 Task: Look for space in Hillsboro, United States from 12th August, 2023 to 16th August, 2023 for 8 adults in price range Rs.10000 to Rs.16000. Place can be private room with 8 bedrooms having 8 beds and 8 bathrooms. Property type can be house, flat, guest house, hotel. Amenities needed are: wifi, TV, free parkinig on premises, gym, breakfast. Booking option can be shelf check-in. Required host language is English.
Action: Mouse moved to (463, 112)
Screenshot: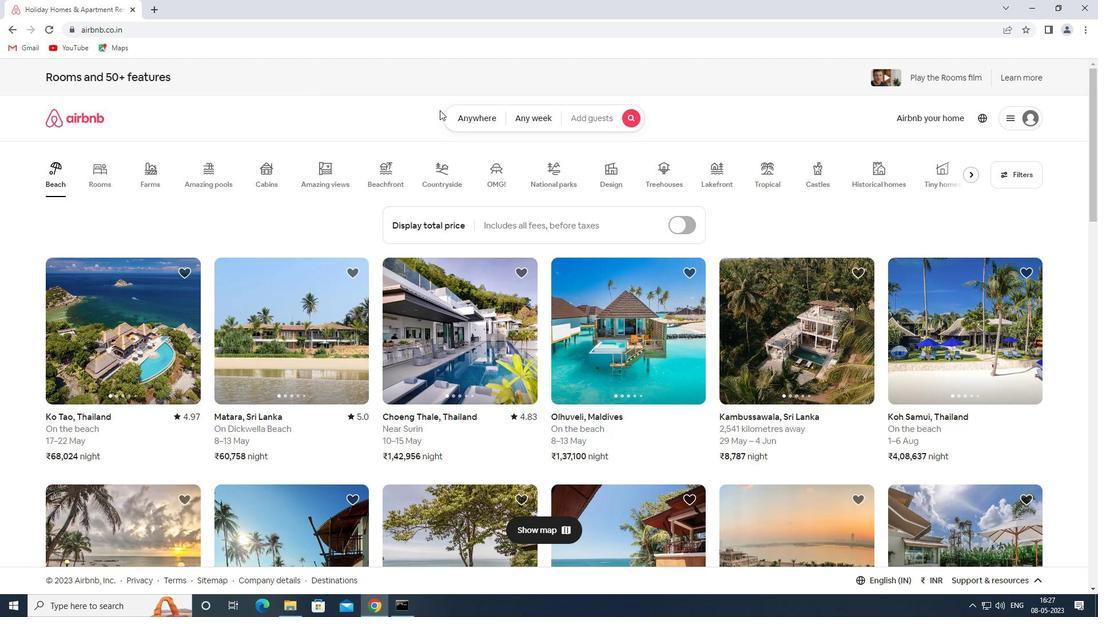 
Action: Mouse pressed left at (463, 112)
Screenshot: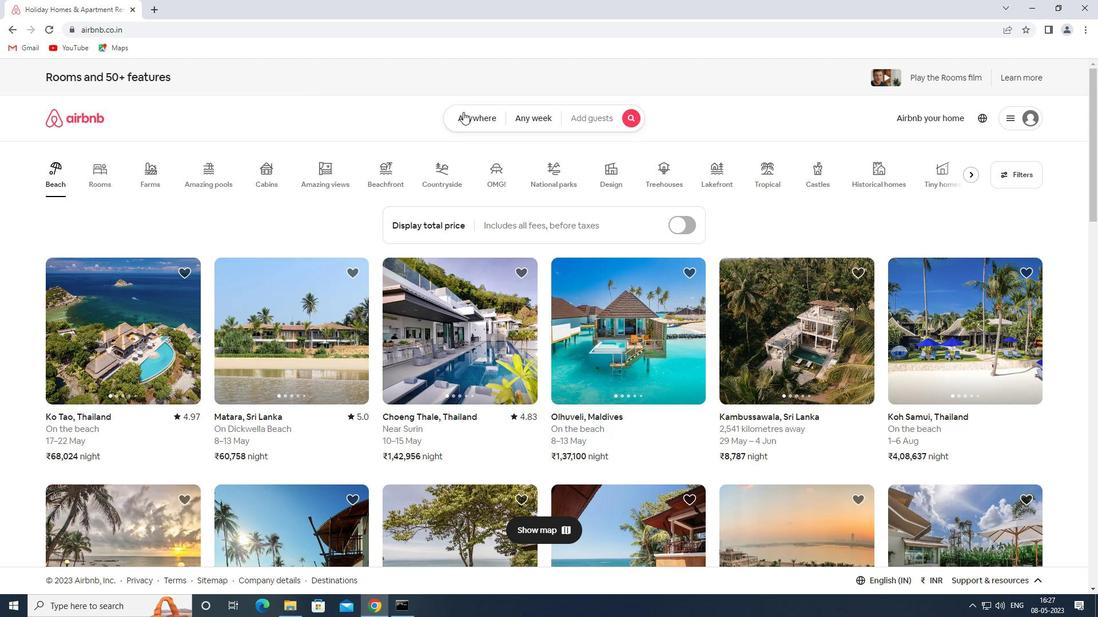 
Action: Mouse moved to (342, 156)
Screenshot: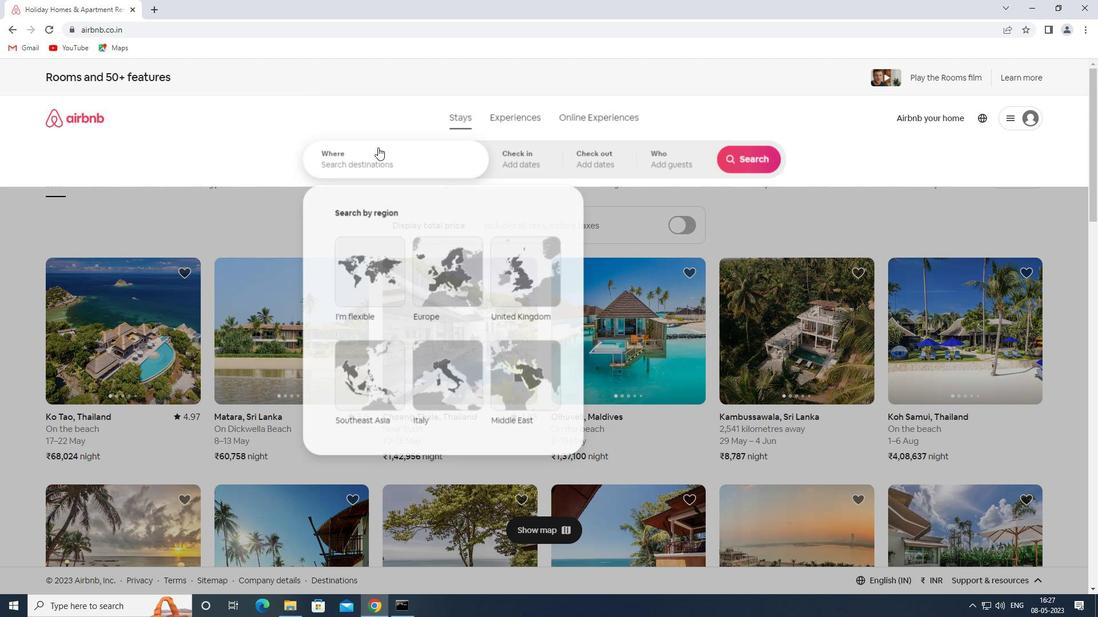 
Action: Mouse pressed left at (342, 156)
Screenshot: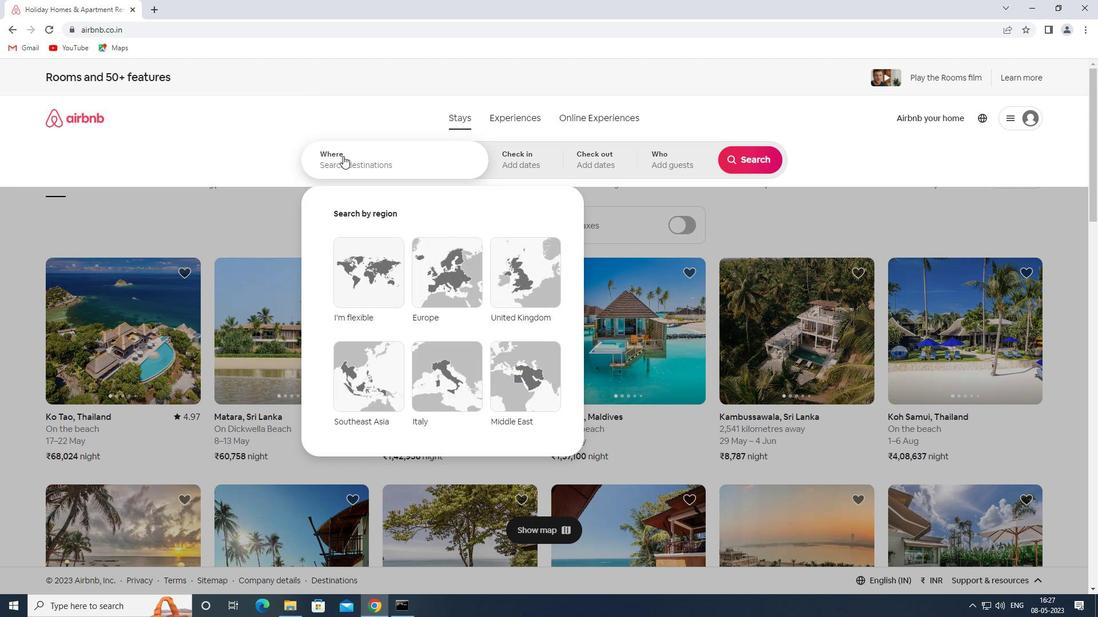 
Action: Key pressed <Key.shift>SPACE<Key.space>IN<Key.space><Key.shift>HILLSBORO,<Key.shift>UNITED<Key.space><Key.shift>STATES
Screenshot: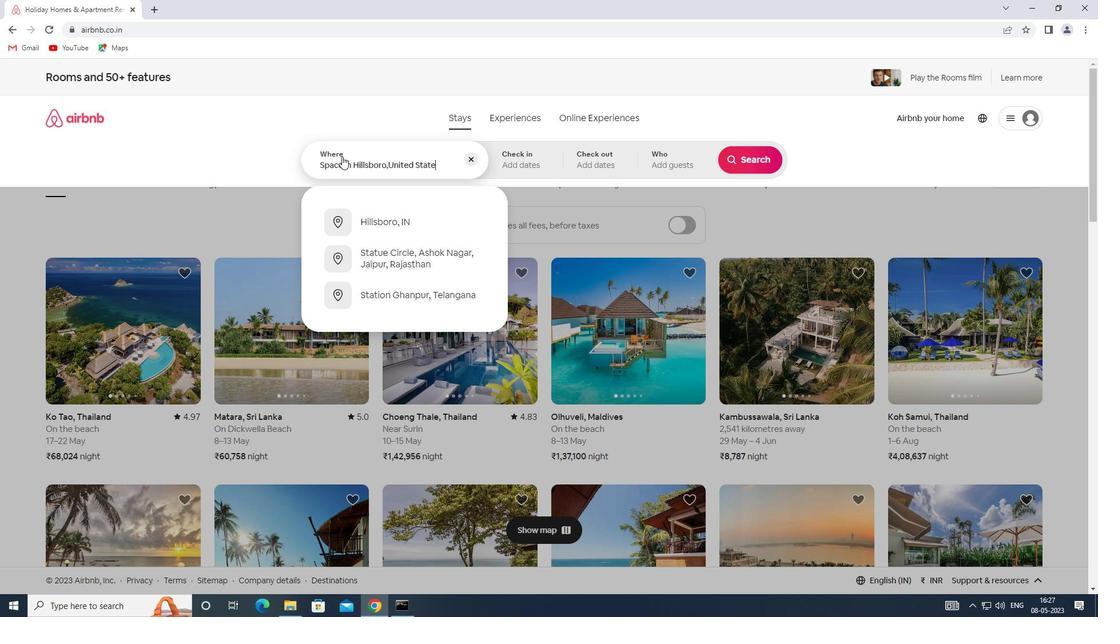 
Action: Mouse moved to (504, 160)
Screenshot: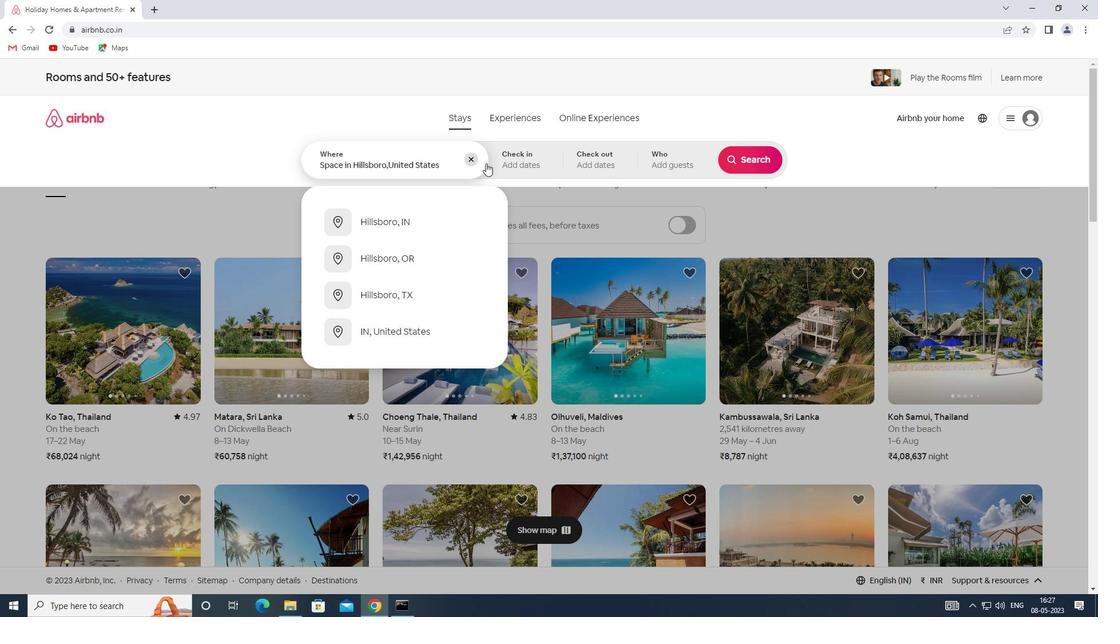 
Action: Mouse pressed left at (504, 160)
Screenshot: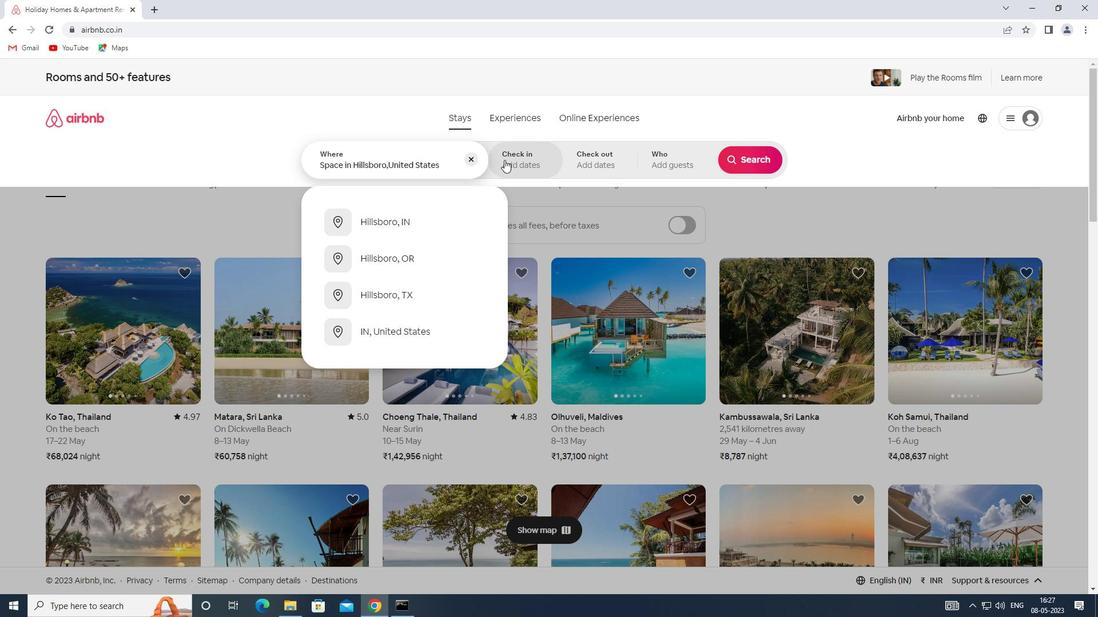 
Action: Mouse moved to (739, 252)
Screenshot: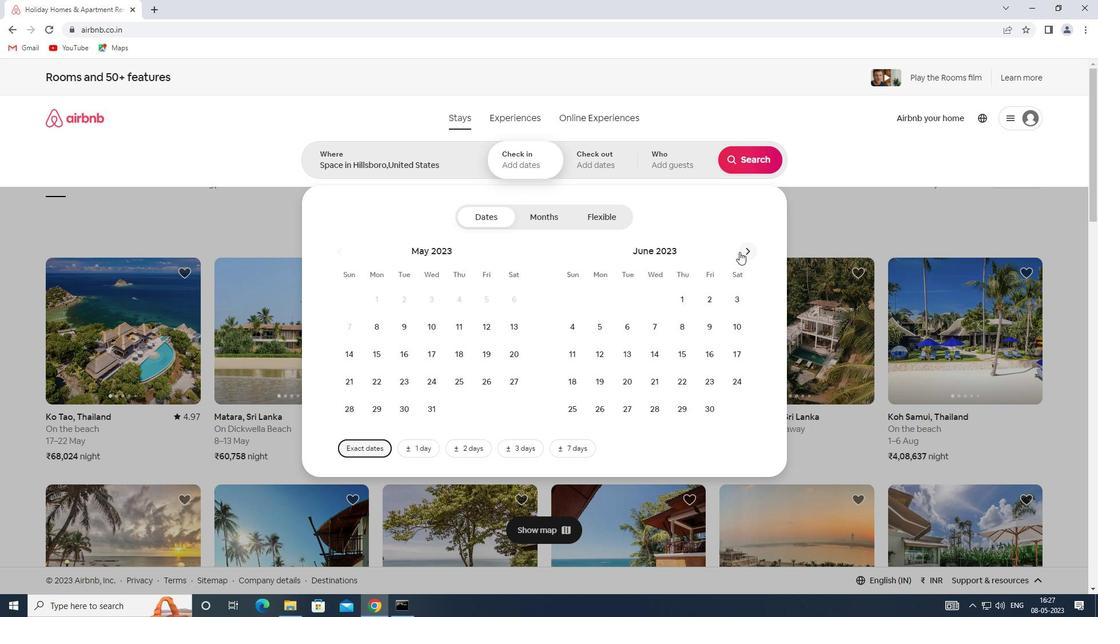 
Action: Mouse pressed left at (739, 252)
Screenshot: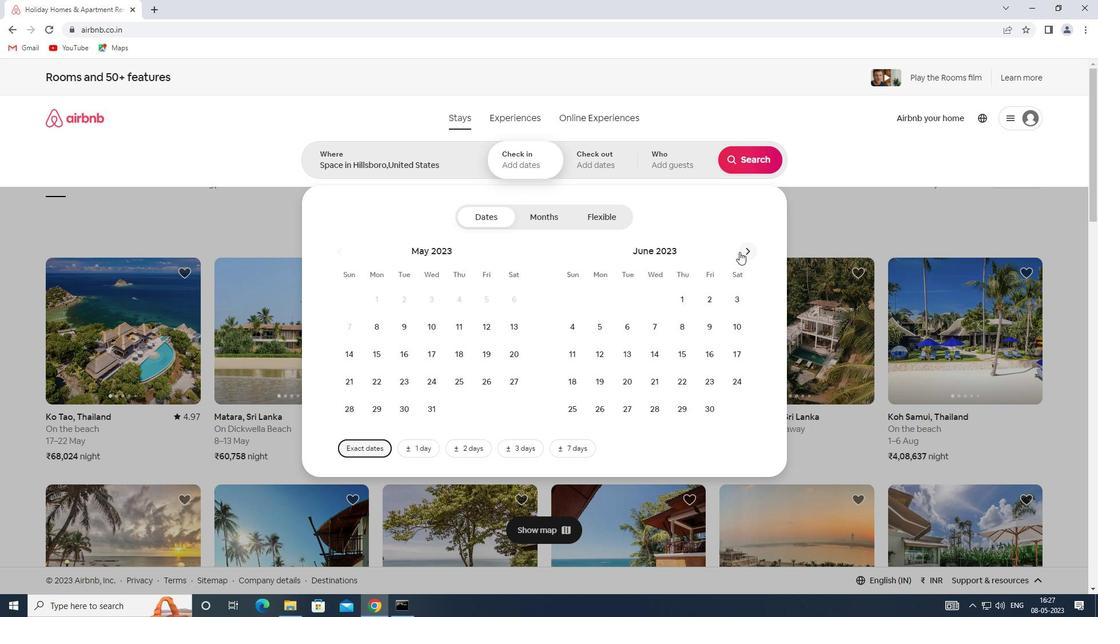
Action: Mouse moved to (741, 252)
Screenshot: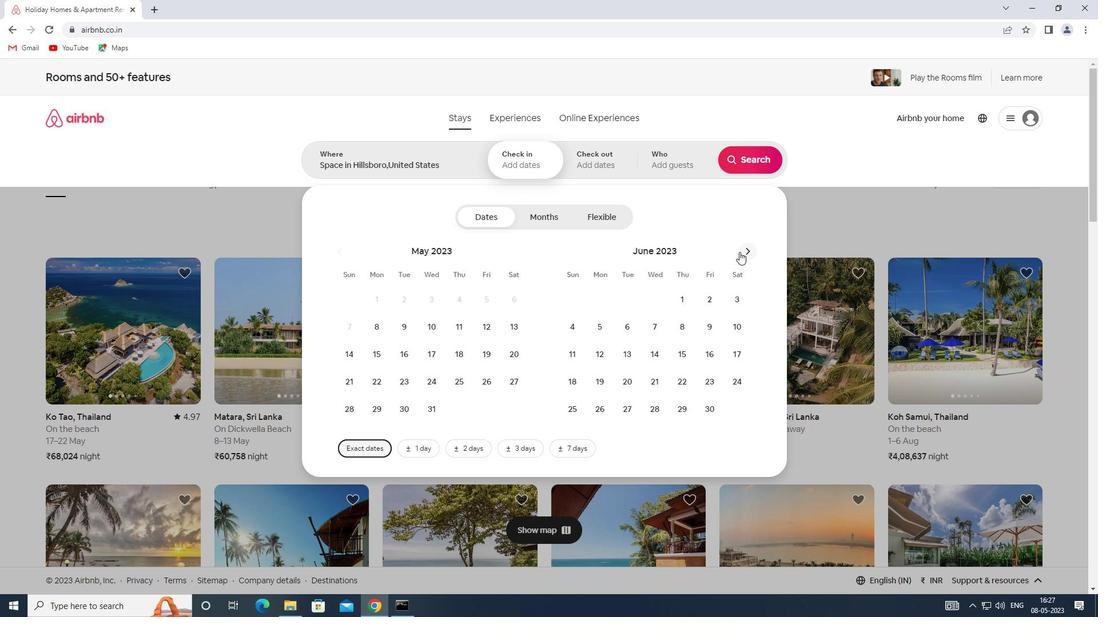 
Action: Mouse pressed left at (741, 252)
Screenshot: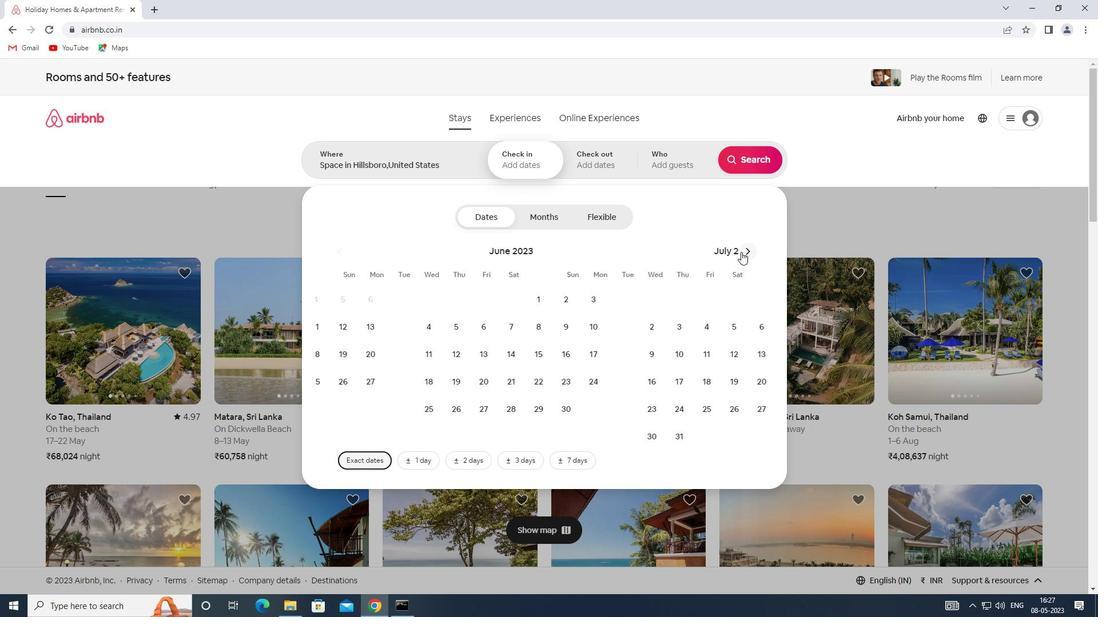 
Action: Mouse pressed left at (741, 252)
Screenshot: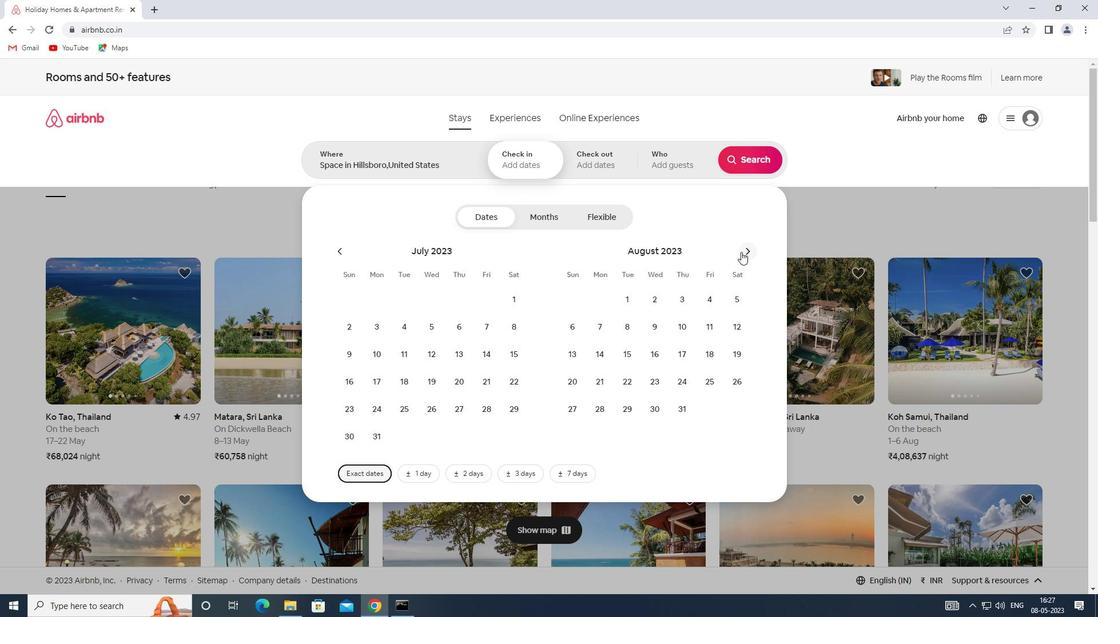 
Action: Mouse moved to (514, 331)
Screenshot: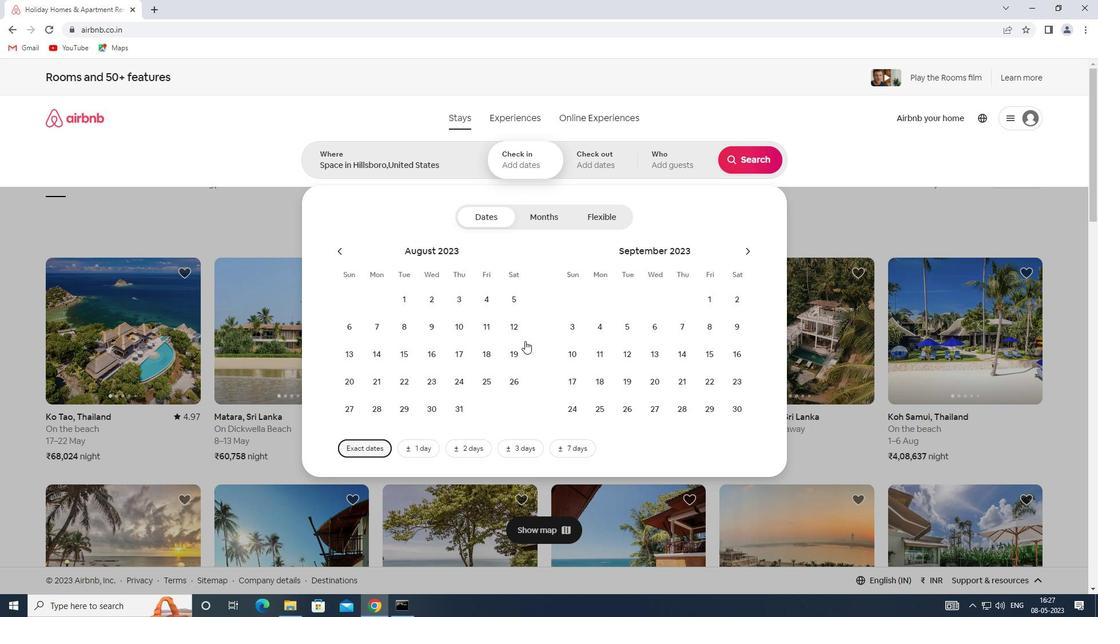 
Action: Mouse pressed left at (514, 331)
Screenshot: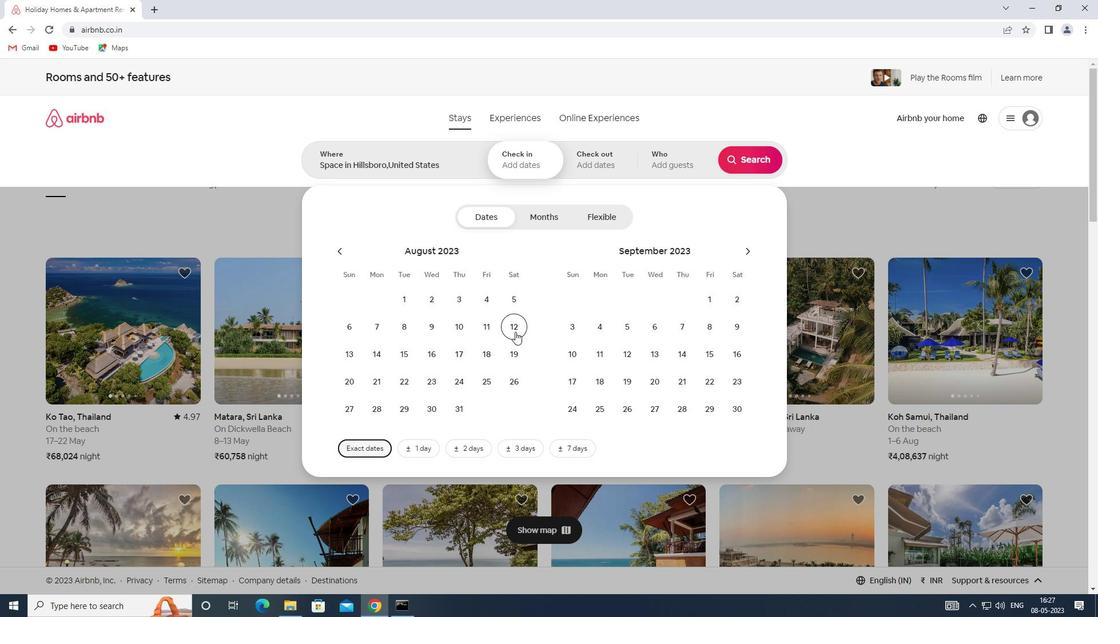 
Action: Mouse moved to (441, 357)
Screenshot: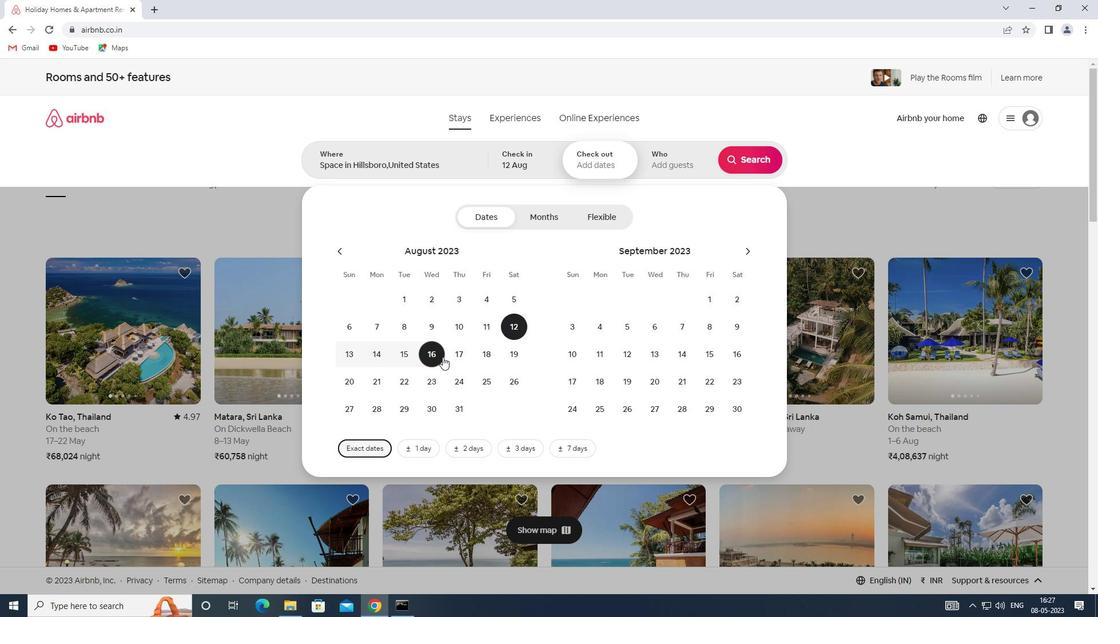 
Action: Mouse pressed left at (441, 357)
Screenshot: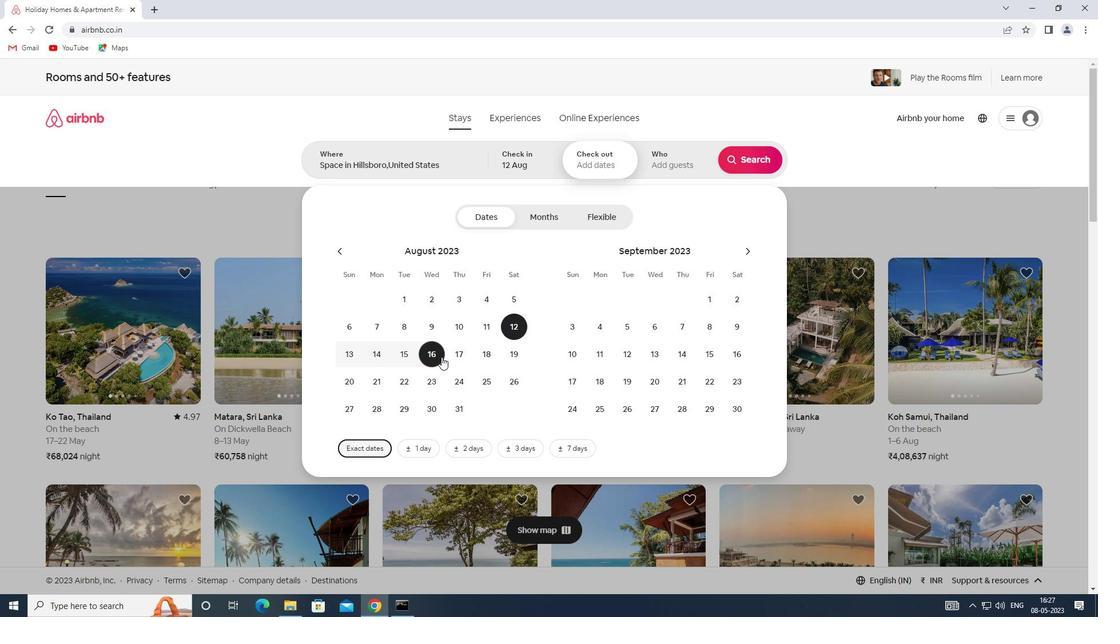 
Action: Mouse moved to (666, 164)
Screenshot: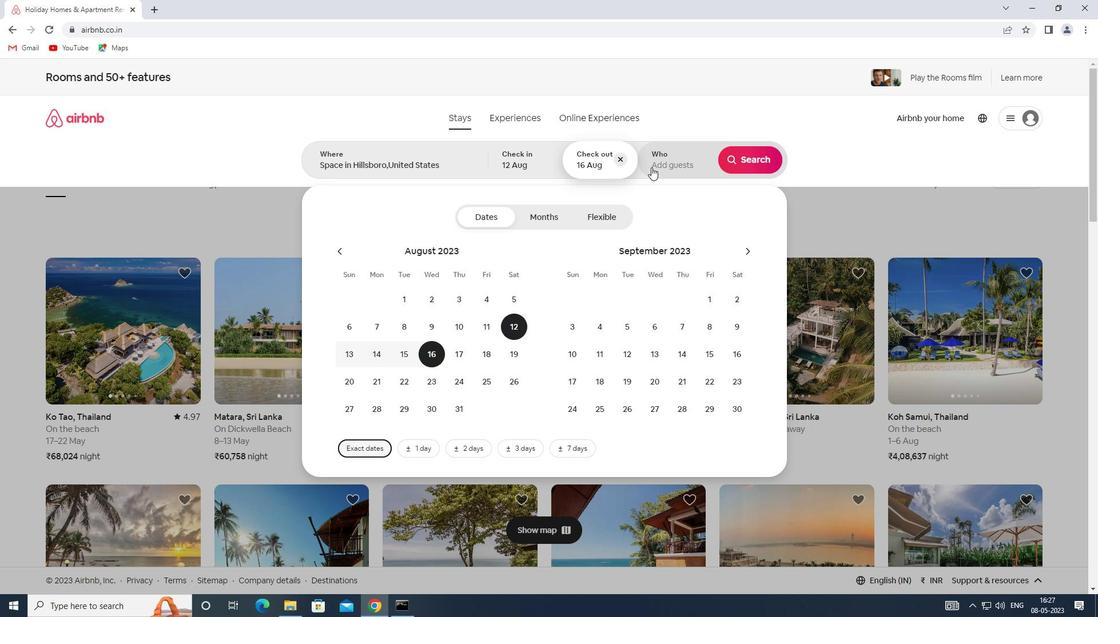 
Action: Mouse pressed left at (666, 164)
Screenshot: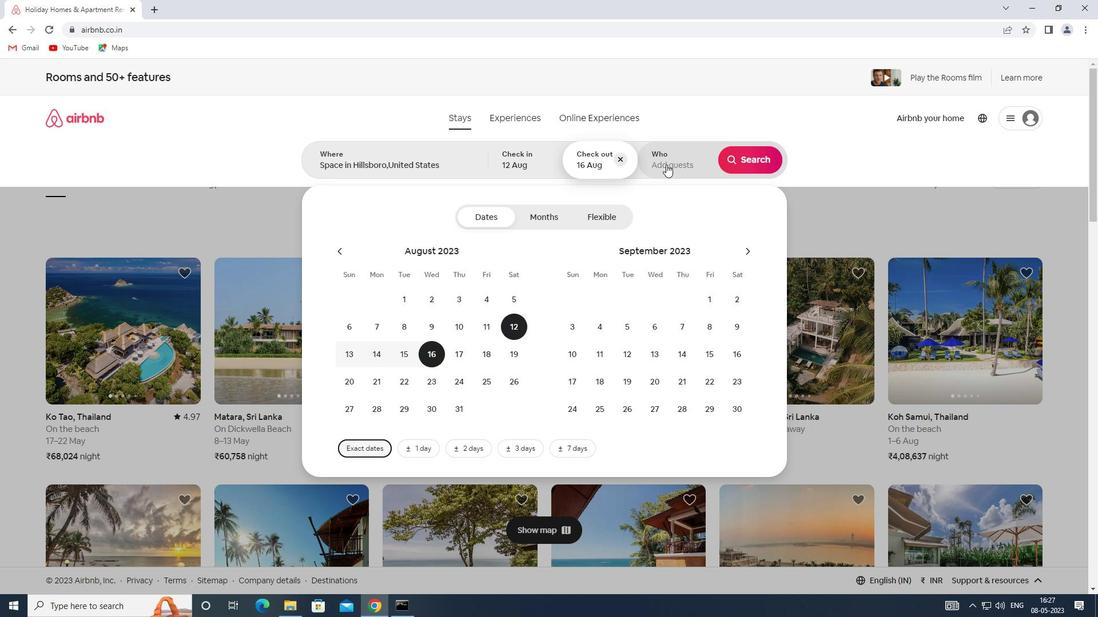
Action: Mouse moved to (753, 218)
Screenshot: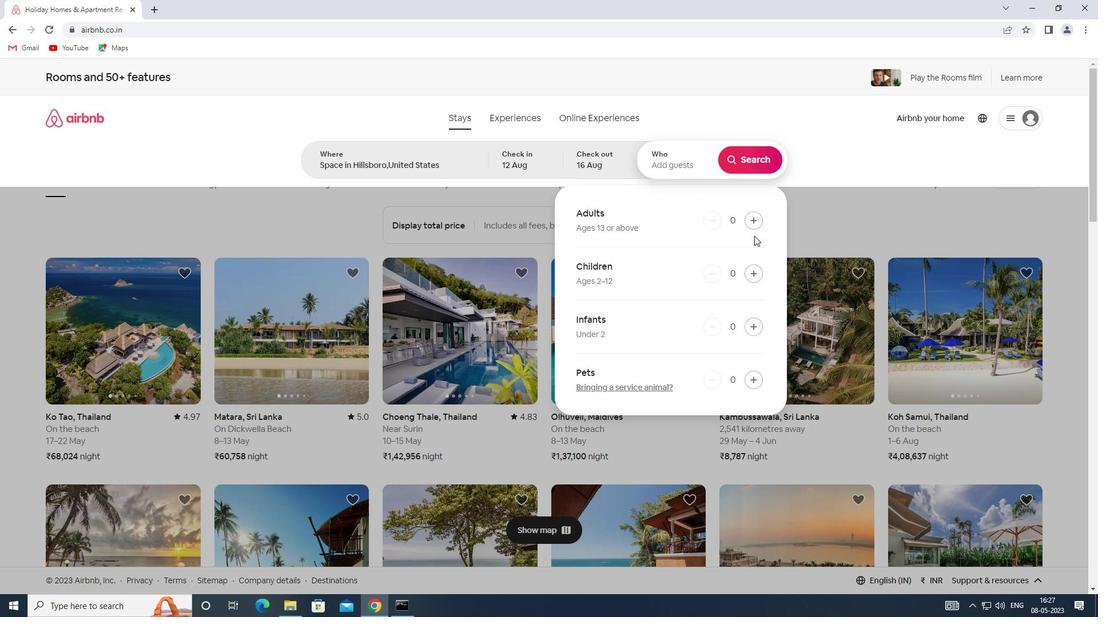 
Action: Mouse pressed left at (753, 218)
Screenshot: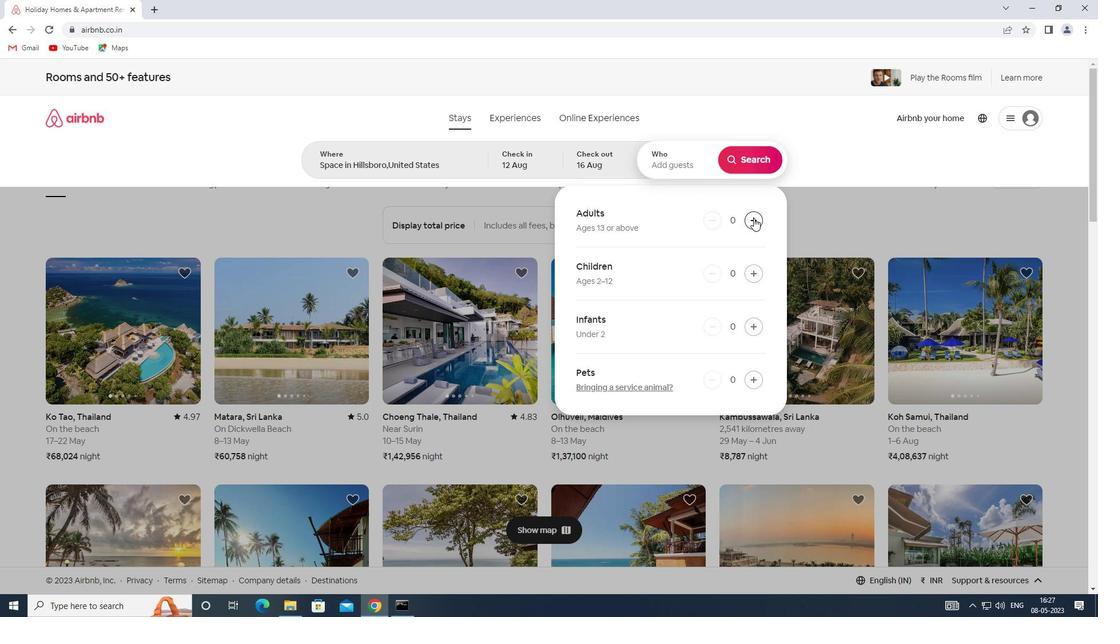 
Action: Mouse pressed left at (753, 218)
Screenshot: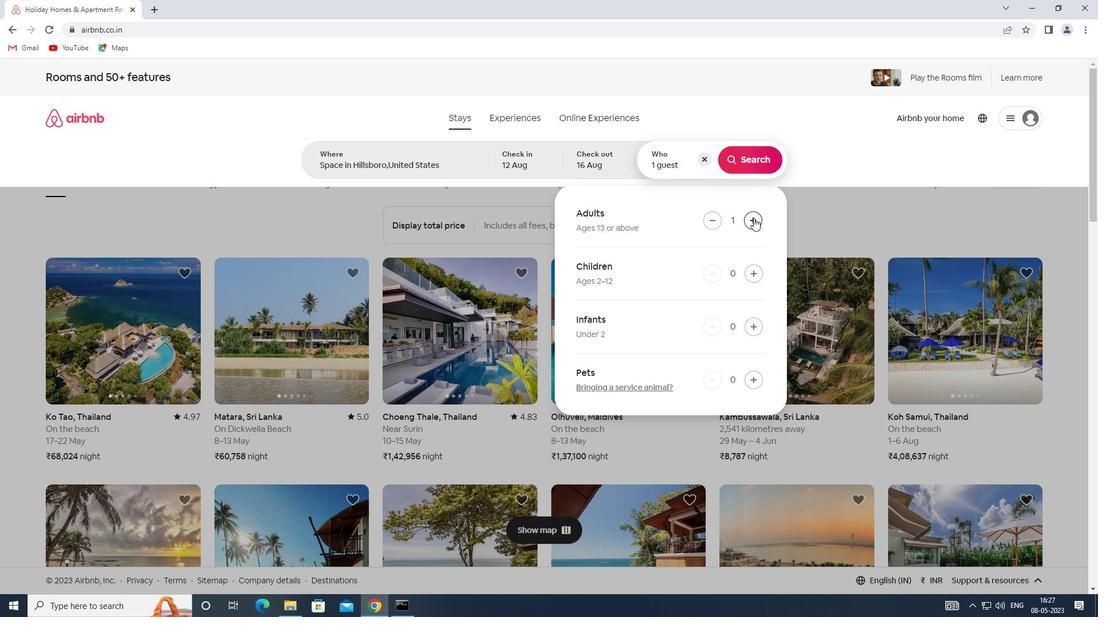 
Action: Mouse pressed left at (753, 218)
Screenshot: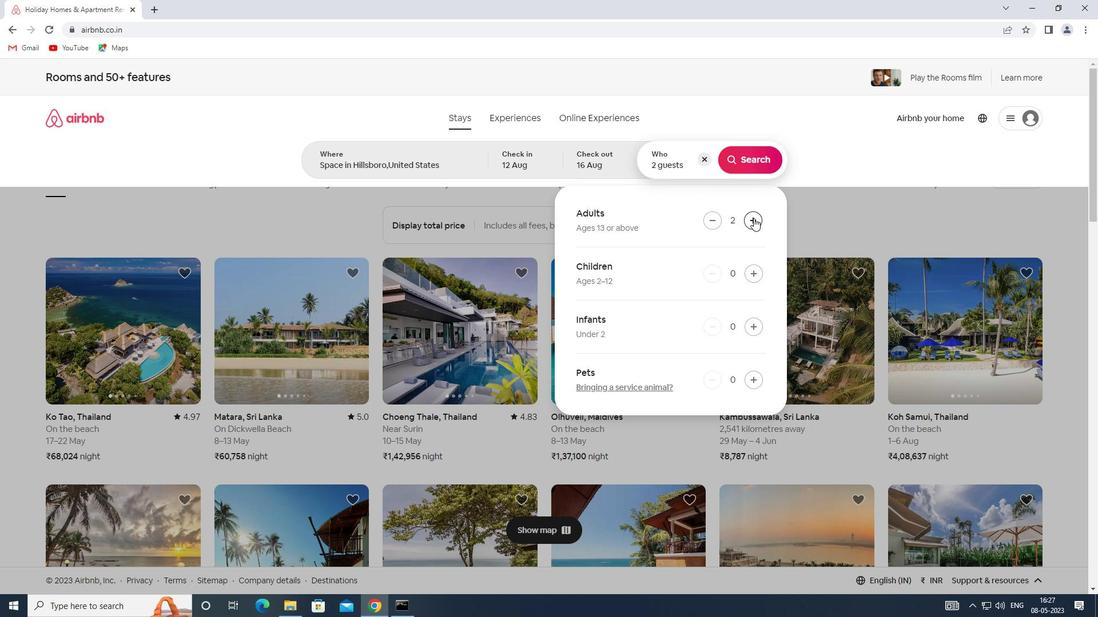 
Action: Mouse pressed left at (753, 218)
Screenshot: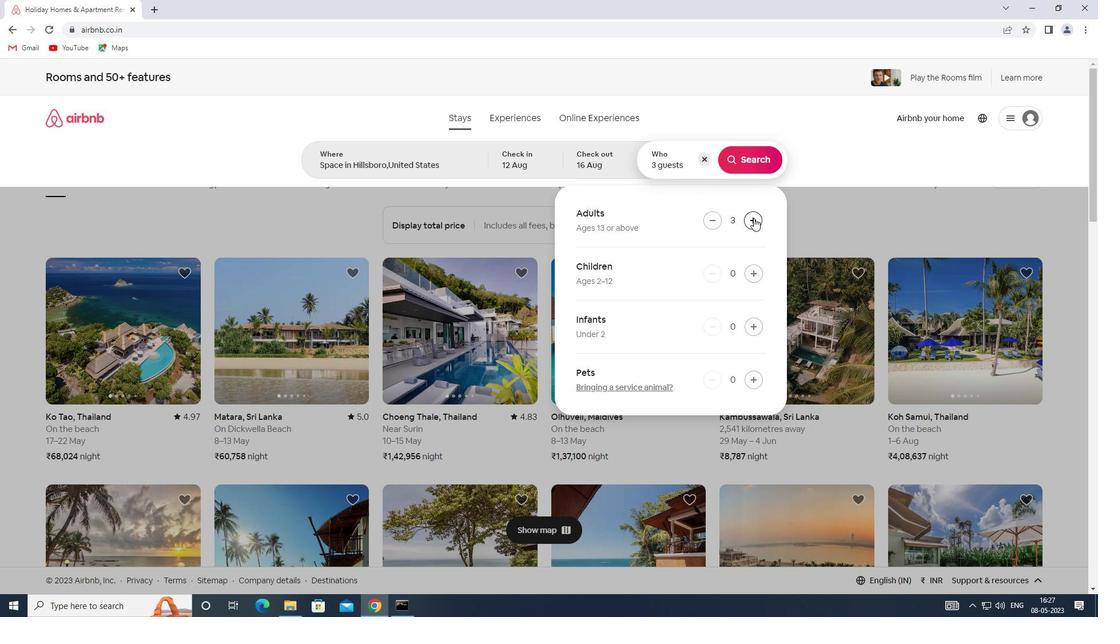 
Action: Mouse pressed left at (753, 218)
Screenshot: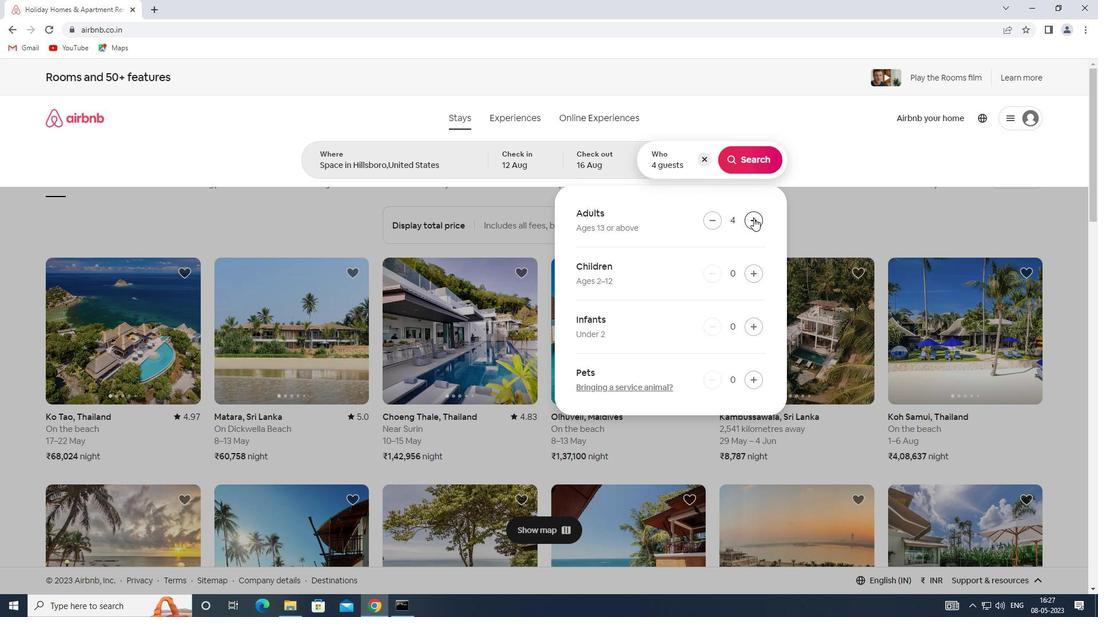 
Action: Mouse pressed left at (753, 218)
Screenshot: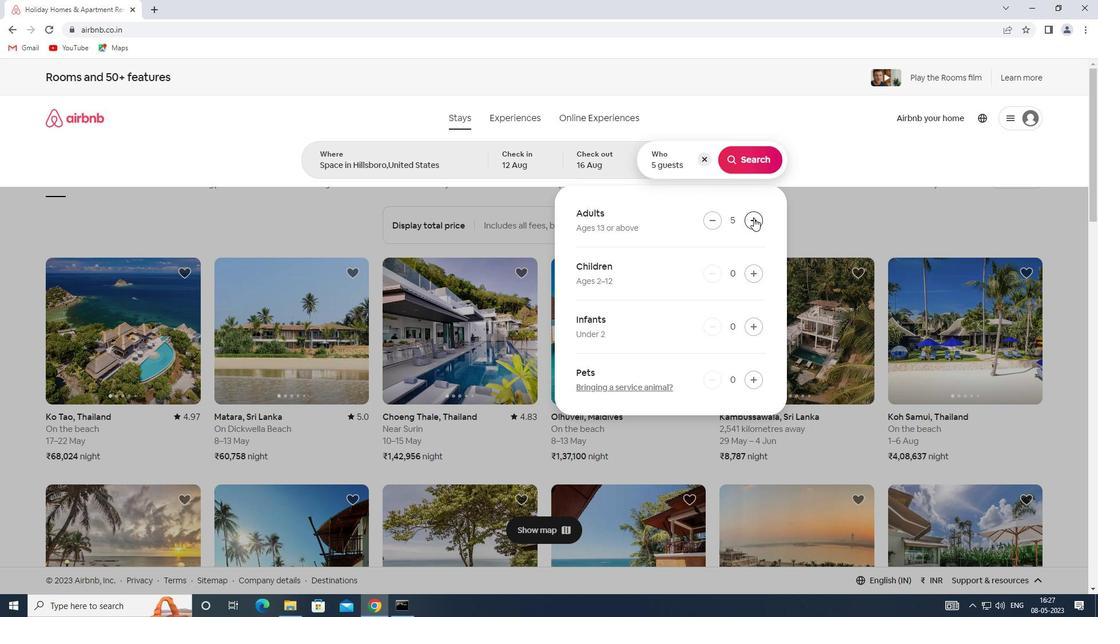 
Action: Mouse pressed left at (753, 218)
Screenshot: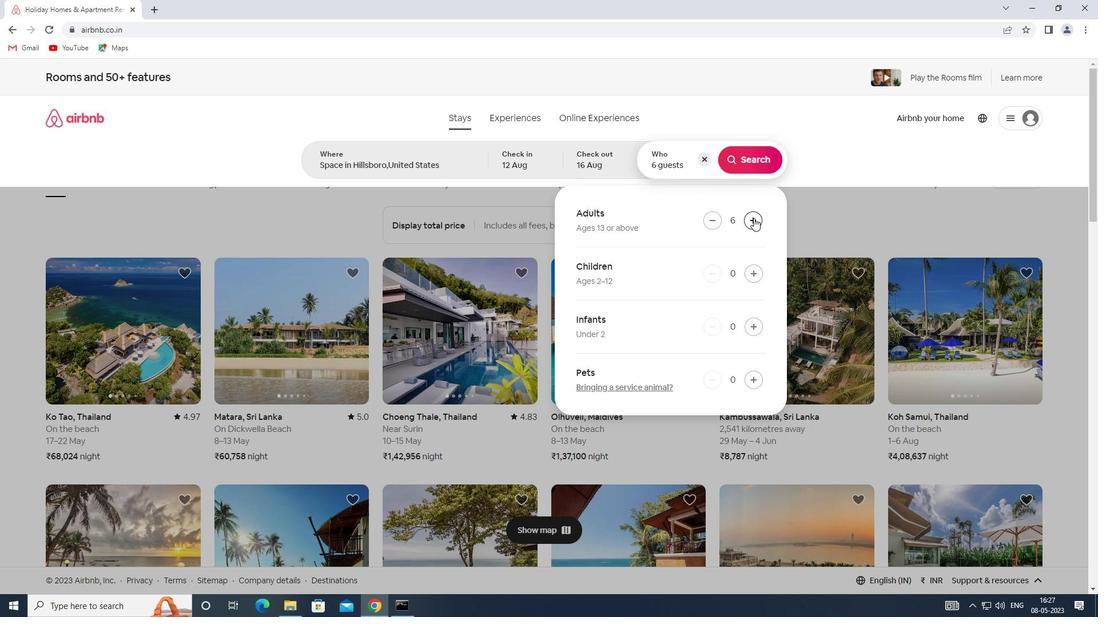 
Action: Mouse pressed left at (753, 218)
Screenshot: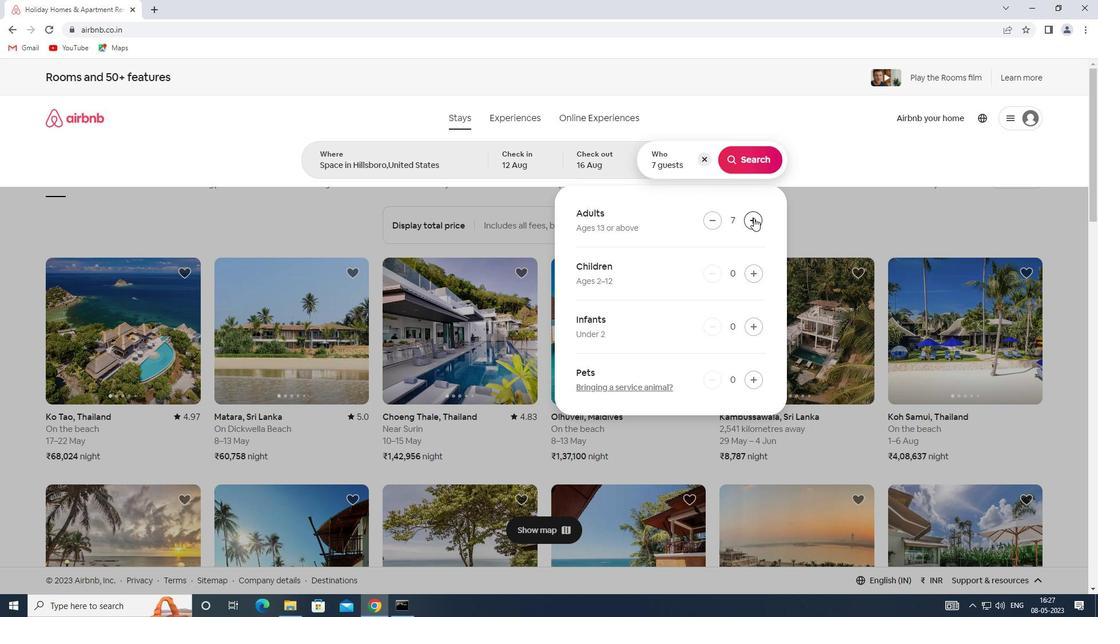 
Action: Mouse moved to (746, 166)
Screenshot: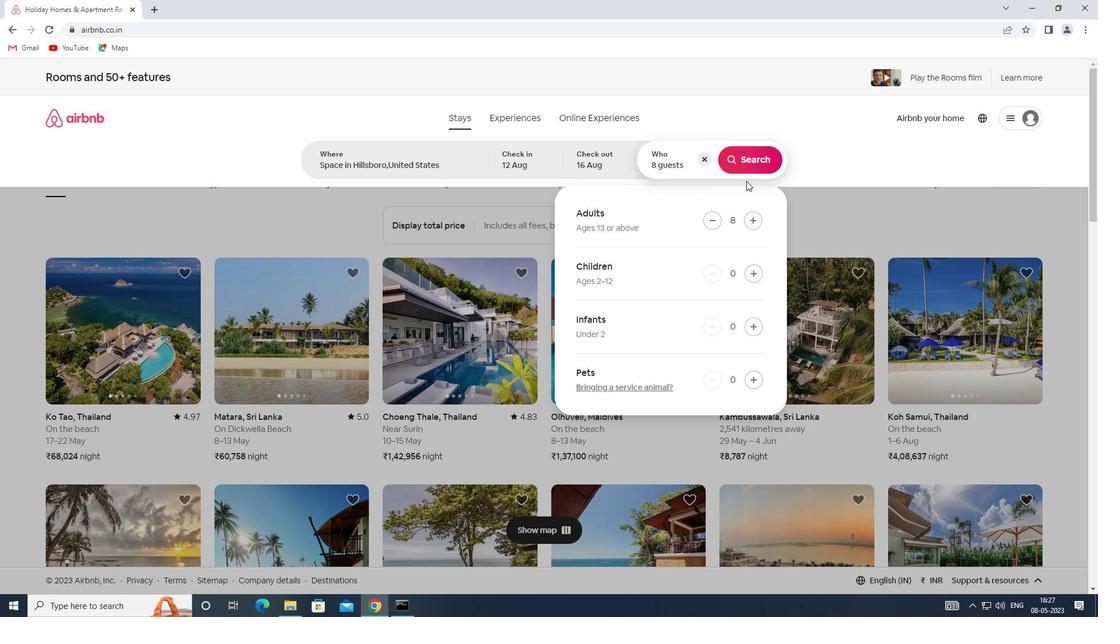 
Action: Mouse pressed left at (746, 166)
Screenshot: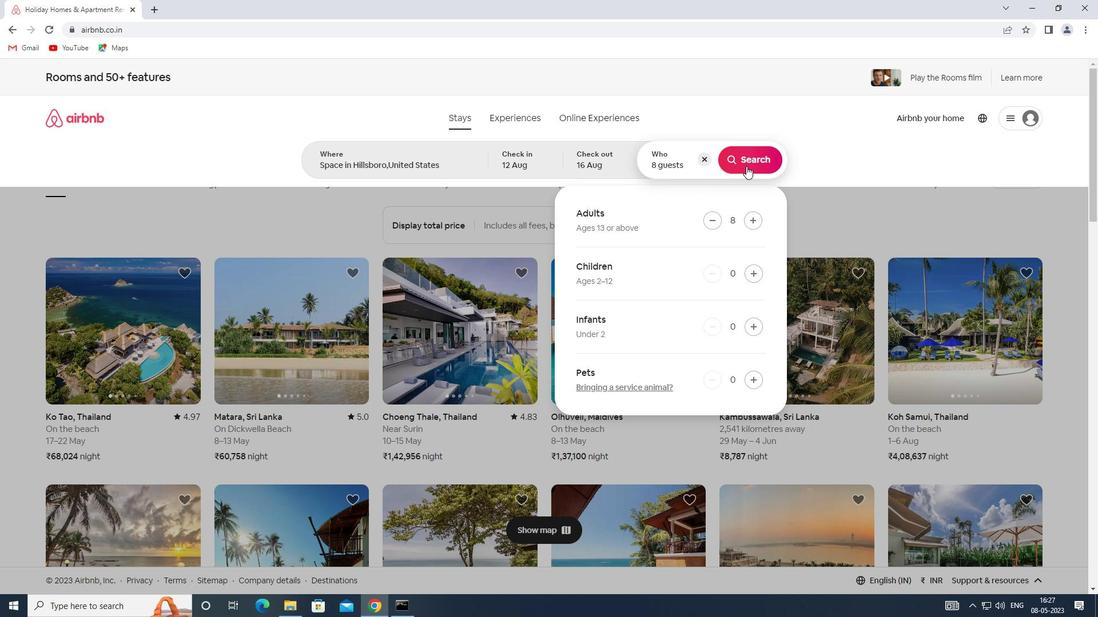 
Action: Mouse moved to (1039, 122)
Screenshot: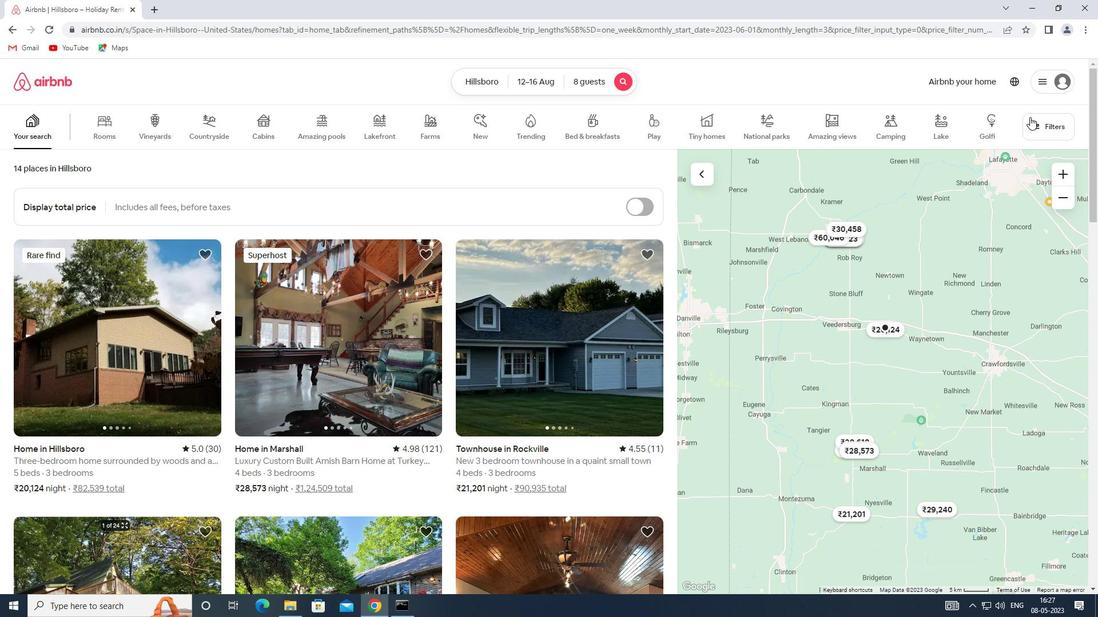
Action: Mouse pressed left at (1039, 122)
Screenshot: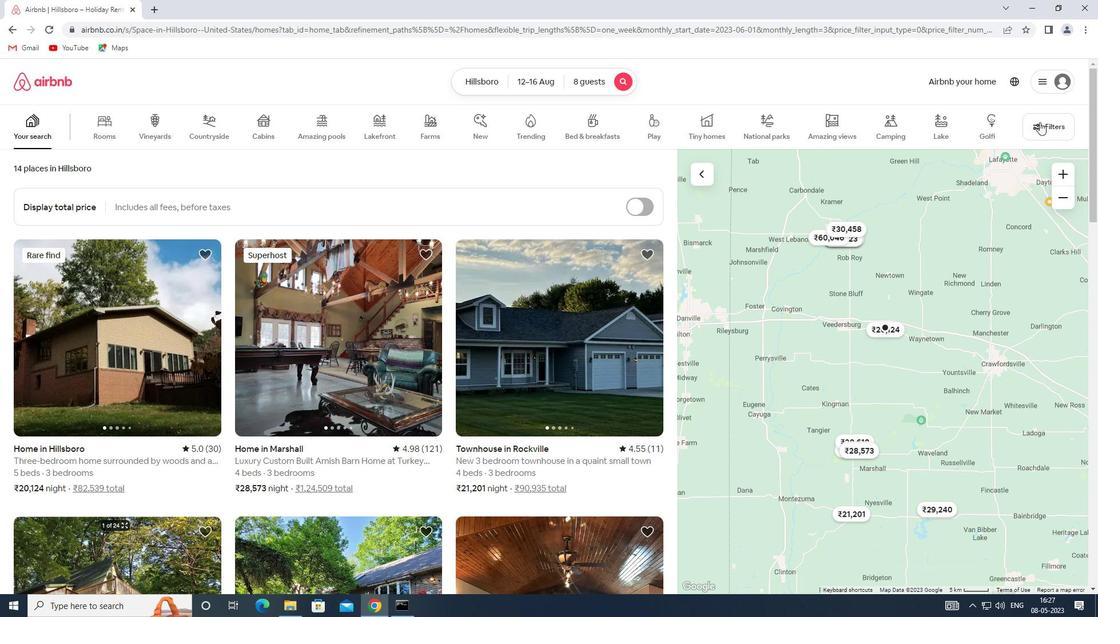 
Action: Mouse moved to (413, 407)
Screenshot: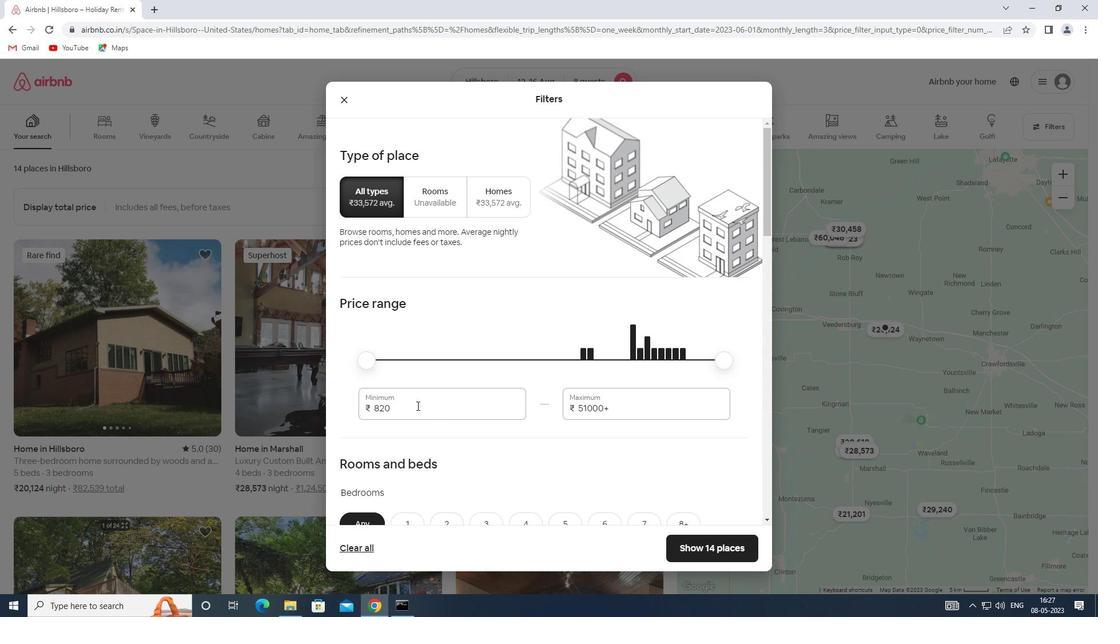 
Action: Mouse pressed left at (413, 407)
Screenshot: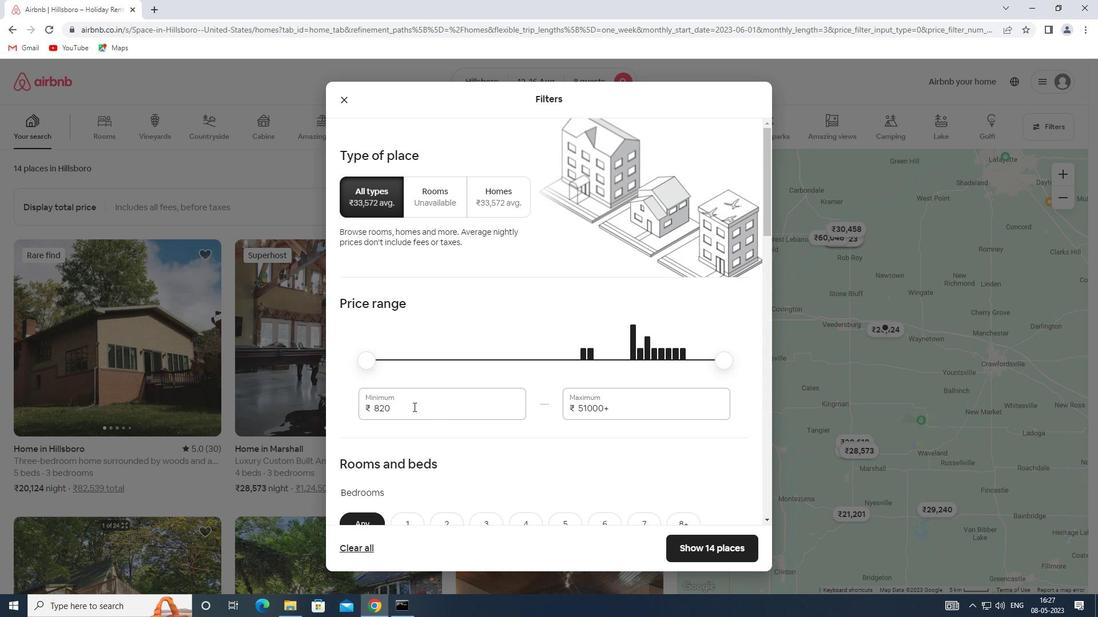 
Action: Mouse moved to (366, 407)
Screenshot: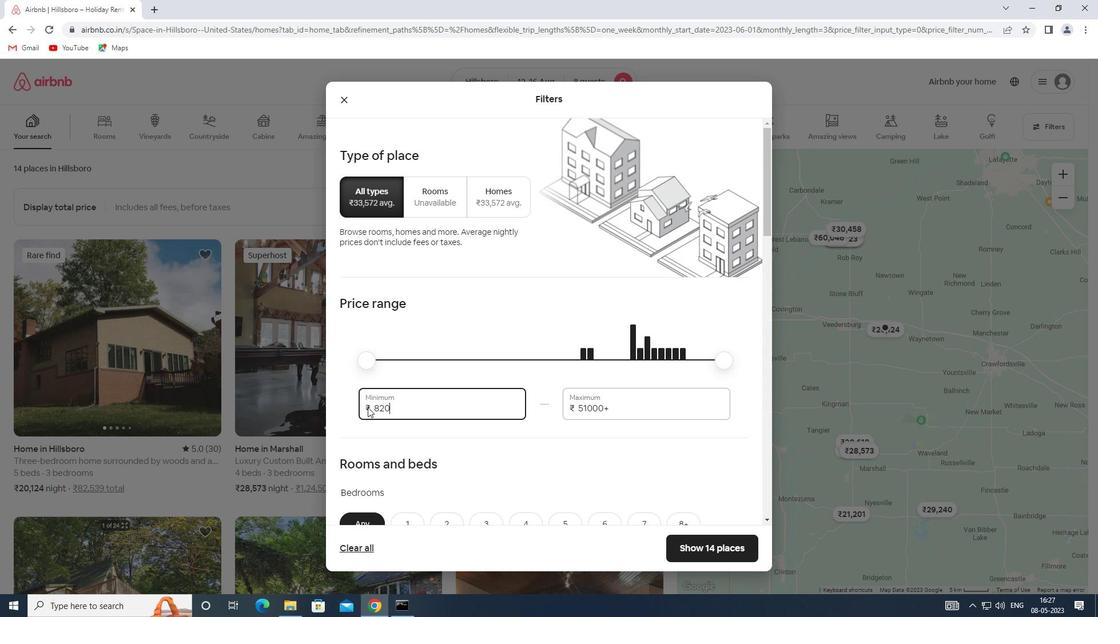 
Action: Key pressed 10000
Screenshot: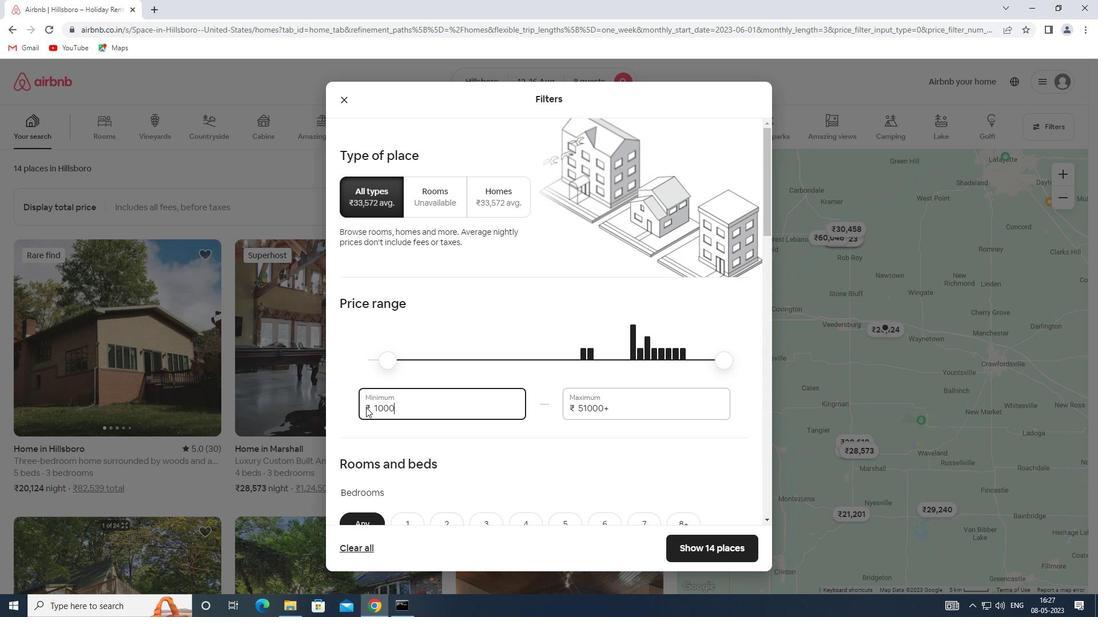 
Action: Mouse moved to (612, 414)
Screenshot: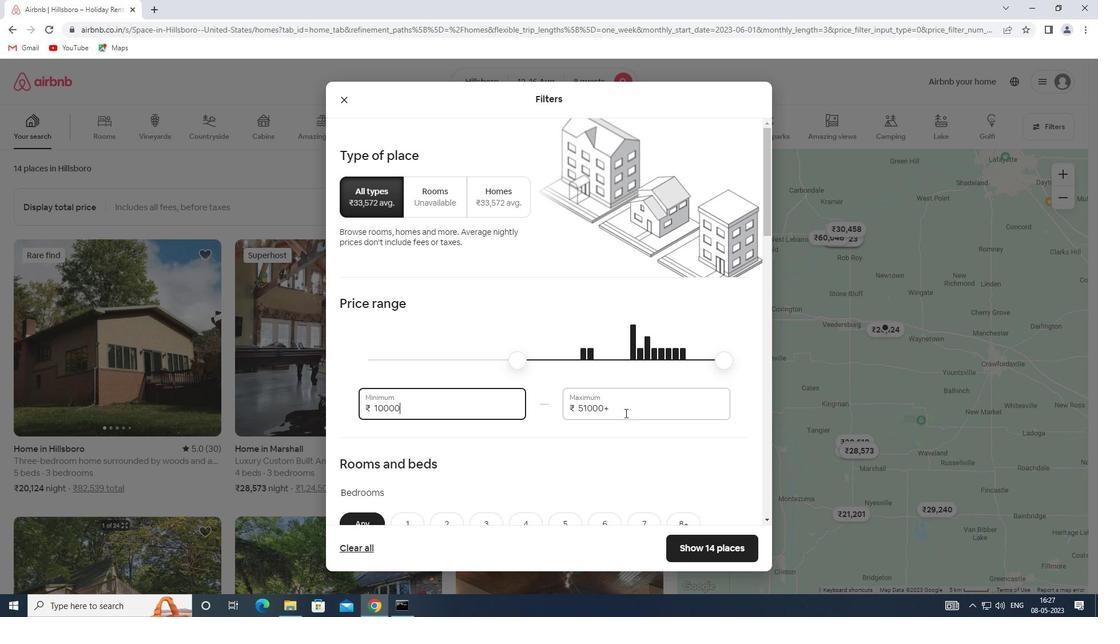 
Action: Mouse pressed left at (612, 414)
Screenshot: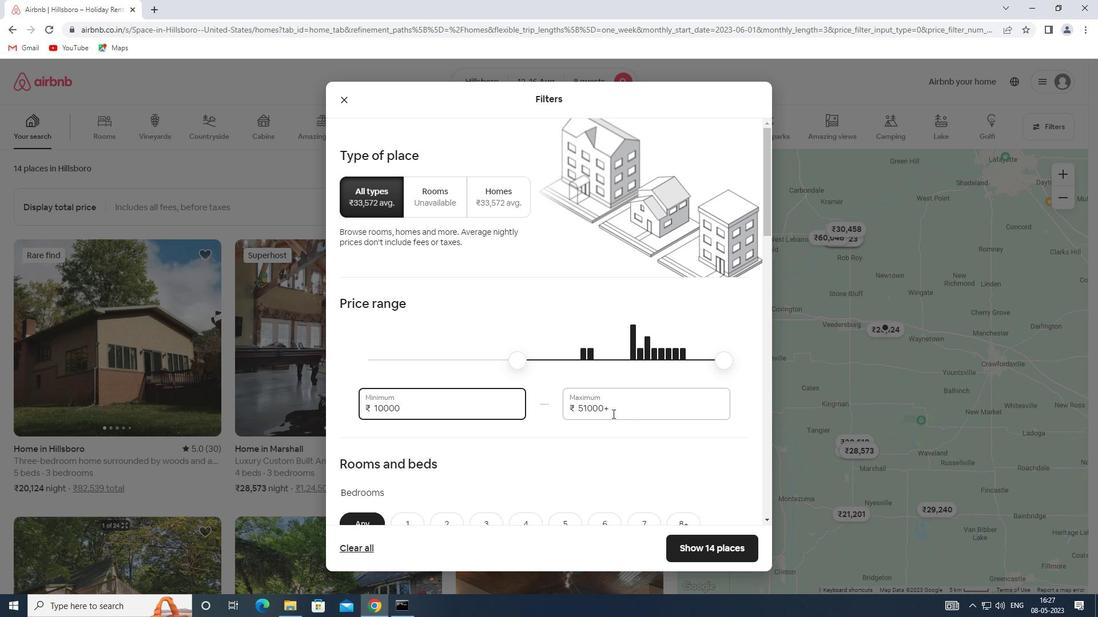 
Action: Mouse moved to (542, 415)
Screenshot: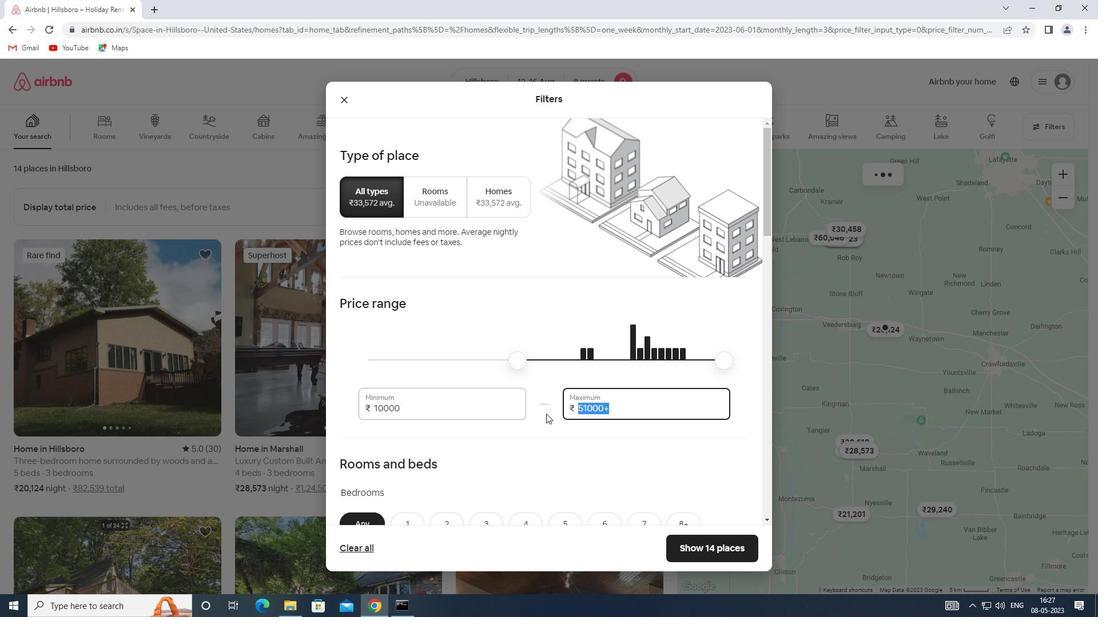 
Action: Key pressed 16000
Screenshot: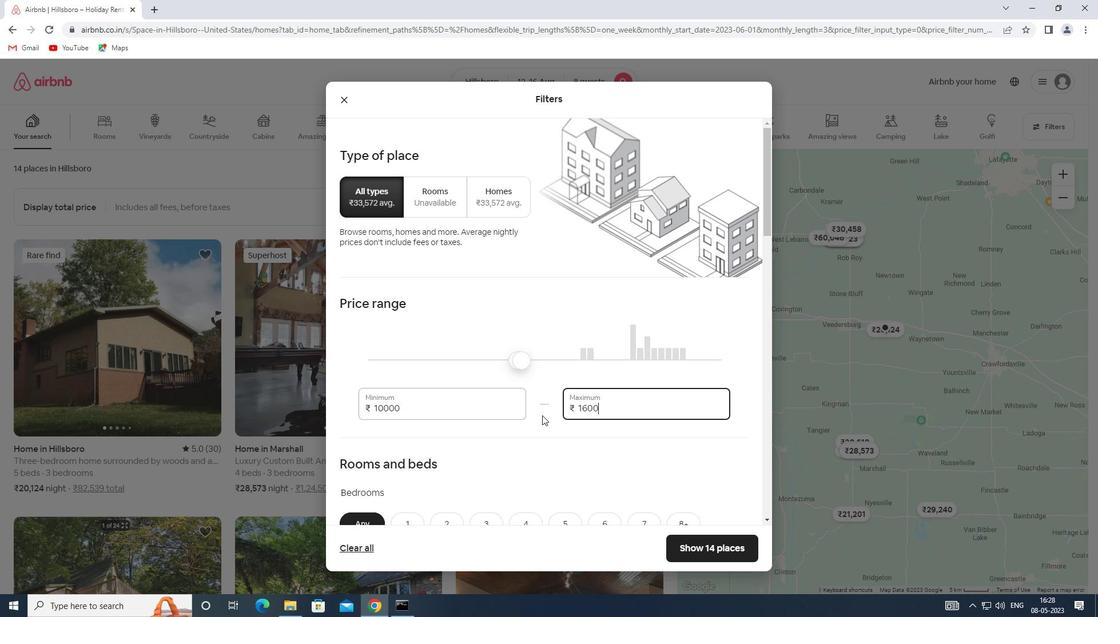 
Action: Mouse scrolled (542, 415) with delta (0, 0)
Screenshot: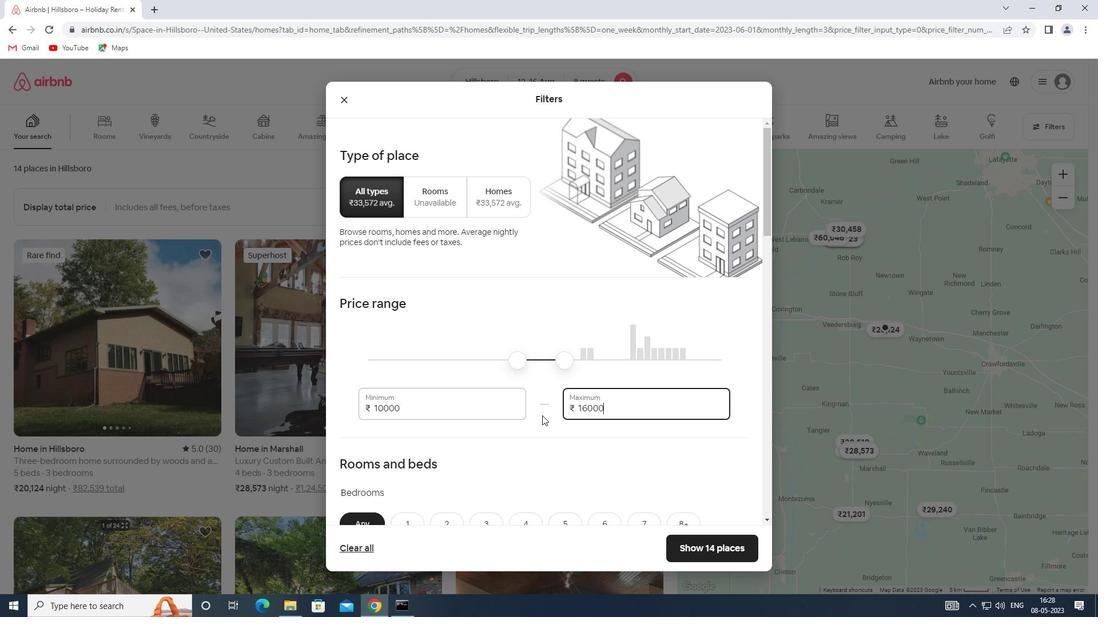 
Action: Mouse scrolled (542, 415) with delta (0, 0)
Screenshot: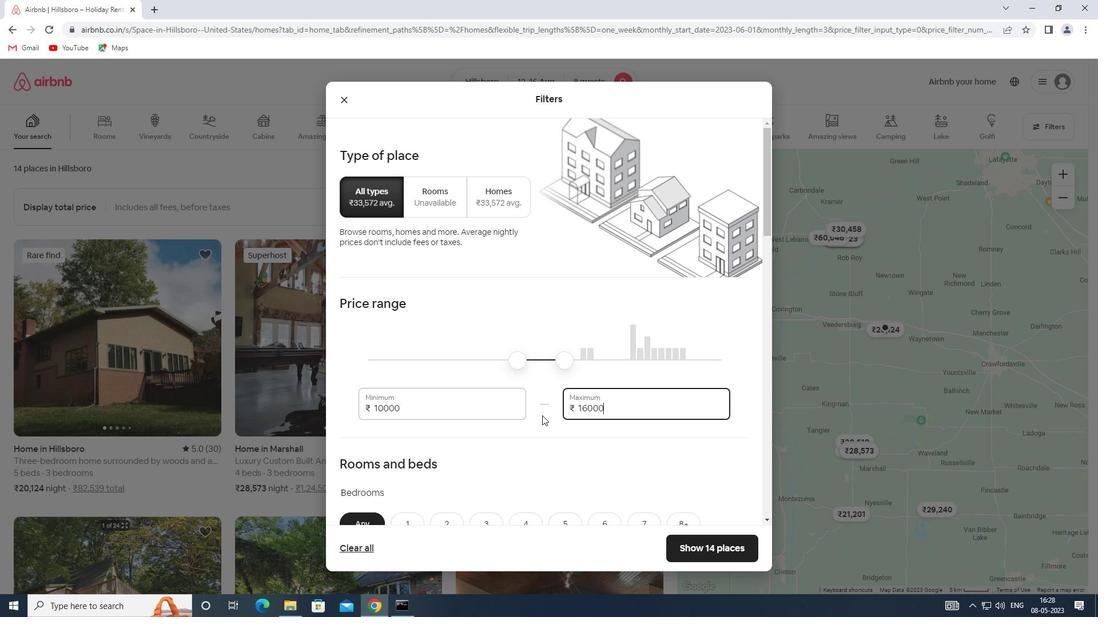 
Action: Mouse scrolled (542, 415) with delta (0, 0)
Screenshot: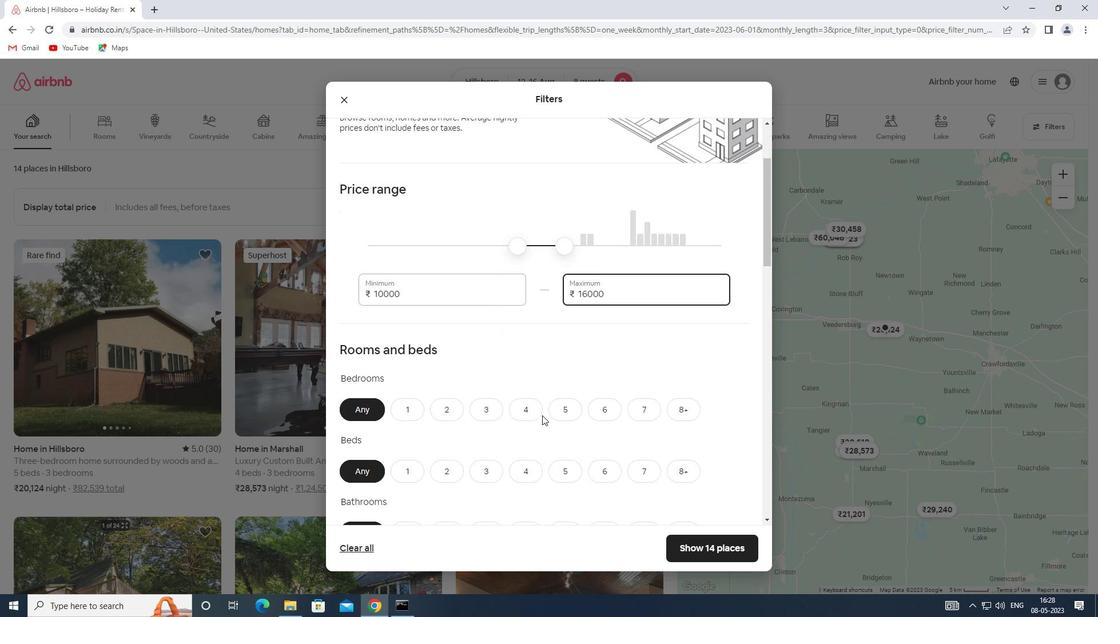 
Action: Mouse moved to (675, 348)
Screenshot: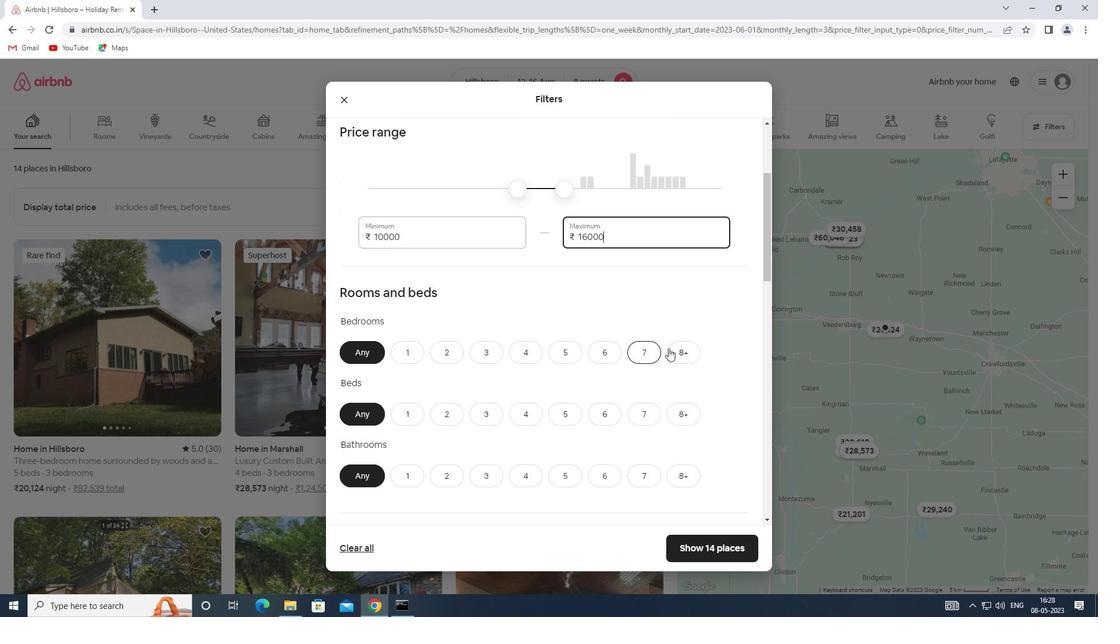 
Action: Mouse pressed left at (675, 348)
Screenshot: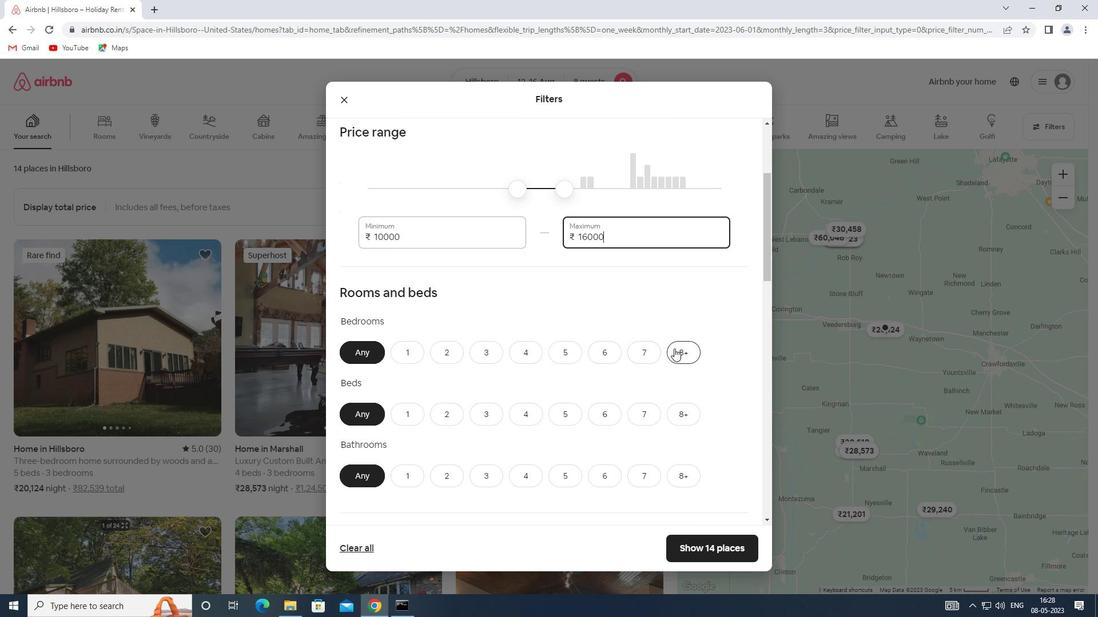 
Action: Mouse moved to (677, 421)
Screenshot: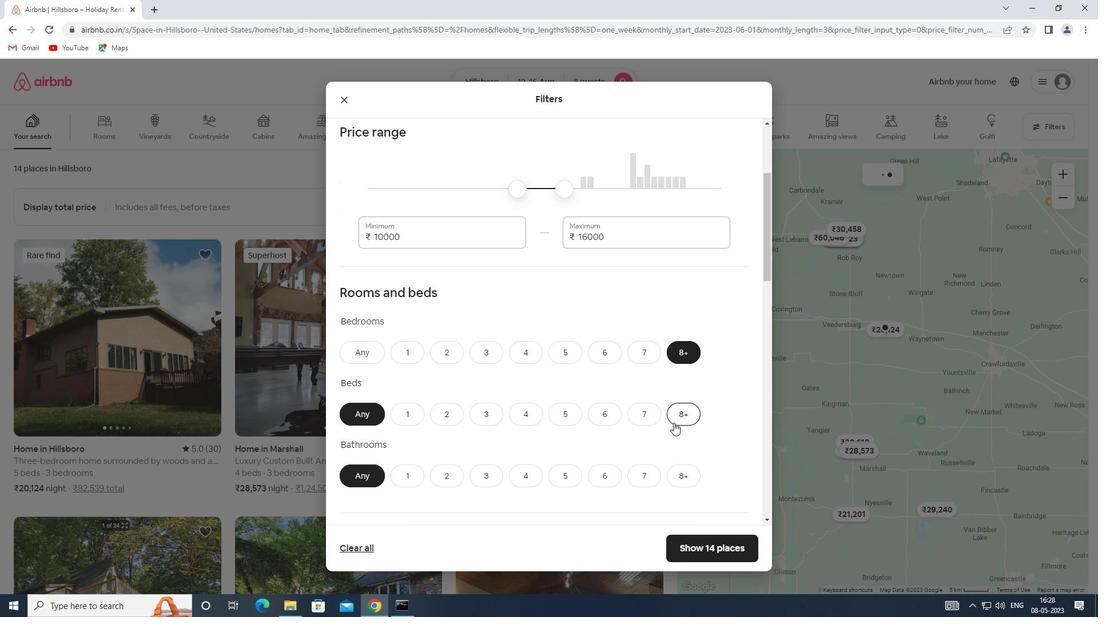 
Action: Mouse pressed left at (677, 421)
Screenshot: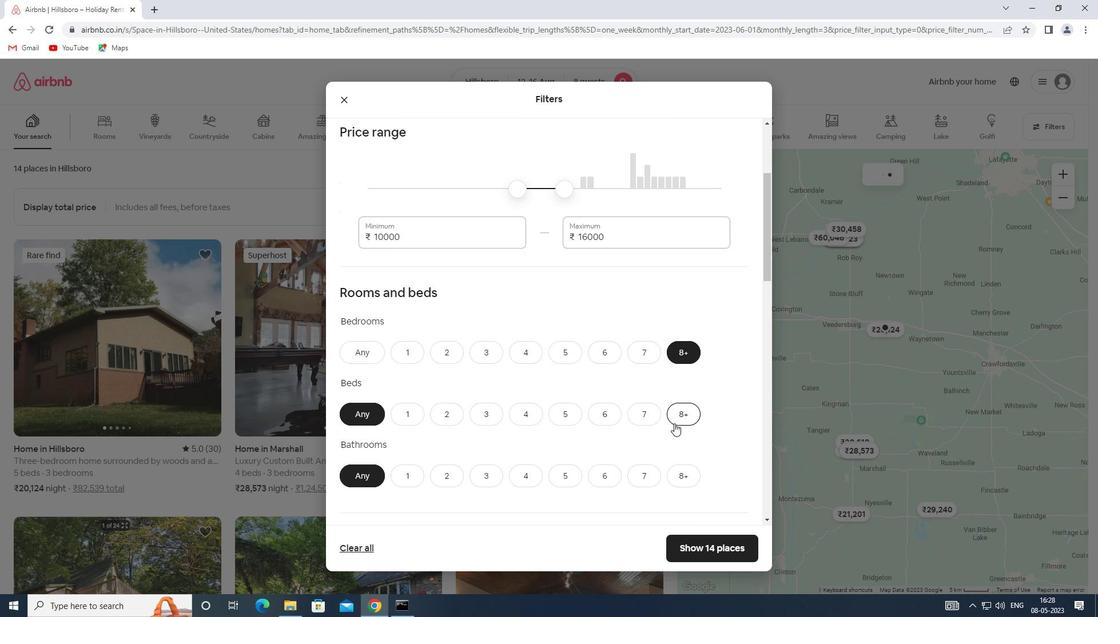 
Action: Mouse moved to (681, 480)
Screenshot: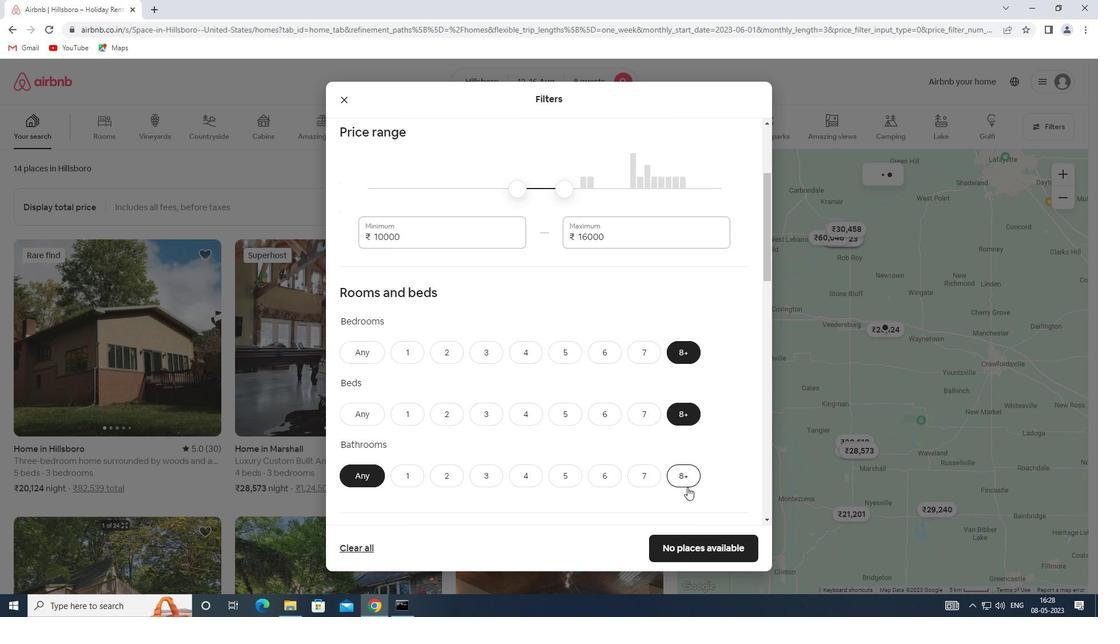 
Action: Mouse pressed left at (681, 480)
Screenshot: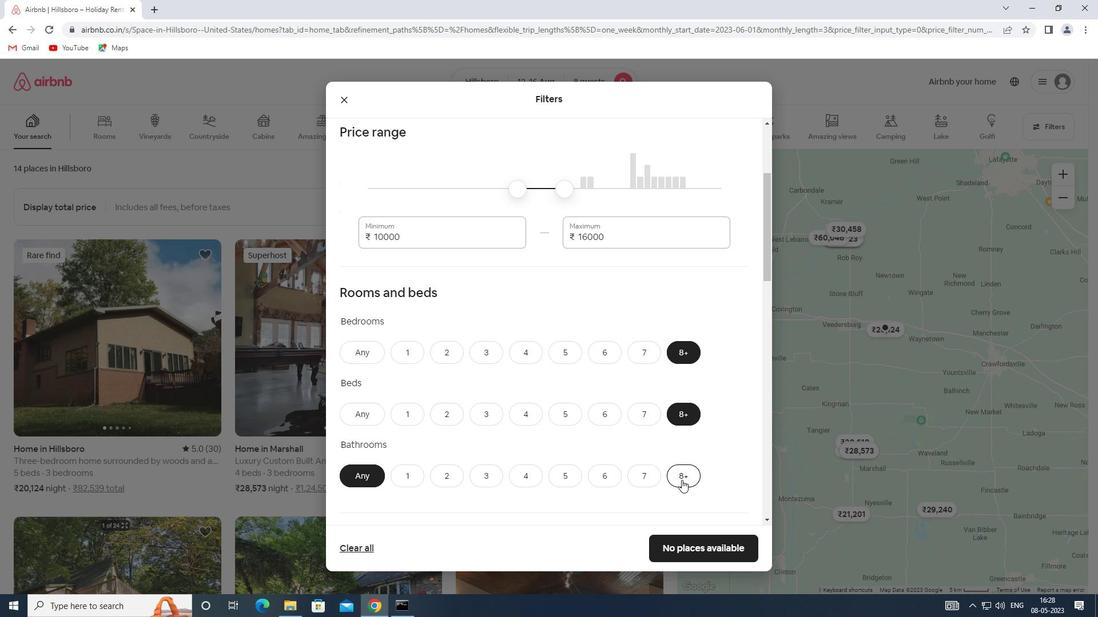 
Action: Mouse scrolled (681, 479) with delta (0, 0)
Screenshot: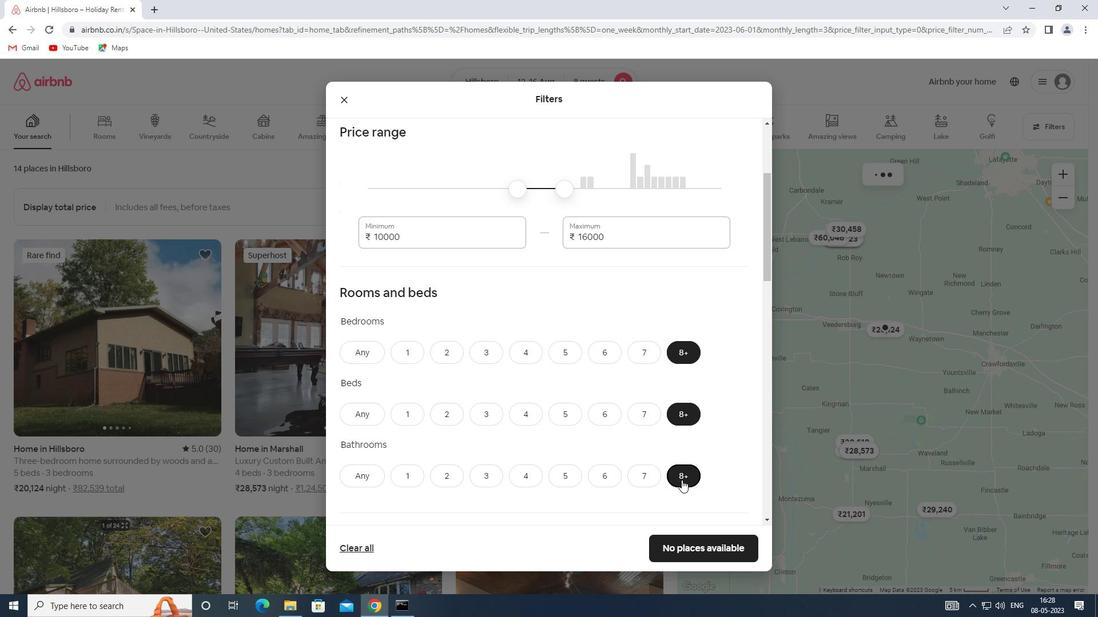 
Action: Mouse scrolled (681, 479) with delta (0, 0)
Screenshot: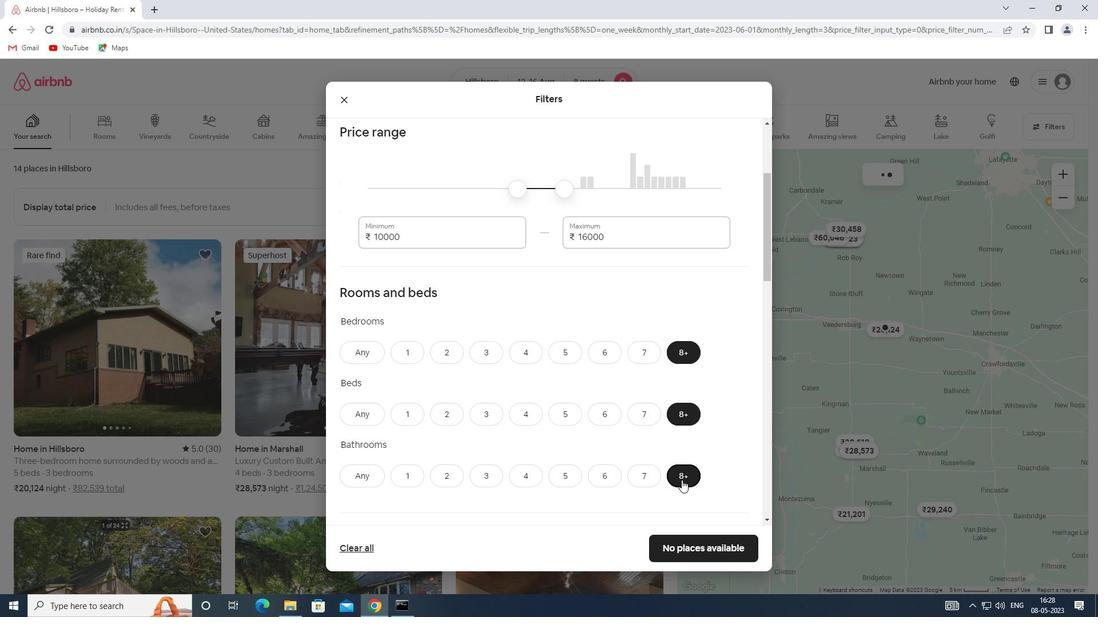 
Action: Mouse moved to (672, 480)
Screenshot: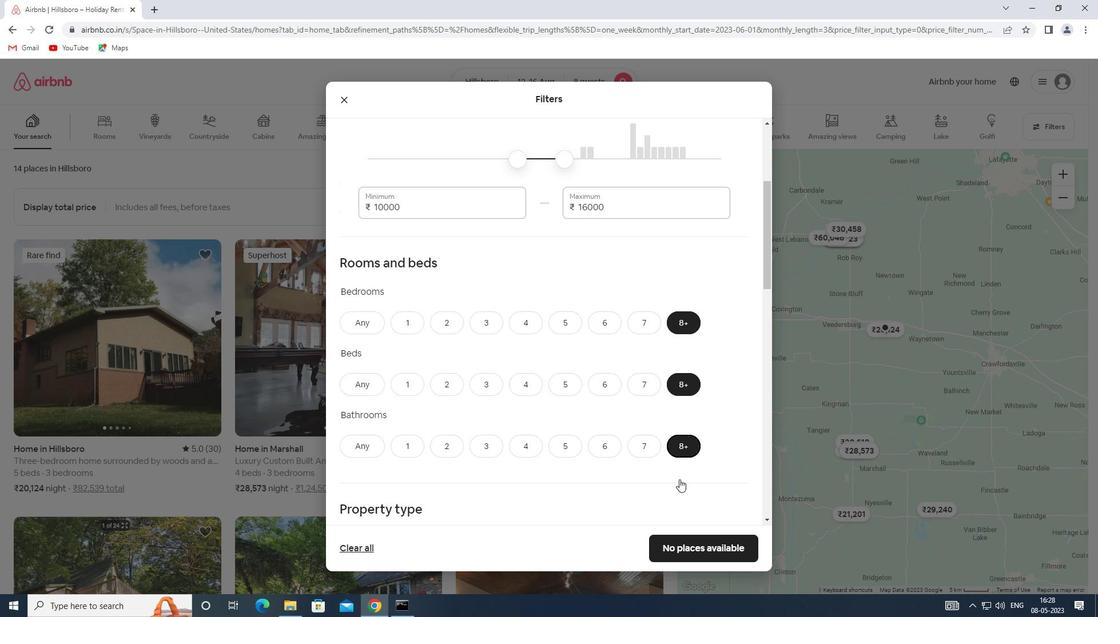 
Action: Mouse scrolled (672, 479) with delta (0, 0)
Screenshot: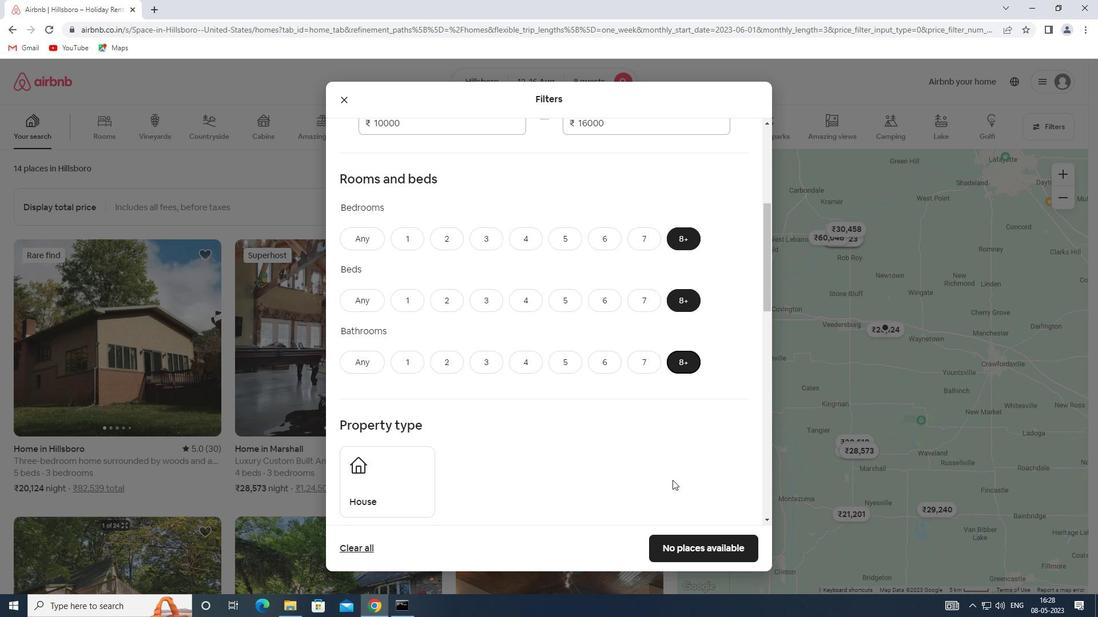 
Action: Mouse scrolled (672, 479) with delta (0, 0)
Screenshot: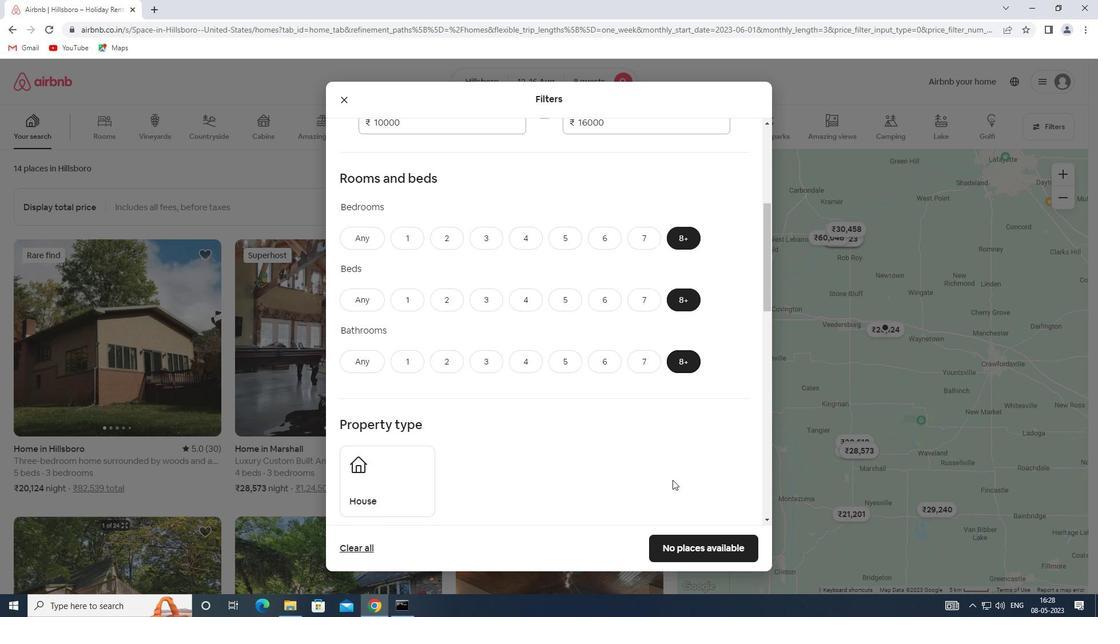 
Action: Mouse moved to (382, 391)
Screenshot: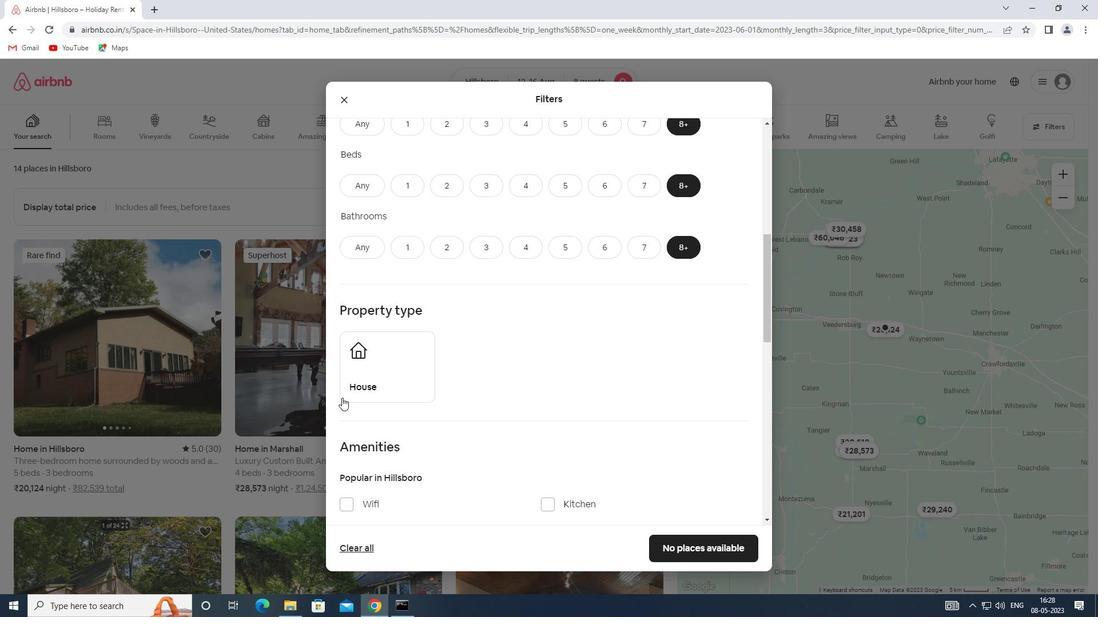 
Action: Mouse pressed left at (382, 391)
Screenshot: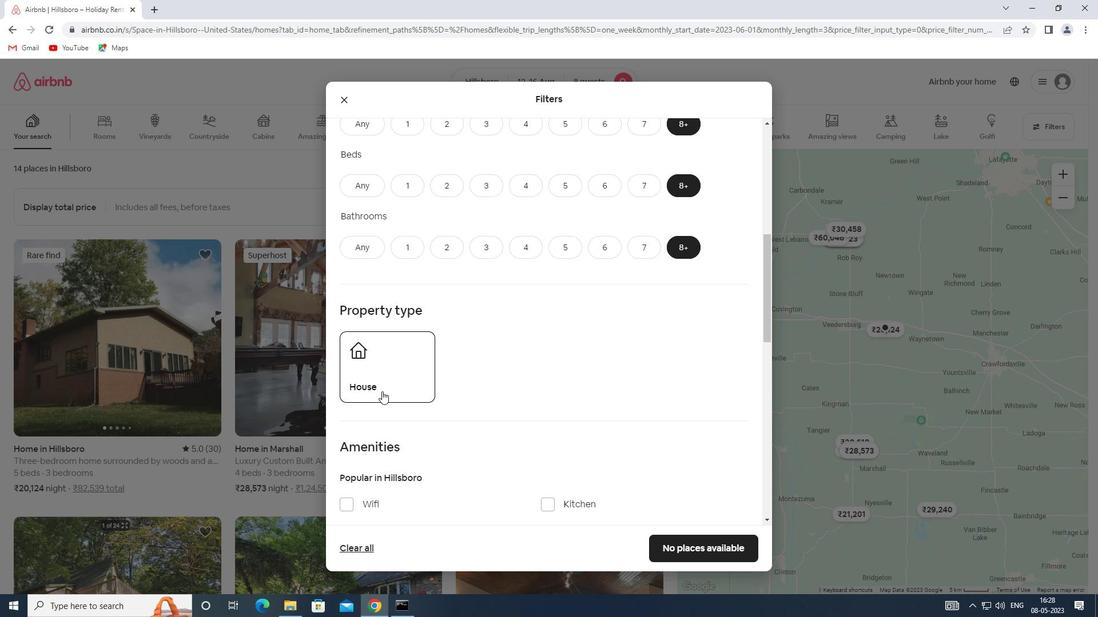 
Action: Mouse moved to (470, 374)
Screenshot: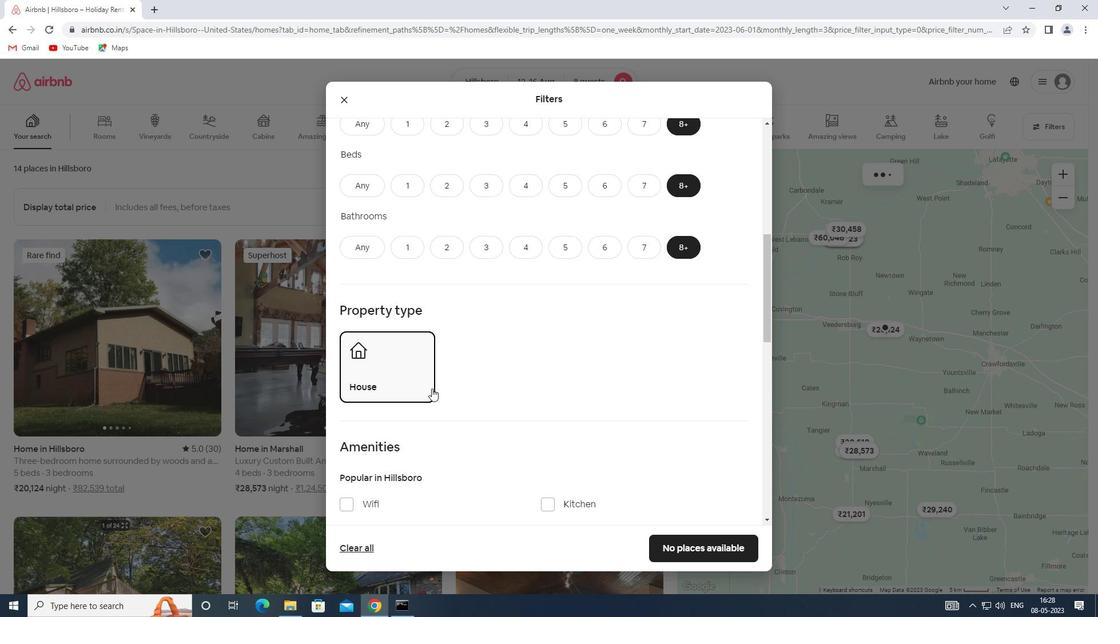 
Action: Mouse scrolled (470, 374) with delta (0, 0)
Screenshot: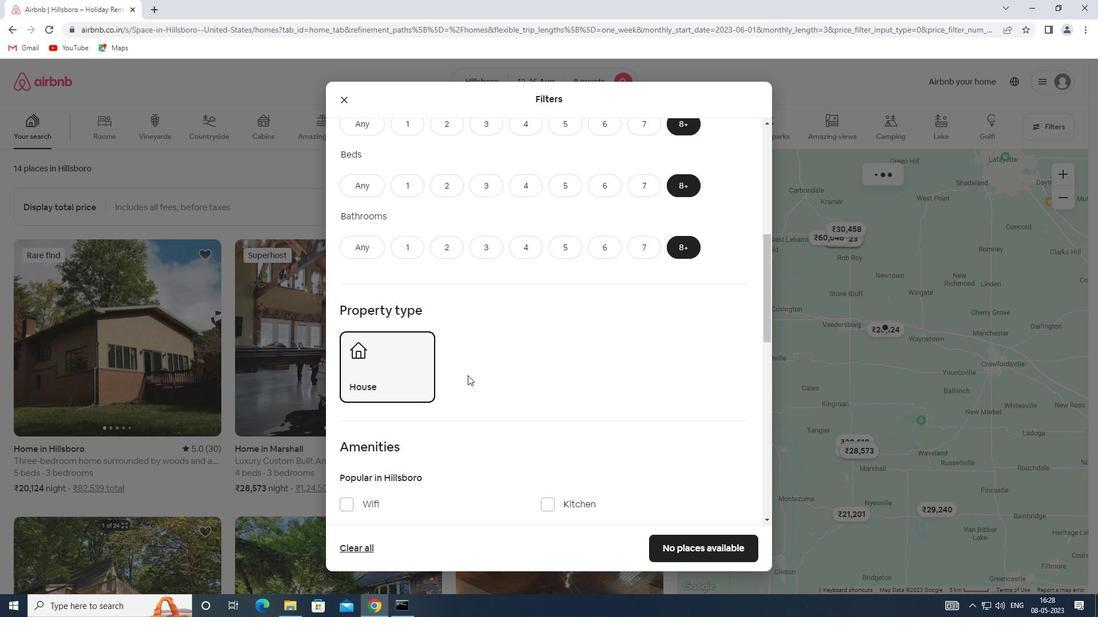 
Action: Mouse scrolled (470, 374) with delta (0, 0)
Screenshot: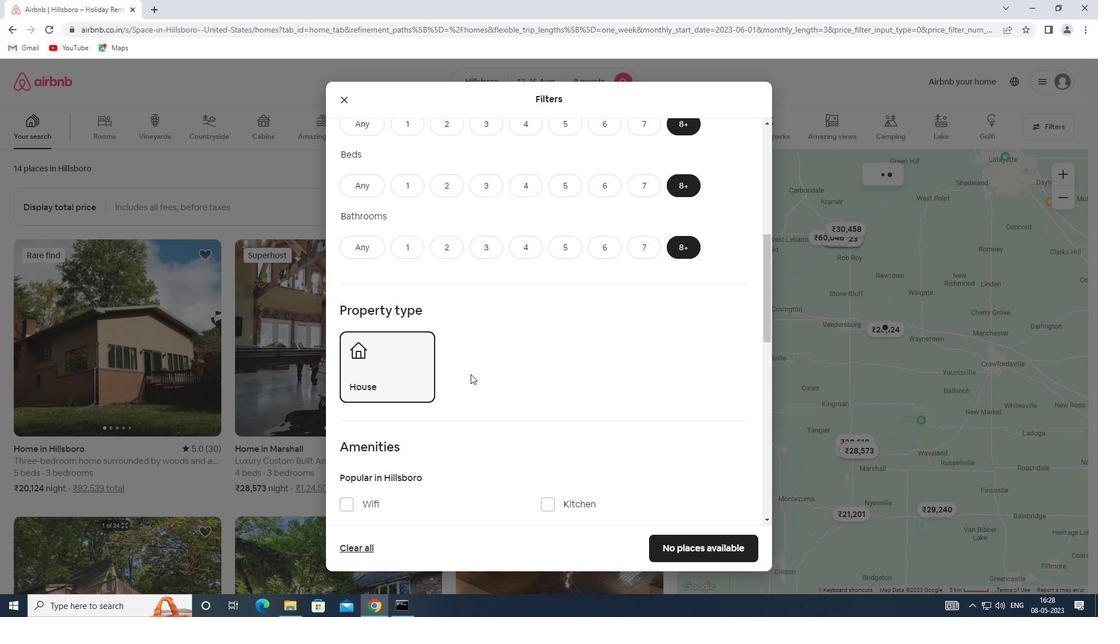 
Action: Mouse moved to (474, 369)
Screenshot: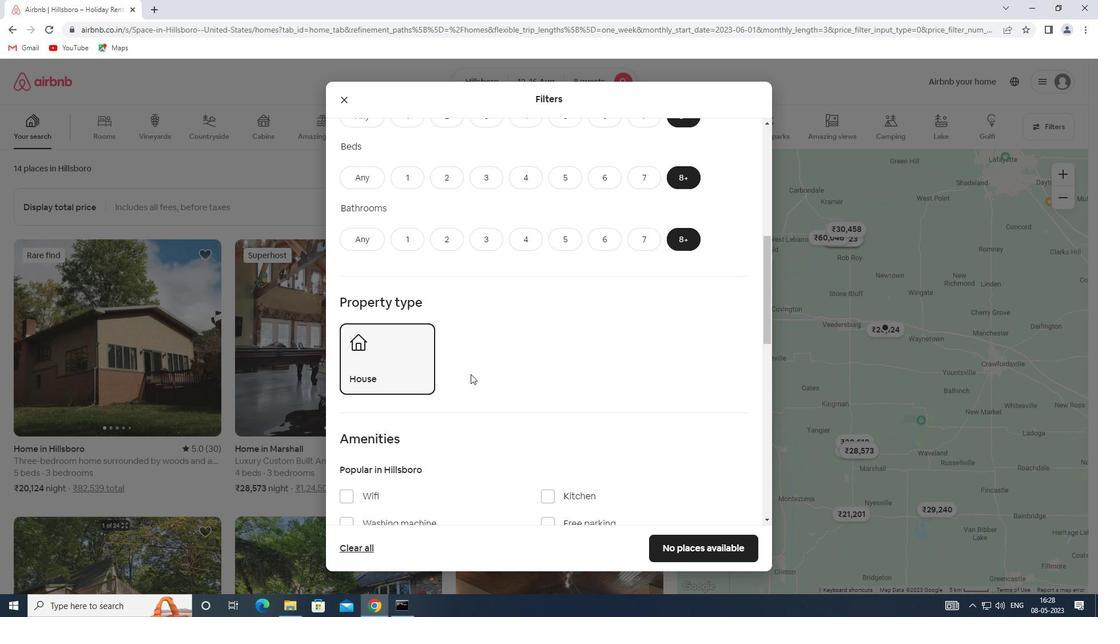 
Action: Mouse scrolled (474, 368) with delta (0, 0)
Screenshot: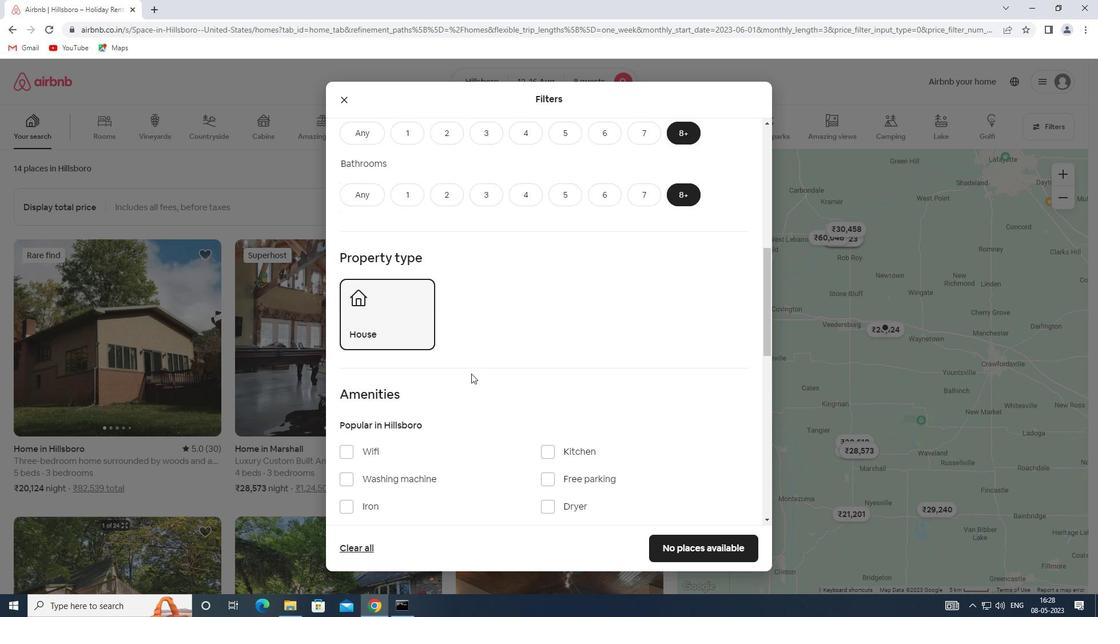 
Action: Mouse moved to (371, 414)
Screenshot: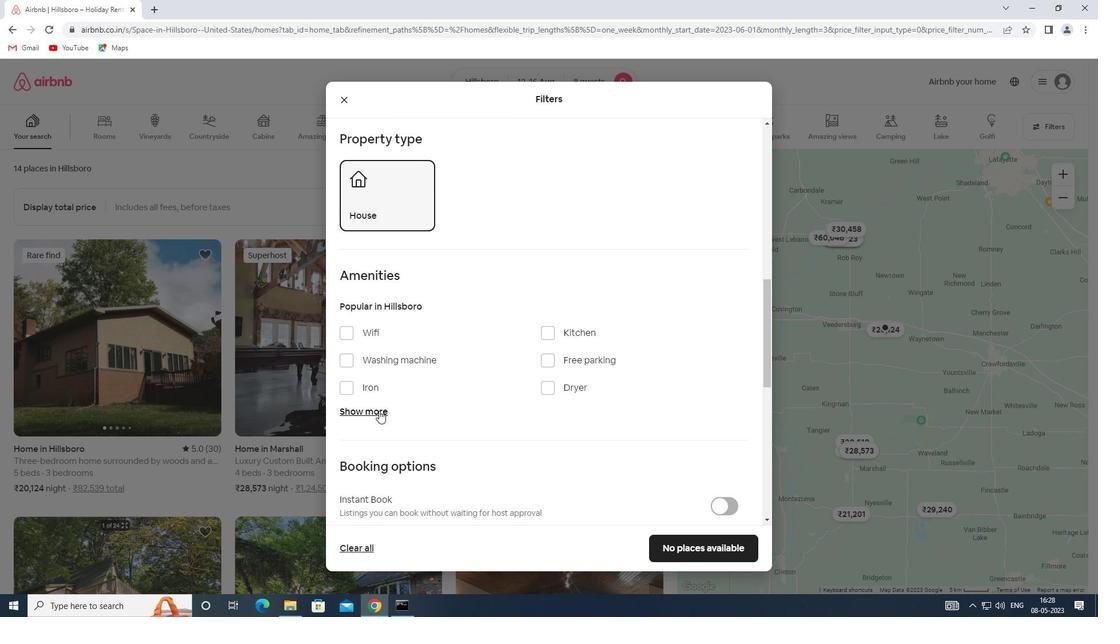 
Action: Mouse pressed left at (371, 414)
Screenshot: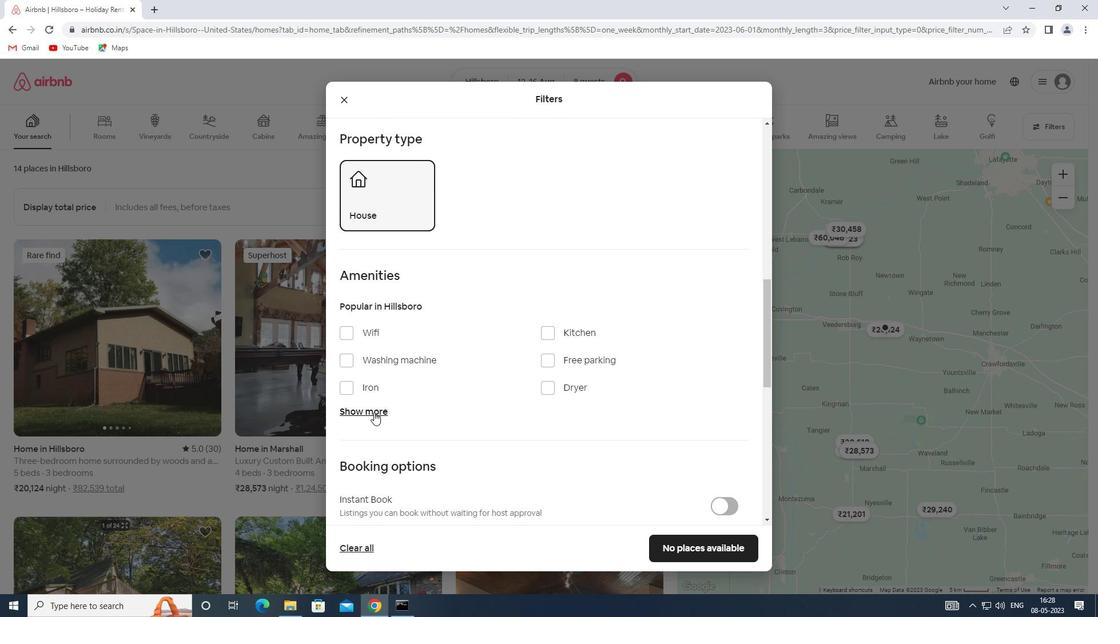 
Action: Mouse moved to (342, 330)
Screenshot: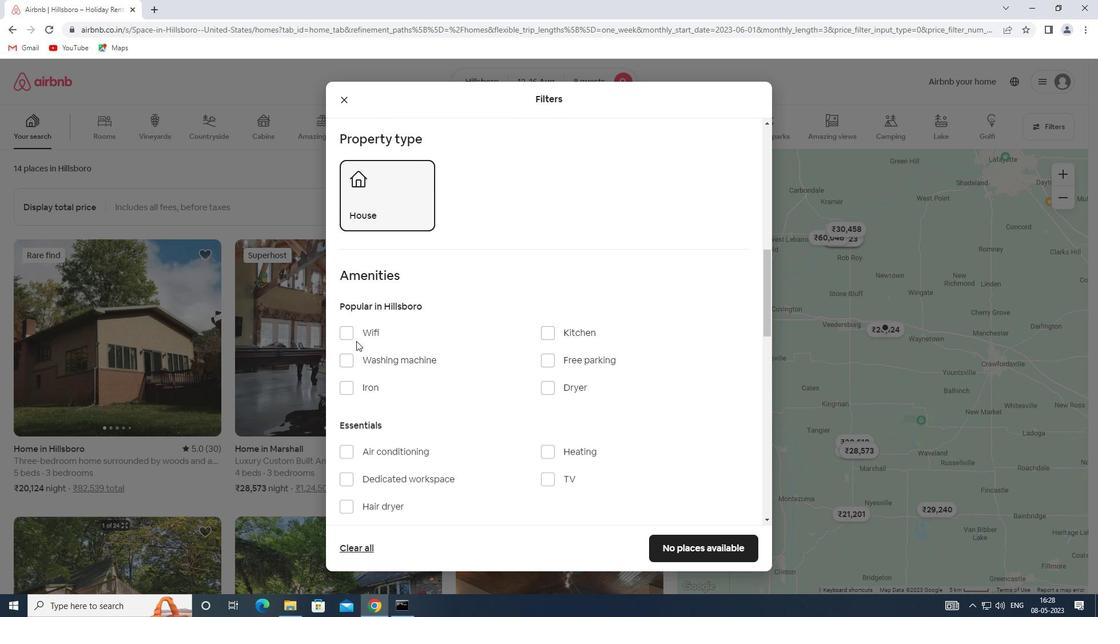 
Action: Mouse pressed left at (342, 330)
Screenshot: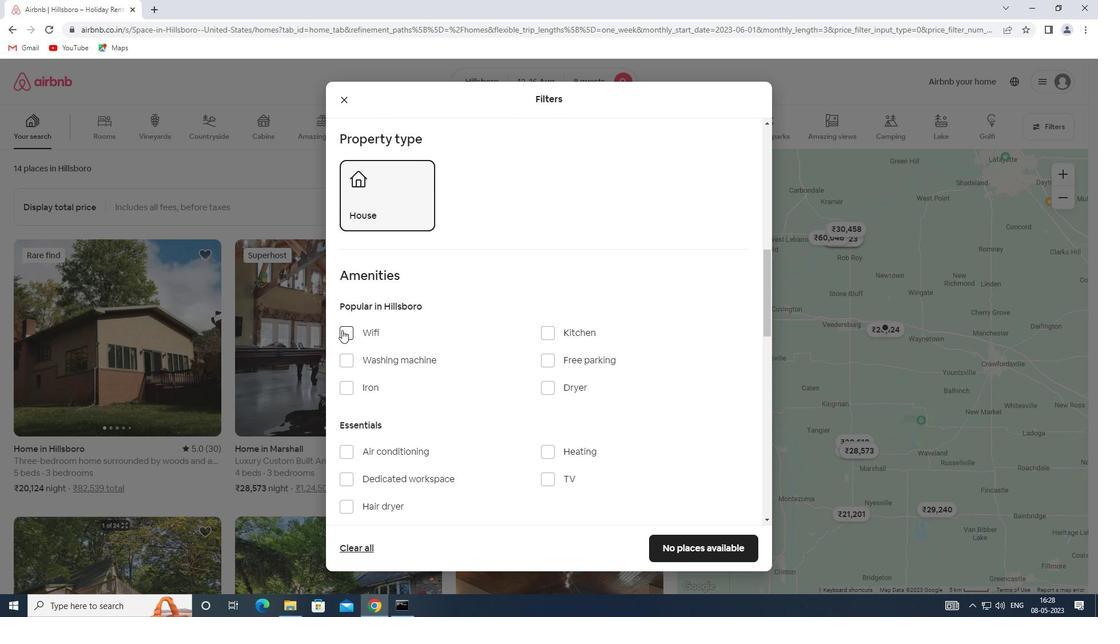 
Action: Mouse moved to (469, 376)
Screenshot: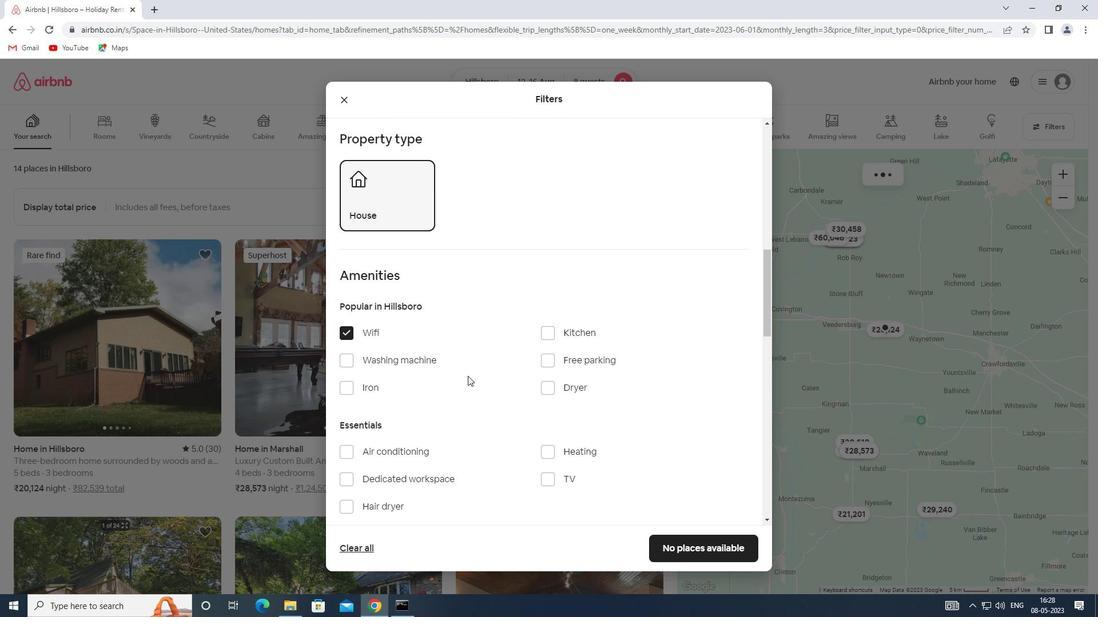 
Action: Mouse scrolled (469, 375) with delta (0, 0)
Screenshot: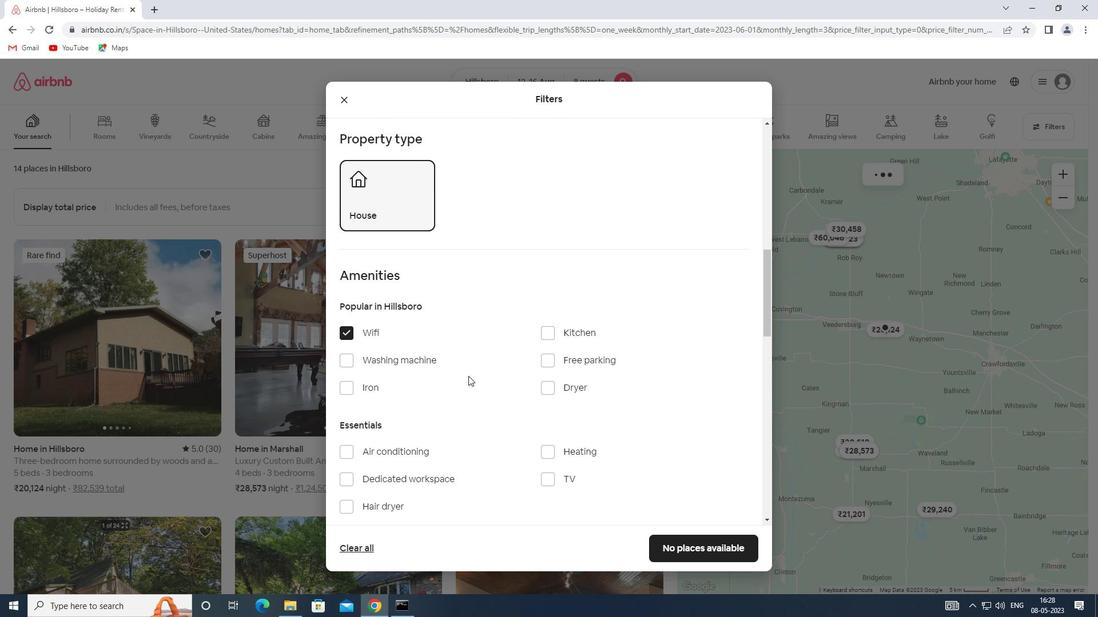 
Action: Mouse scrolled (469, 375) with delta (0, 0)
Screenshot: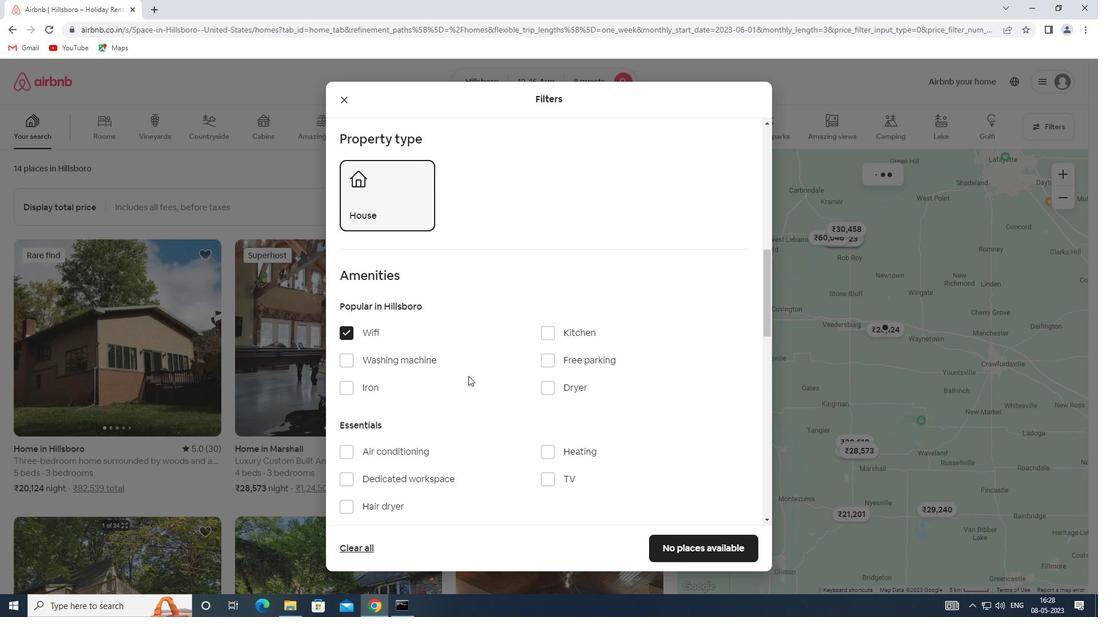 
Action: Mouse moved to (549, 364)
Screenshot: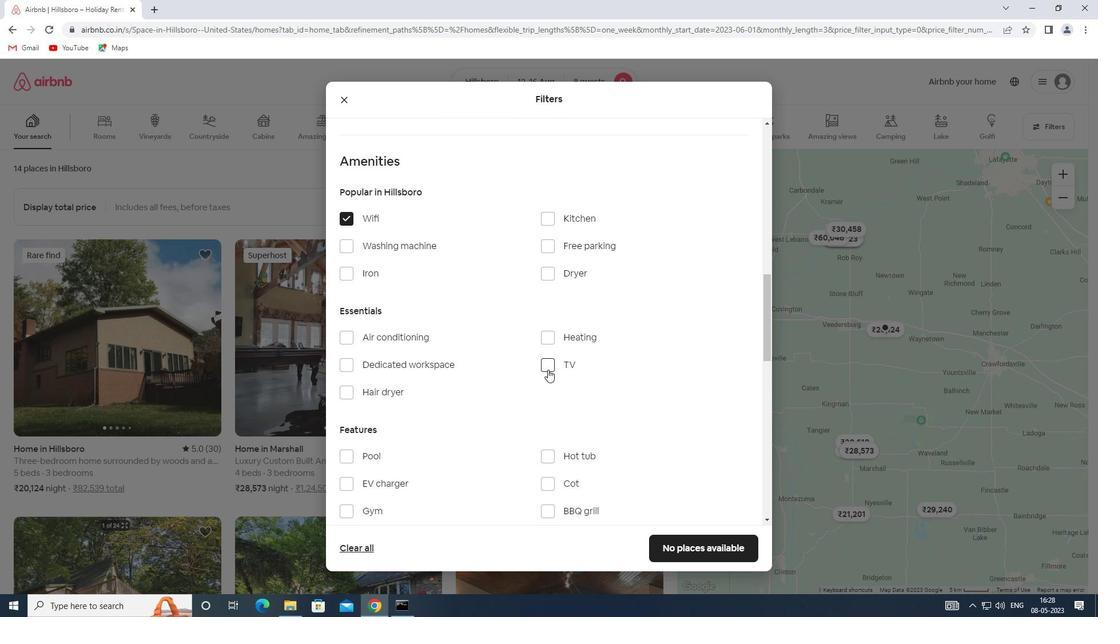 
Action: Mouse pressed left at (549, 364)
Screenshot: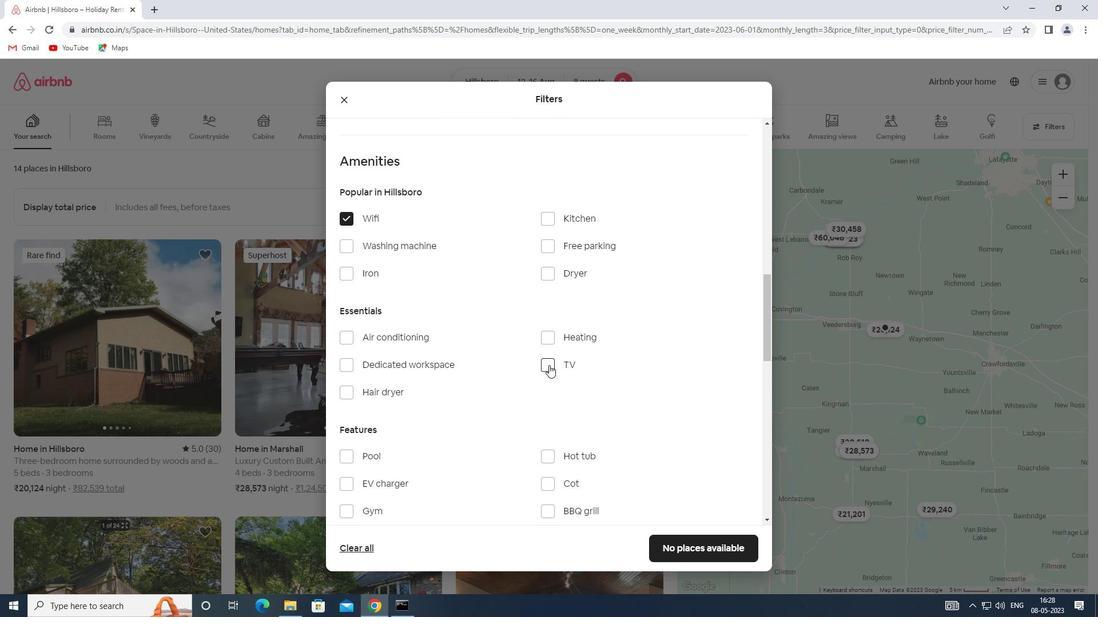 
Action: Mouse moved to (546, 244)
Screenshot: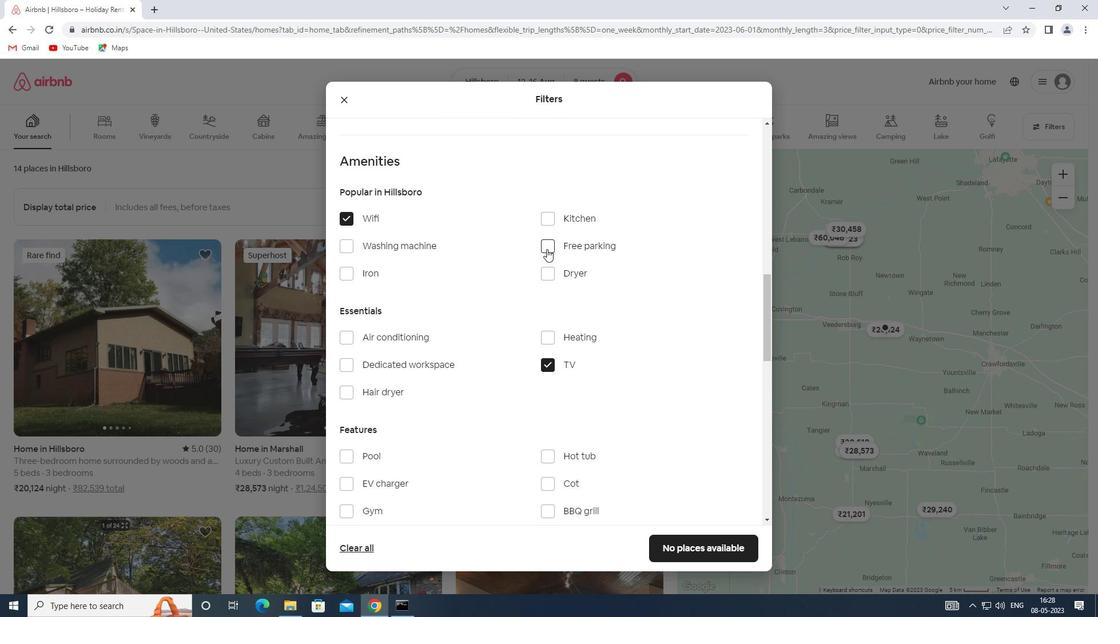 
Action: Mouse pressed left at (546, 244)
Screenshot: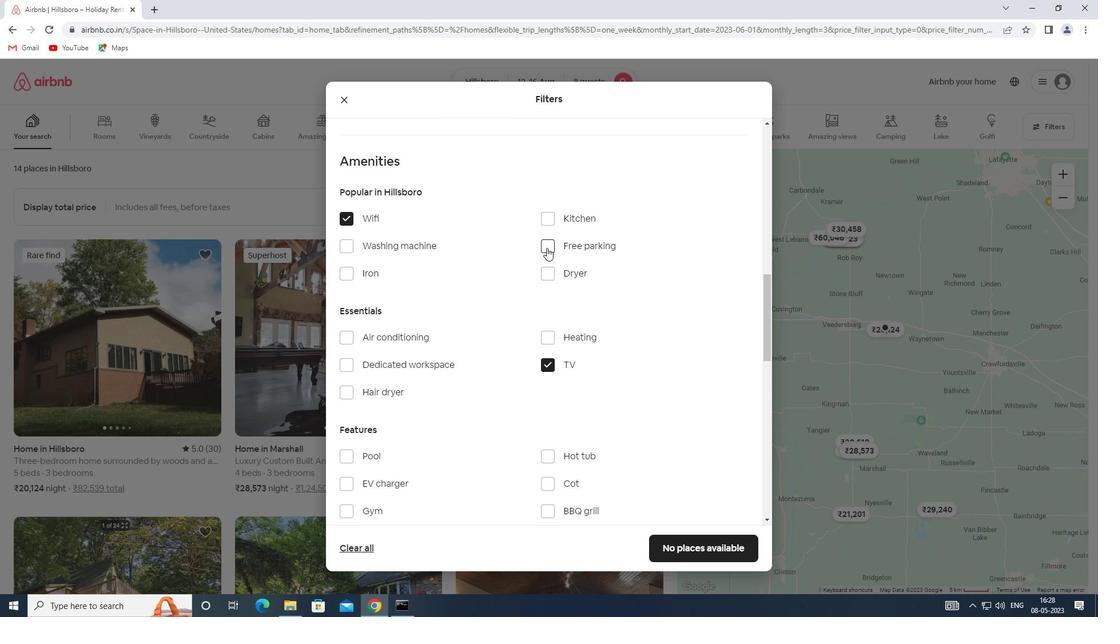 
Action: Mouse moved to (443, 417)
Screenshot: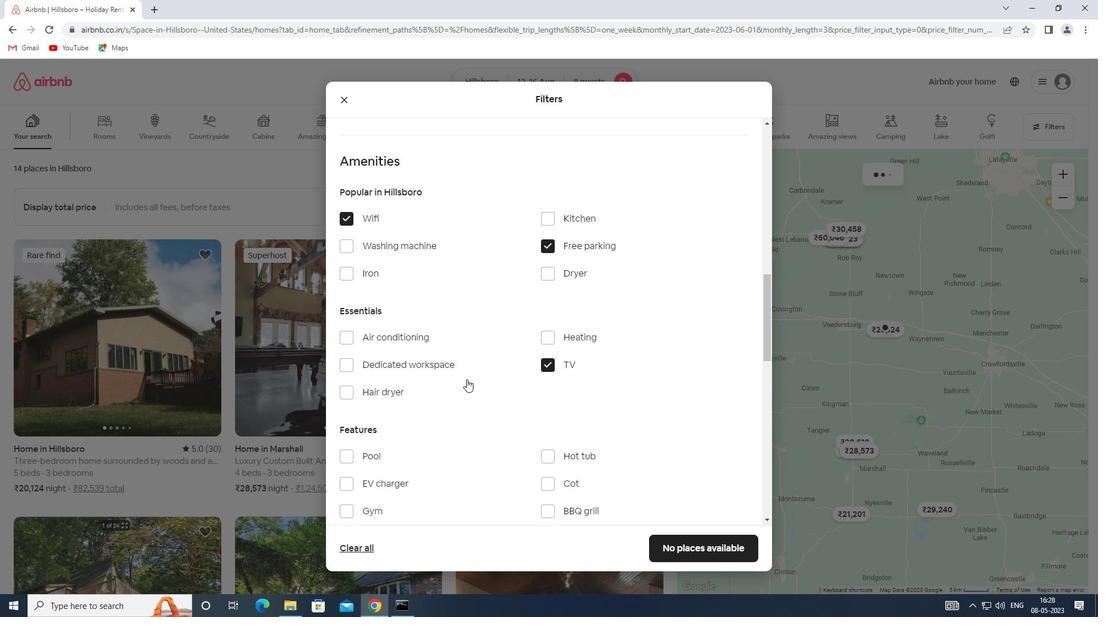 
Action: Mouse scrolled (443, 417) with delta (0, 0)
Screenshot: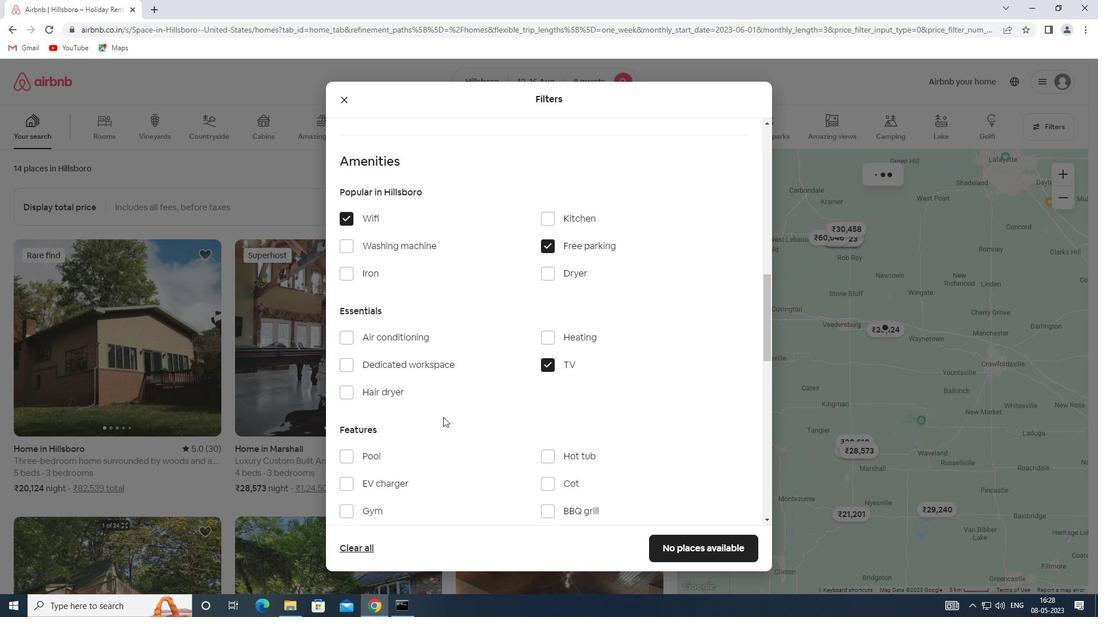 
Action: Mouse scrolled (443, 417) with delta (0, 0)
Screenshot: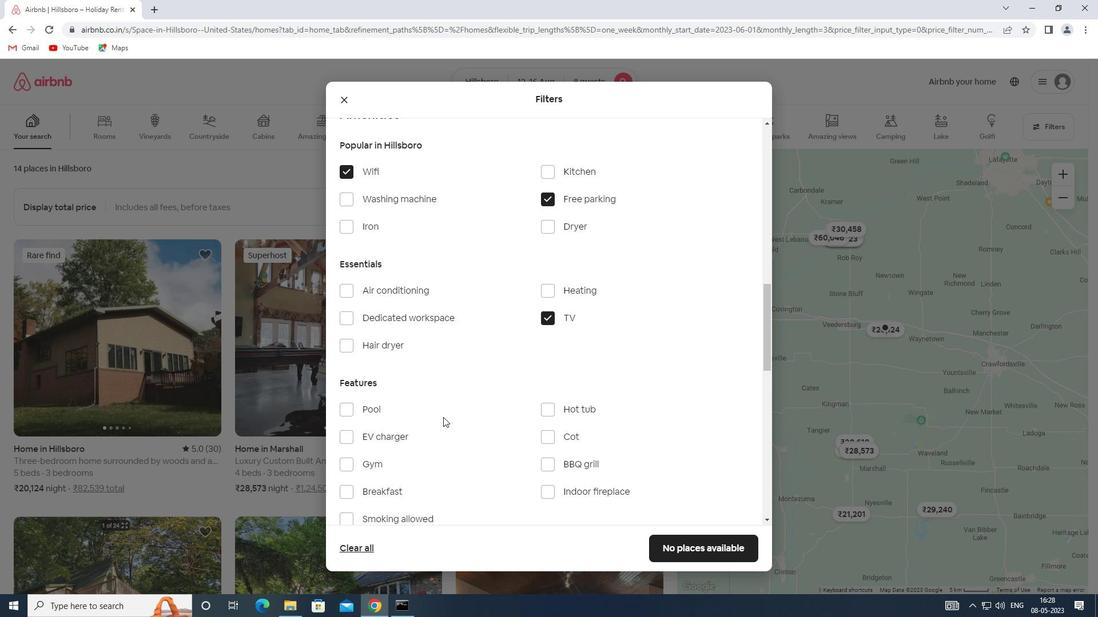 
Action: Mouse scrolled (443, 417) with delta (0, 0)
Screenshot: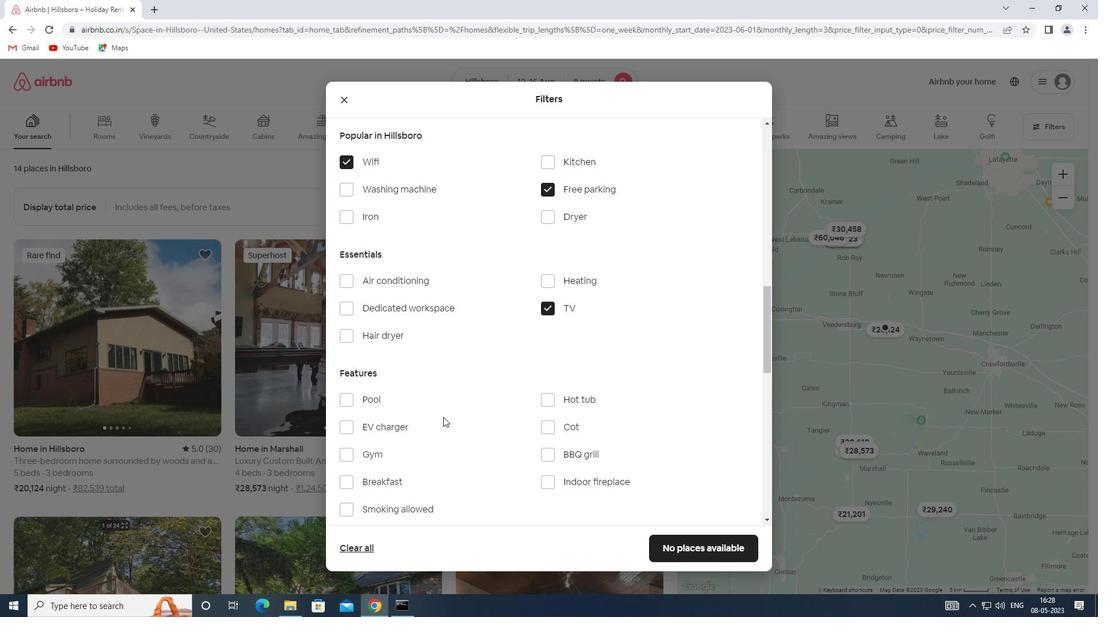 
Action: Mouse moved to (347, 337)
Screenshot: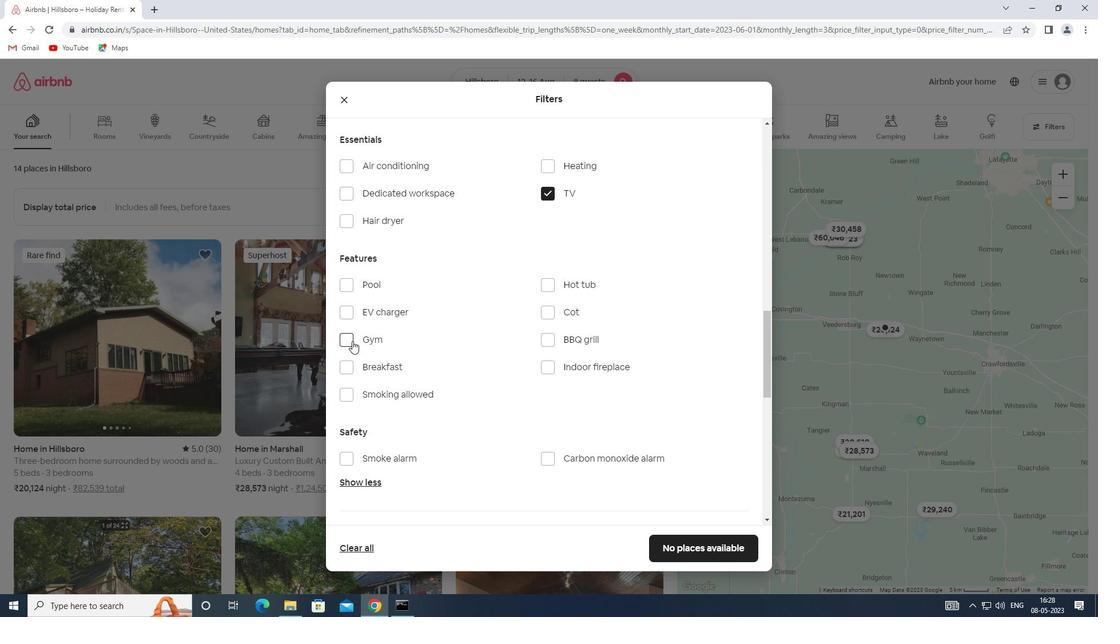 
Action: Mouse pressed left at (347, 337)
Screenshot: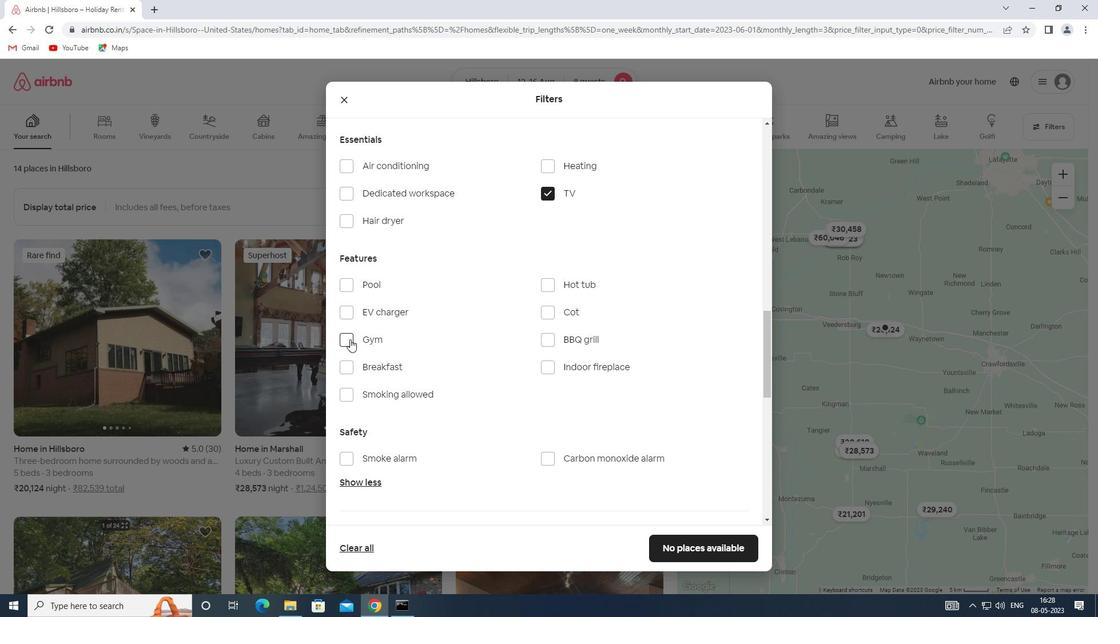 
Action: Mouse moved to (344, 364)
Screenshot: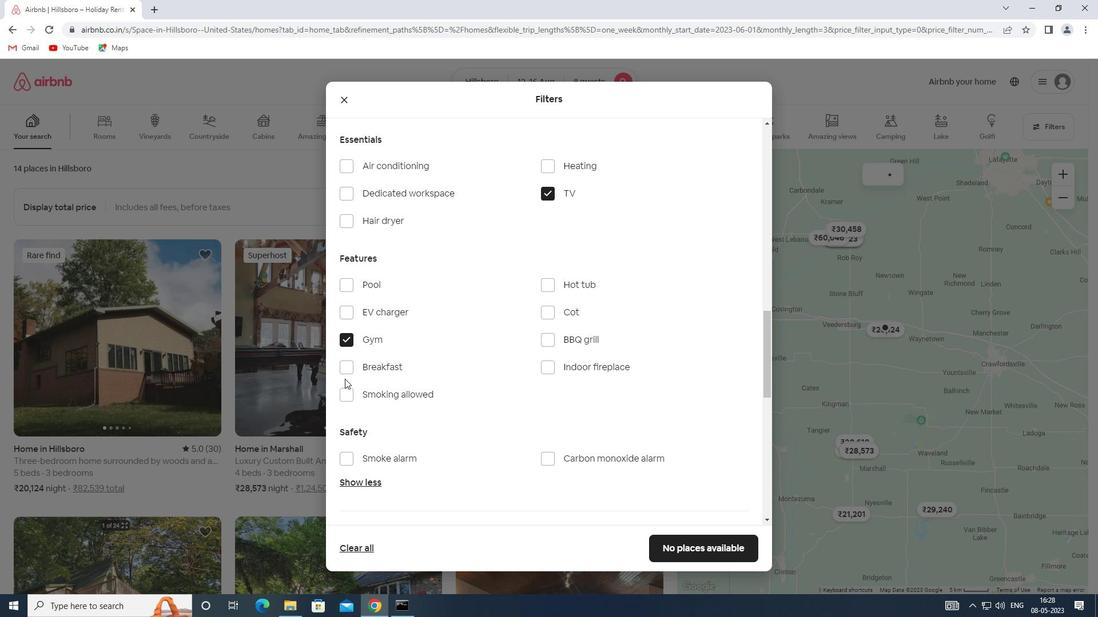 
Action: Mouse pressed left at (344, 364)
Screenshot: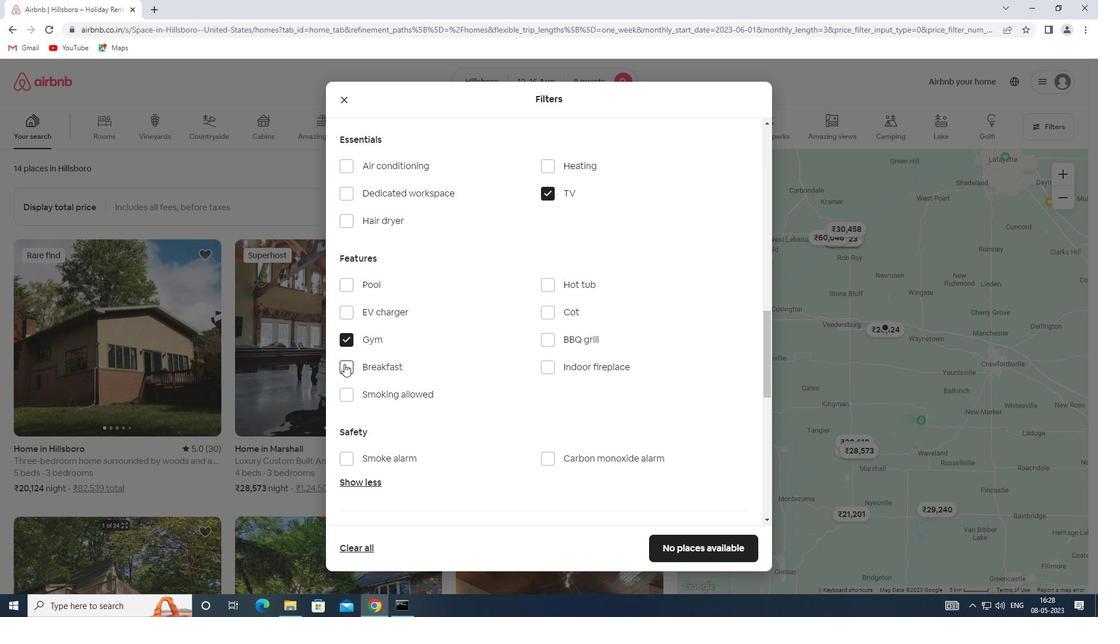 
Action: Mouse moved to (493, 400)
Screenshot: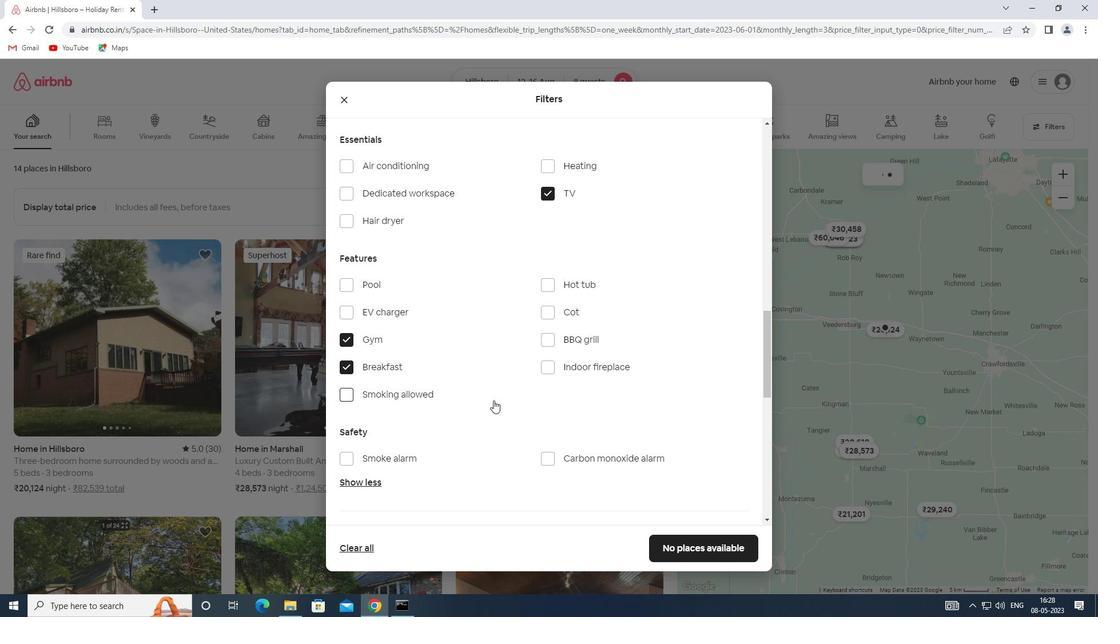 
Action: Mouse scrolled (493, 400) with delta (0, 0)
Screenshot: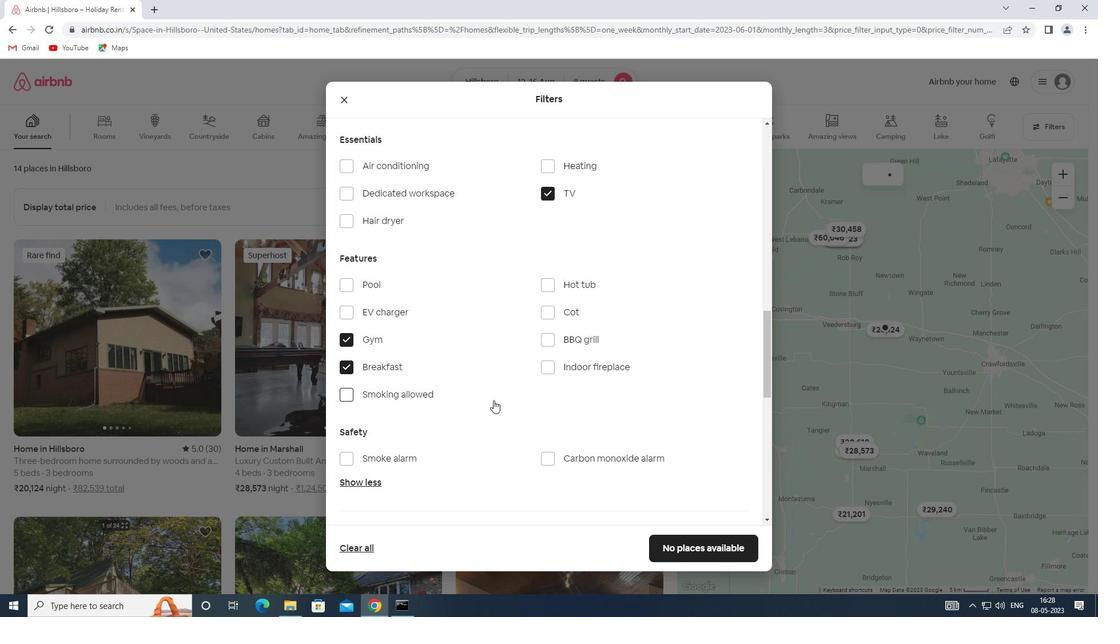 
Action: Mouse scrolled (493, 400) with delta (0, 0)
Screenshot: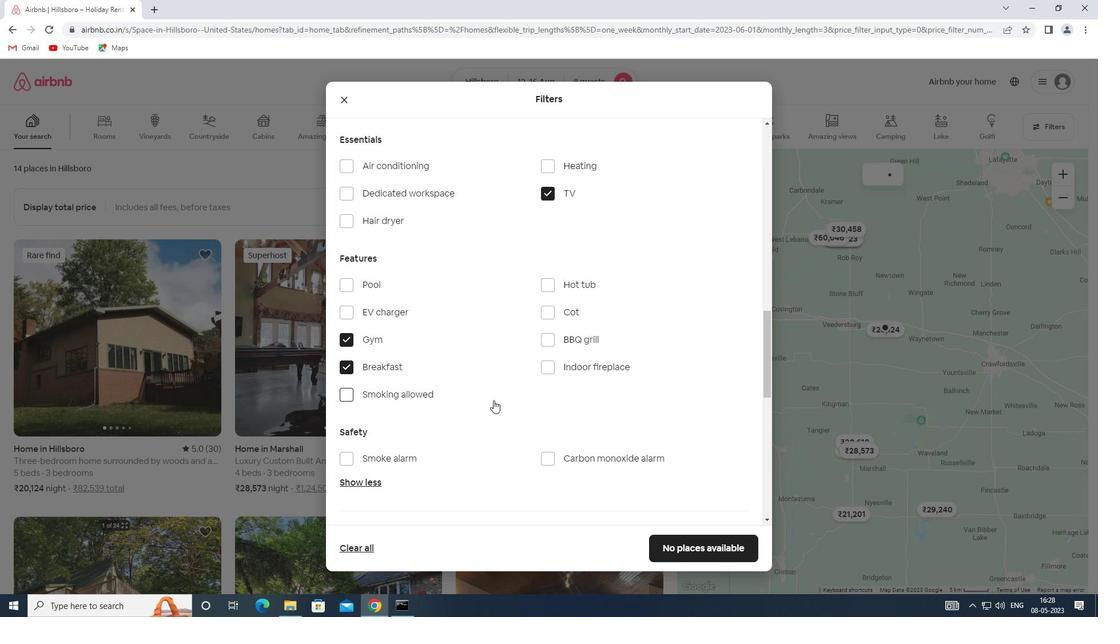 
Action: Mouse scrolled (493, 400) with delta (0, 0)
Screenshot: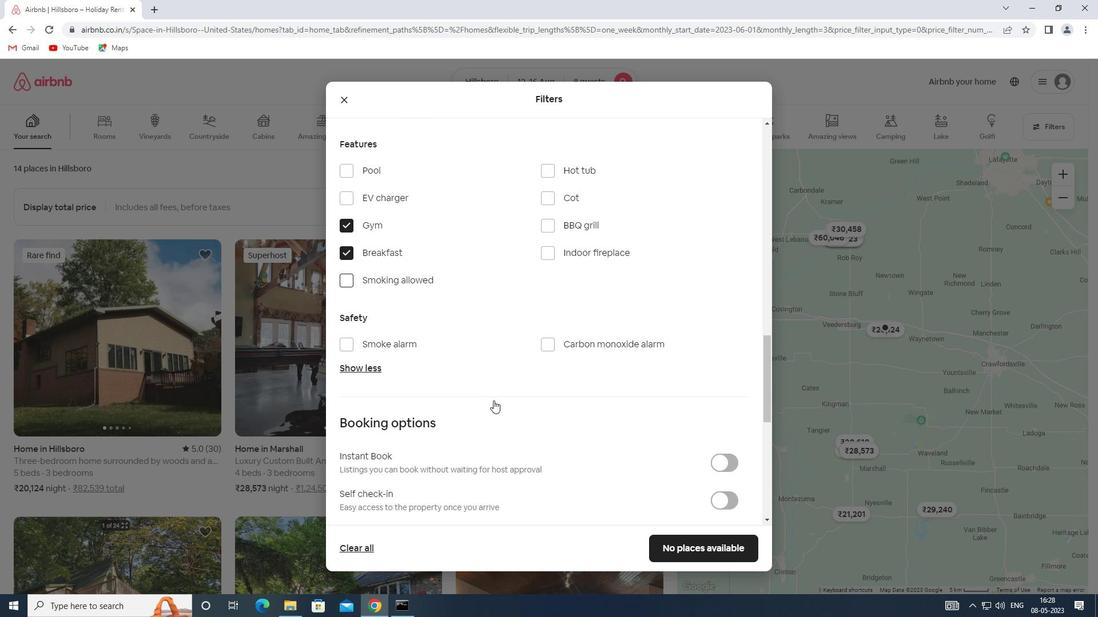 
Action: Mouse scrolled (493, 400) with delta (0, 0)
Screenshot: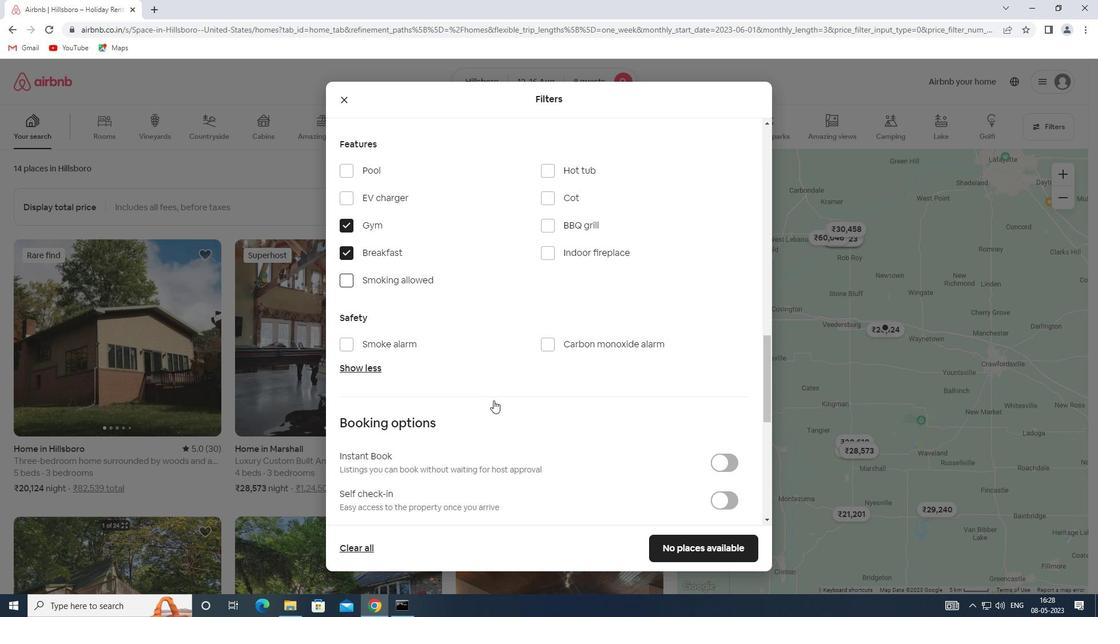 
Action: Mouse scrolled (493, 400) with delta (0, 0)
Screenshot: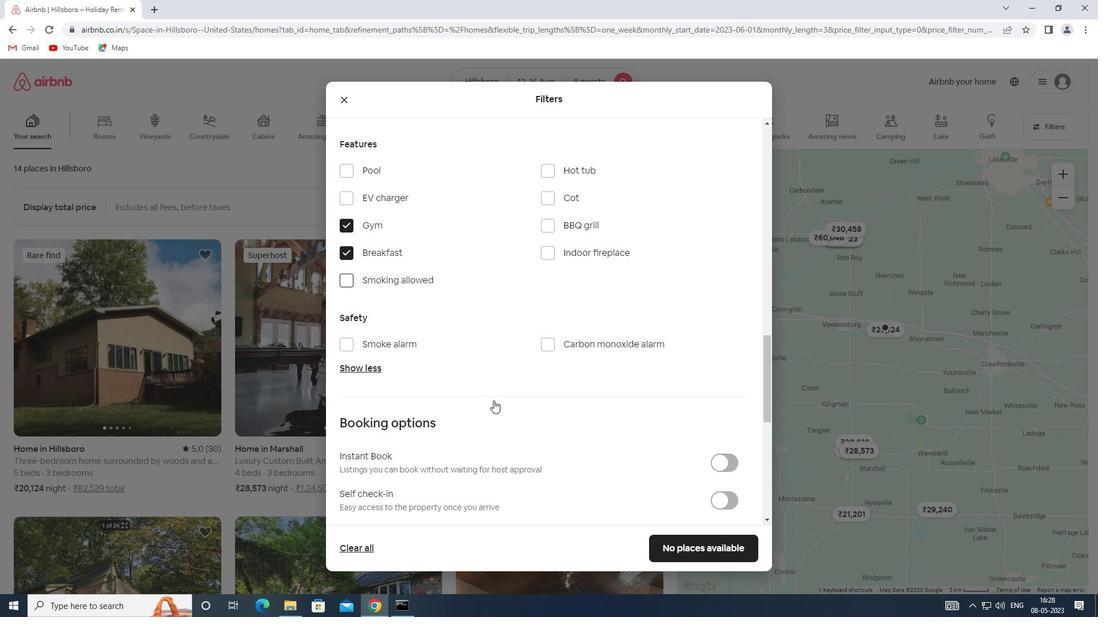 
Action: Mouse moved to (727, 330)
Screenshot: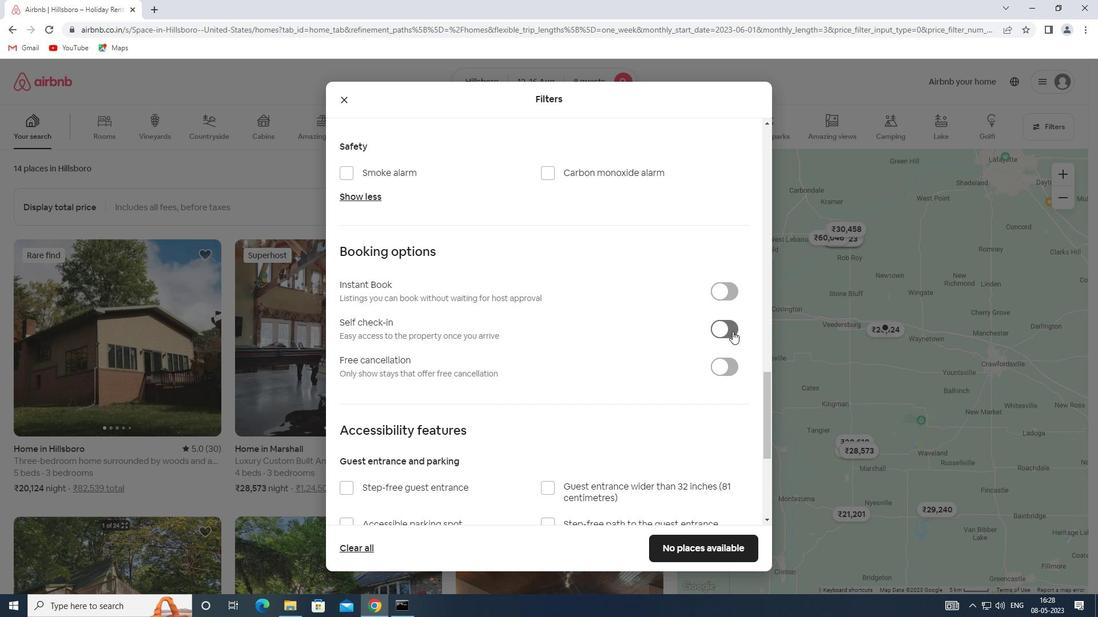 
Action: Mouse pressed left at (727, 330)
Screenshot: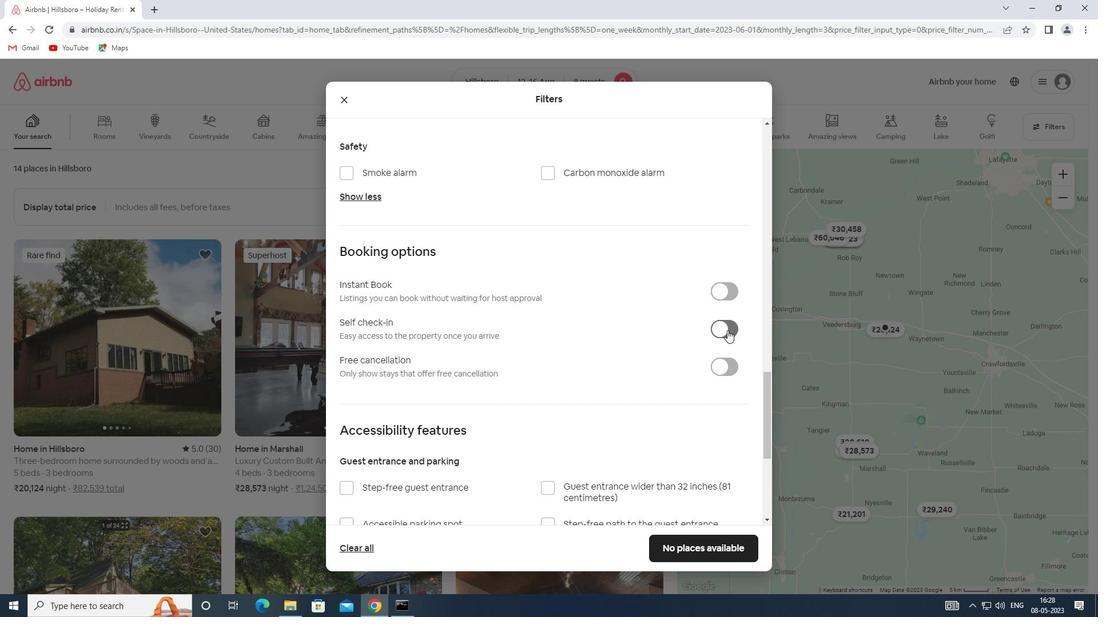 
Action: Mouse moved to (450, 375)
Screenshot: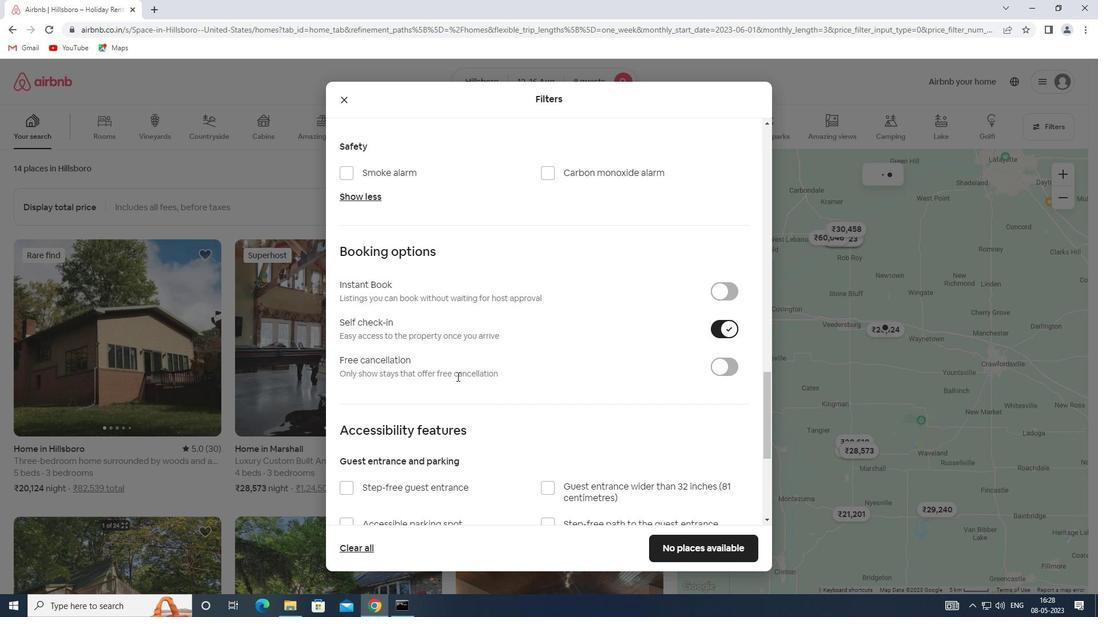 
Action: Mouse scrolled (450, 375) with delta (0, 0)
Screenshot: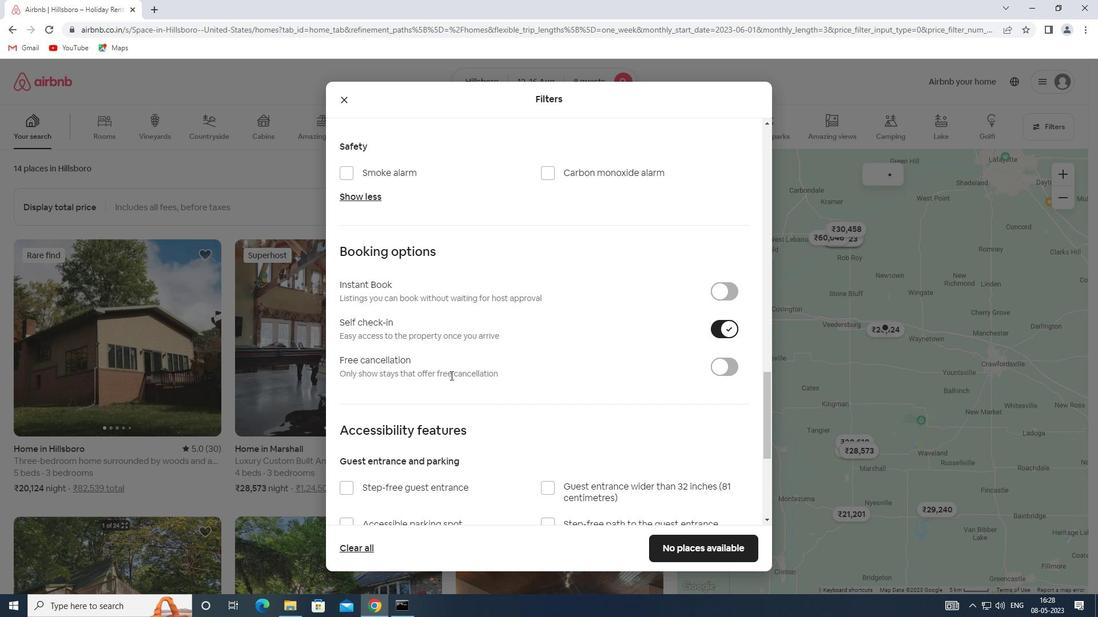 
Action: Mouse scrolled (450, 375) with delta (0, 0)
Screenshot: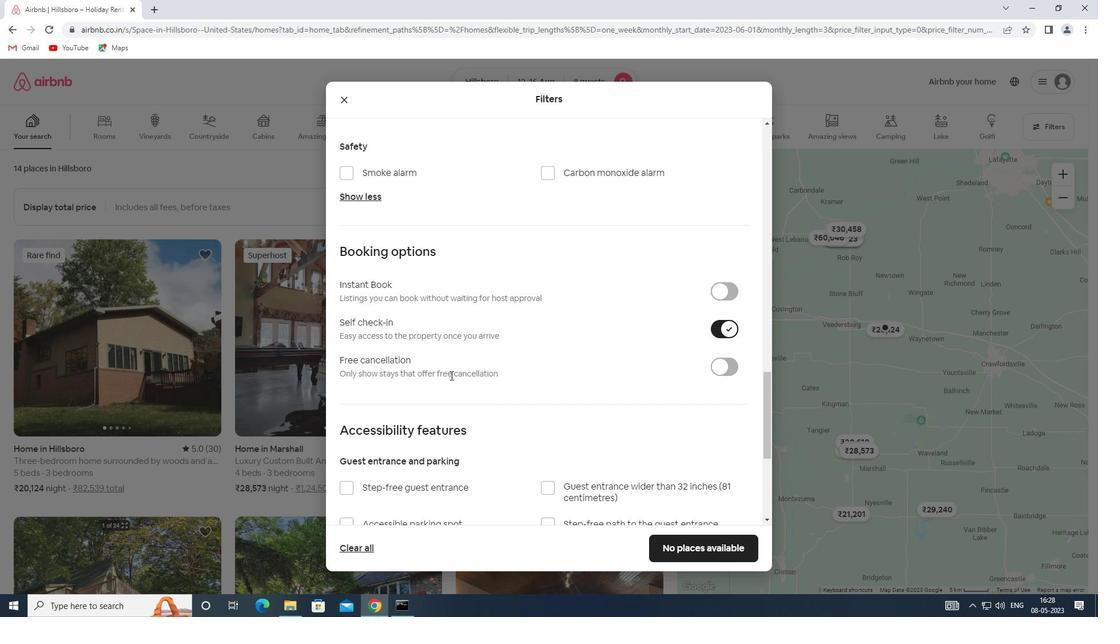 
Action: Mouse scrolled (450, 375) with delta (0, 0)
Screenshot: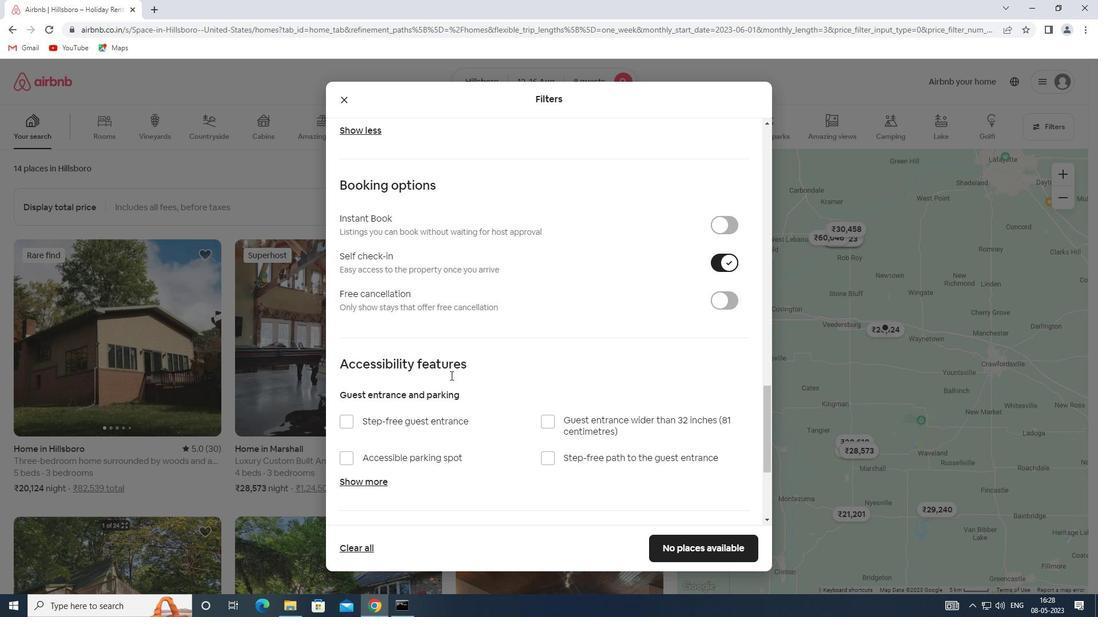 
Action: Mouse scrolled (450, 375) with delta (0, 0)
Screenshot: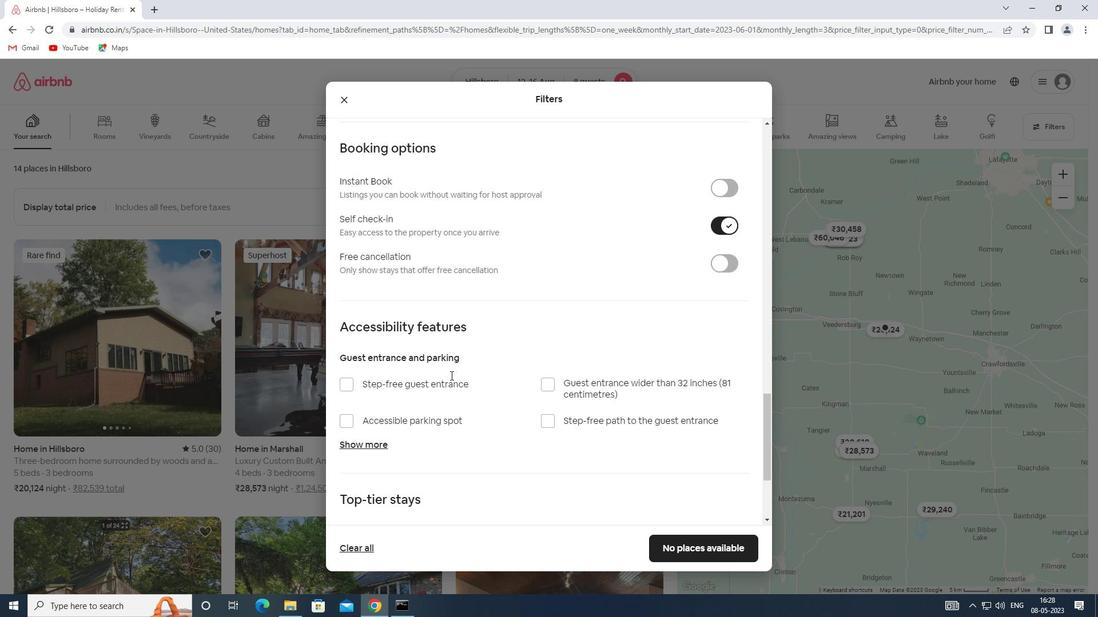 
Action: Mouse scrolled (450, 375) with delta (0, 0)
Screenshot: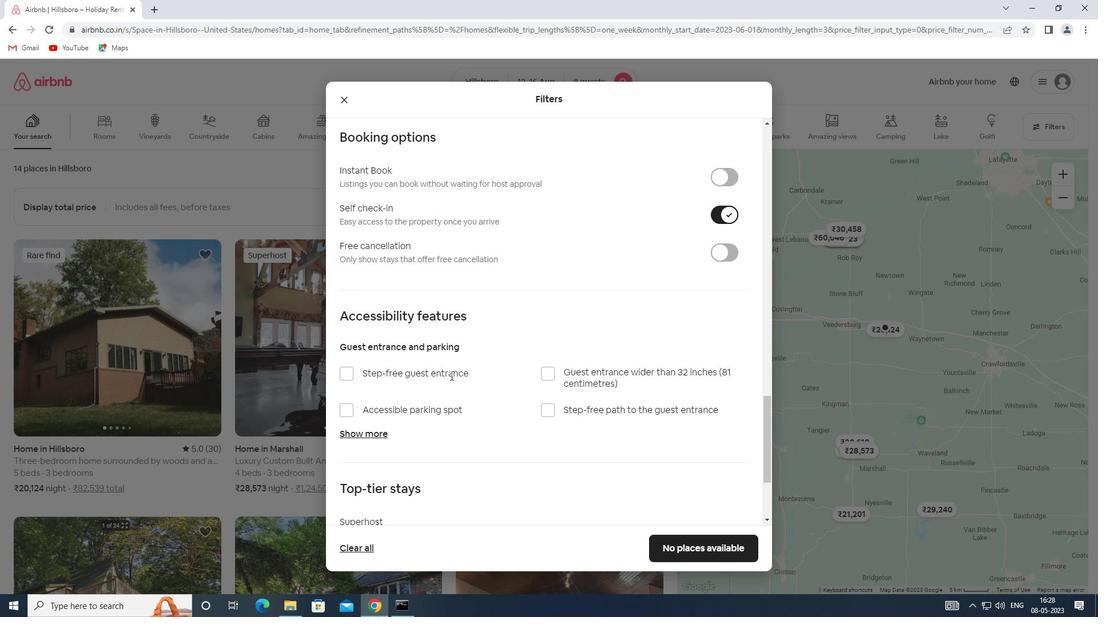 
Action: Mouse moved to (450, 375)
Screenshot: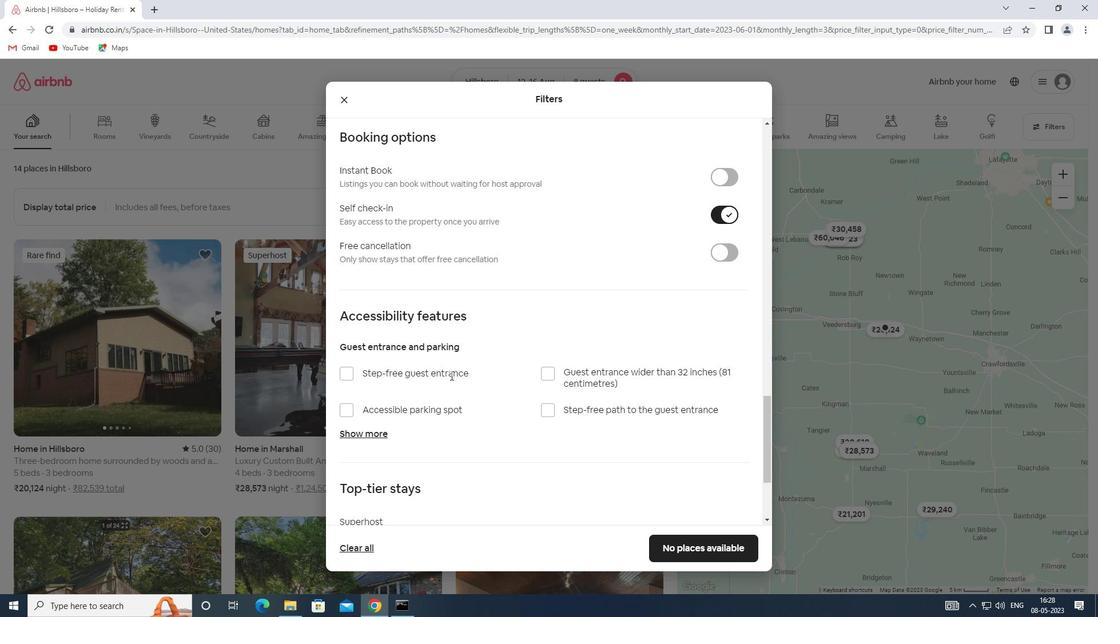 
Action: Mouse scrolled (450, 375) with delta (0, 0)
Screenshot: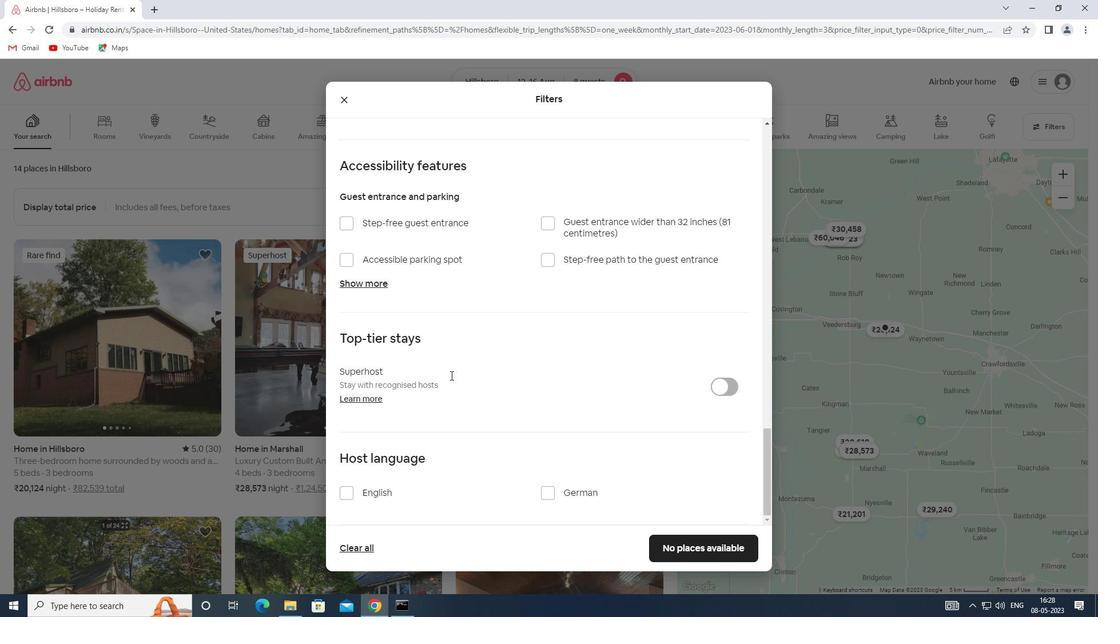 
Action: Mouse moved to (344, 493)
Screenshot: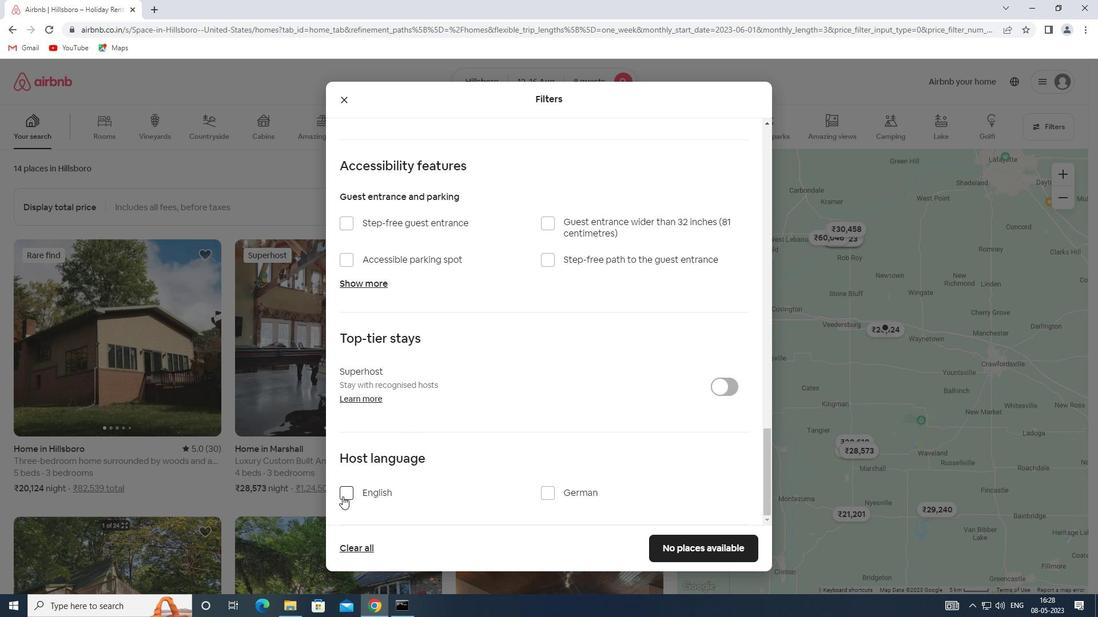 
Action: Mouse pressed left at (344, 493)
Screenshot: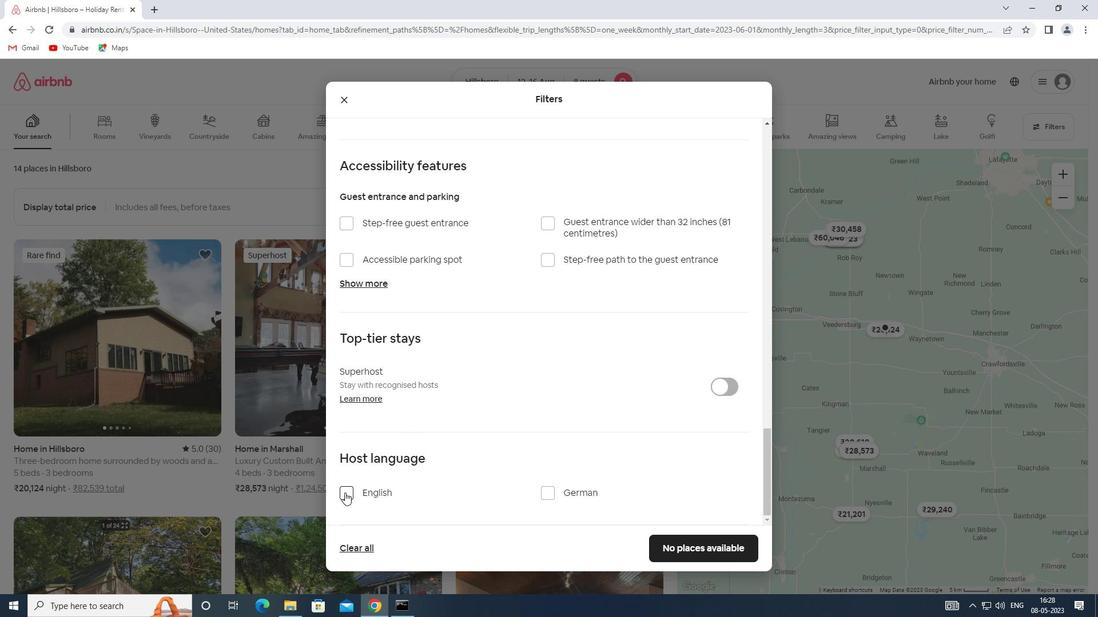 
Action: Mouse moved to (674, 552)
Screenshot: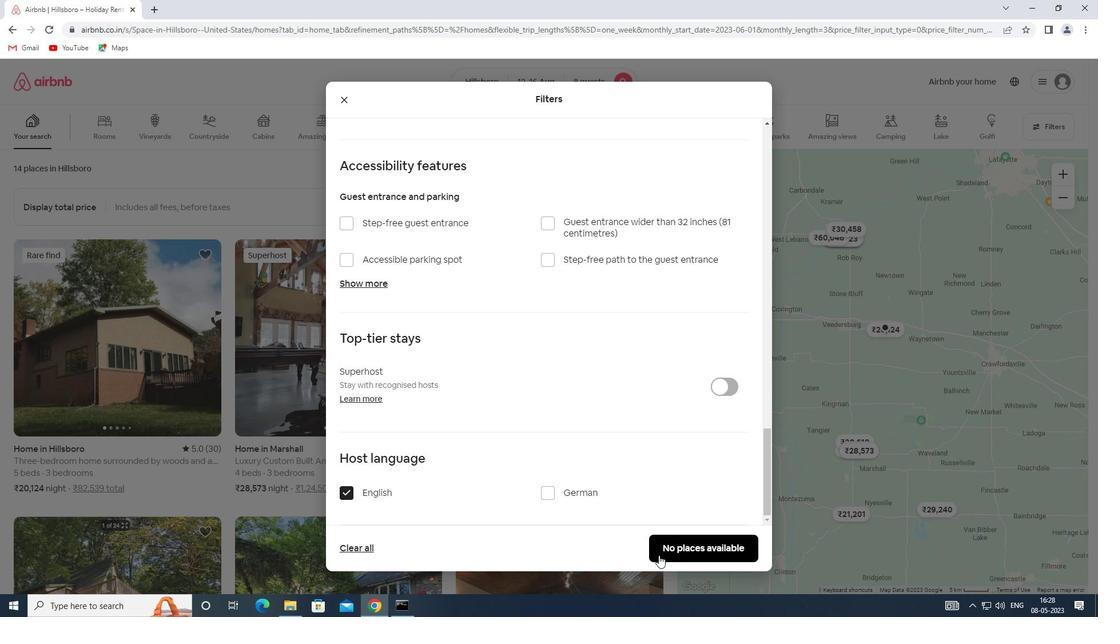 
Action: Mouse pressed left at (674, 552)
Screenshot: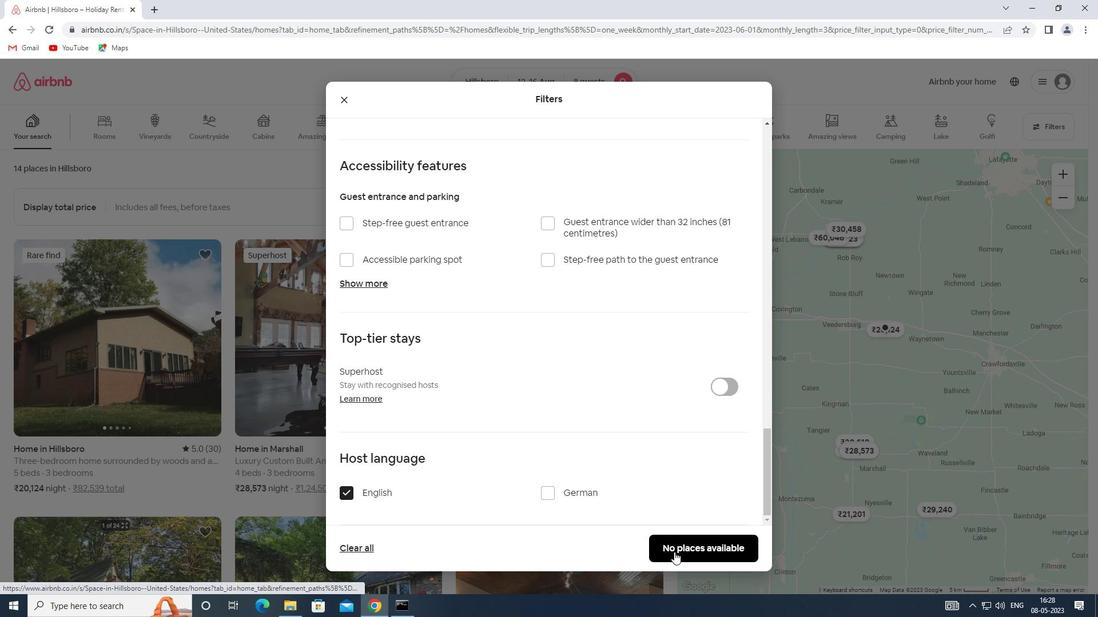 
